 Task: Look for space in Gardena, United States from 8th August, 2023 to 15th August, 2023 for 9 adults in price range Rs.10000 to Rs.14000. Place can be shared room with 5 bedrooms having 9 beds and 5 bathrooms. Property type can be house, flat, guest house. Amenities needed are: wifi, TV, free parkinig on premises, gym, breakfast. Booking option can be shelf check-in. Required host language is English.
Action: Mouse moved to (439, 122)
Screenshot: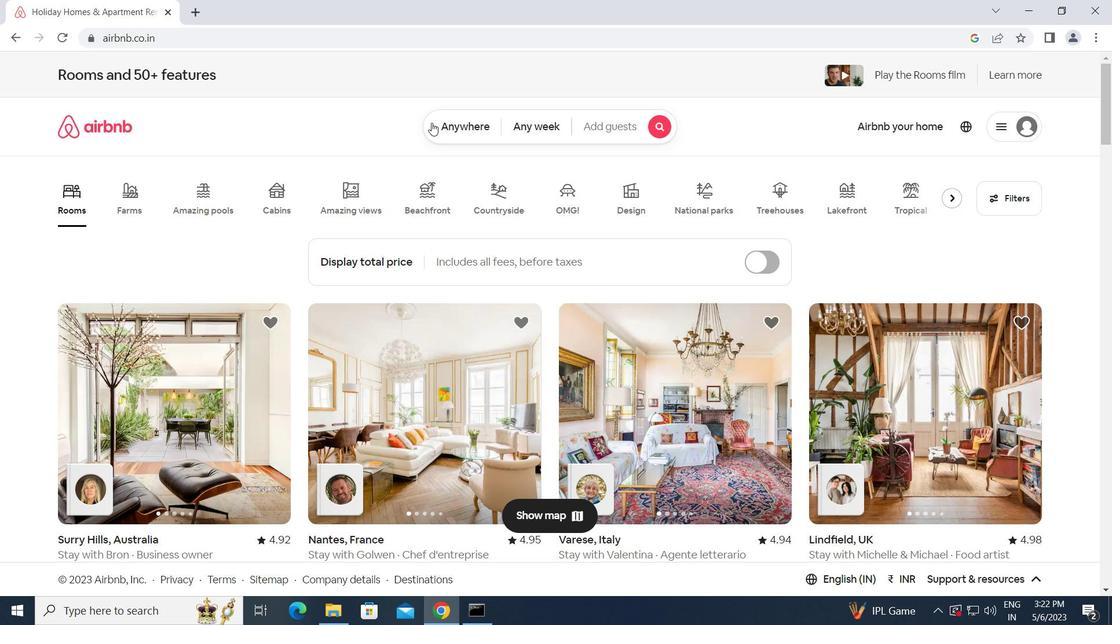 
Action: Mouse pressed left at (439, 122)
Screenshot: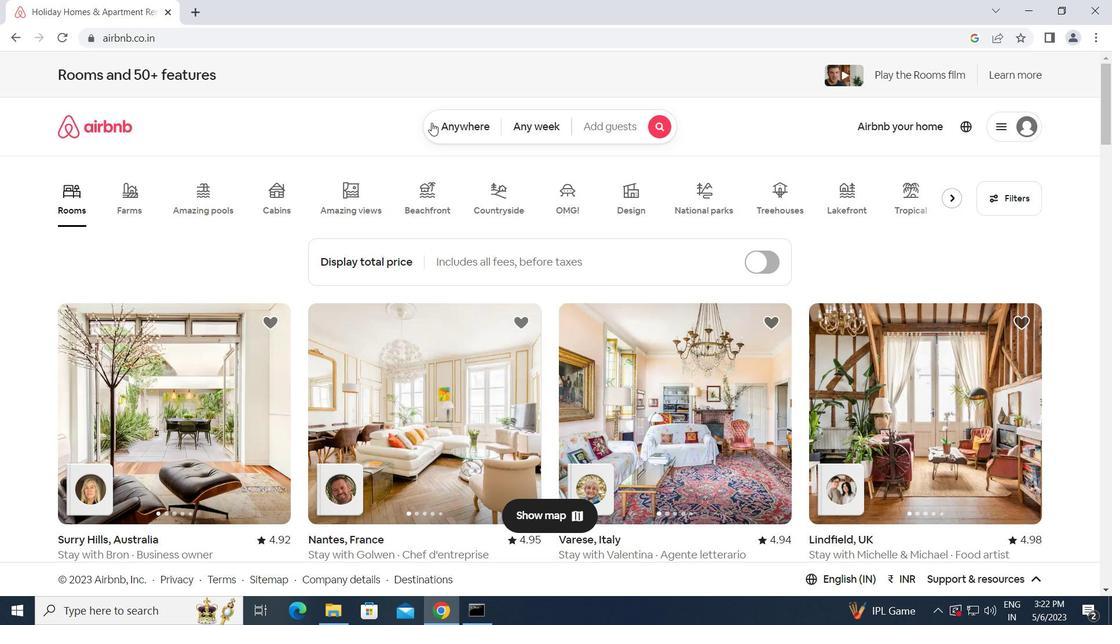 
Action: Mouse moved to (381, 168)
Screenshot: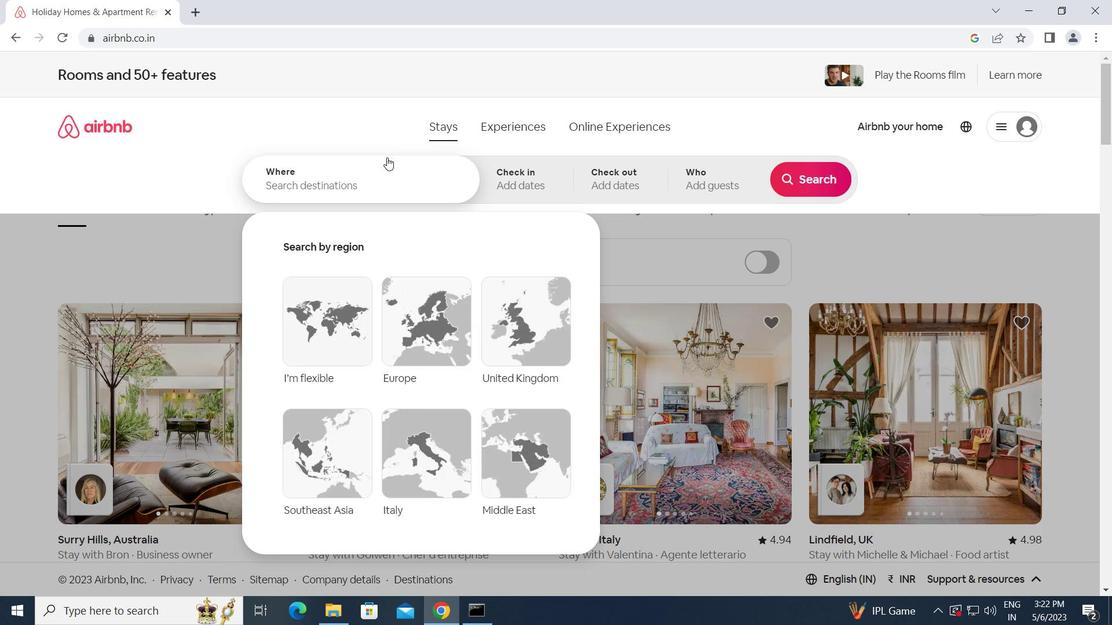 
Action: Mouse pressed left at (381, 168)
Screenshot: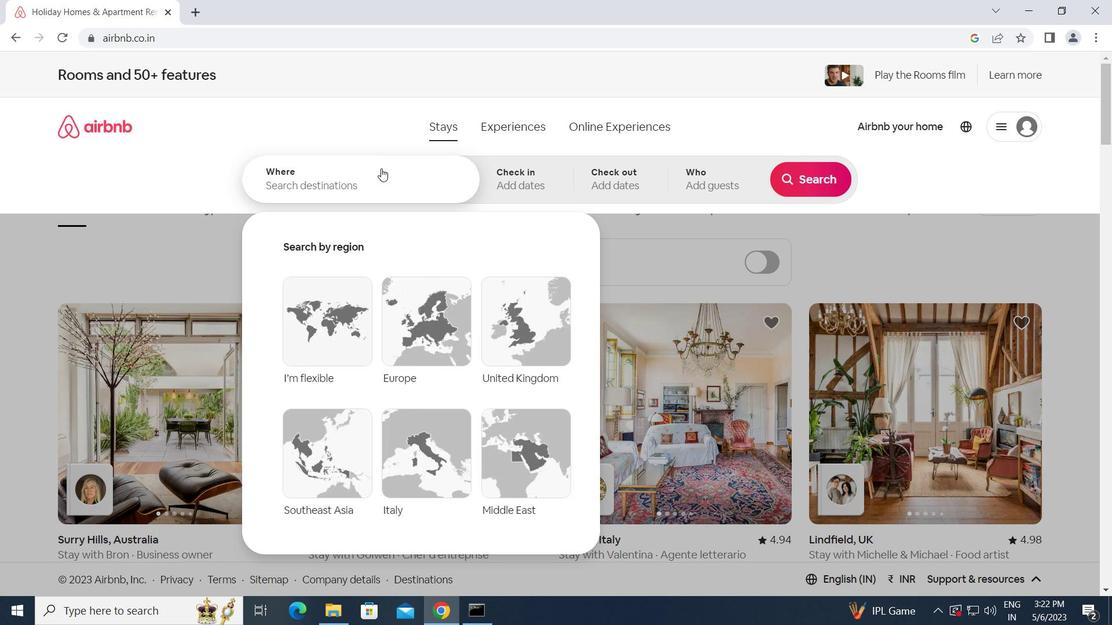 
Action: Key pressed <Key.caps_lock>g<Key.caps_lock>ardena,<Key.space><Key.caps_lock>u<Key.caps_lock>nited<Key.space><Key.caps_lock>s<Key.caps_lock>tates<Key.enter>
Screenshot: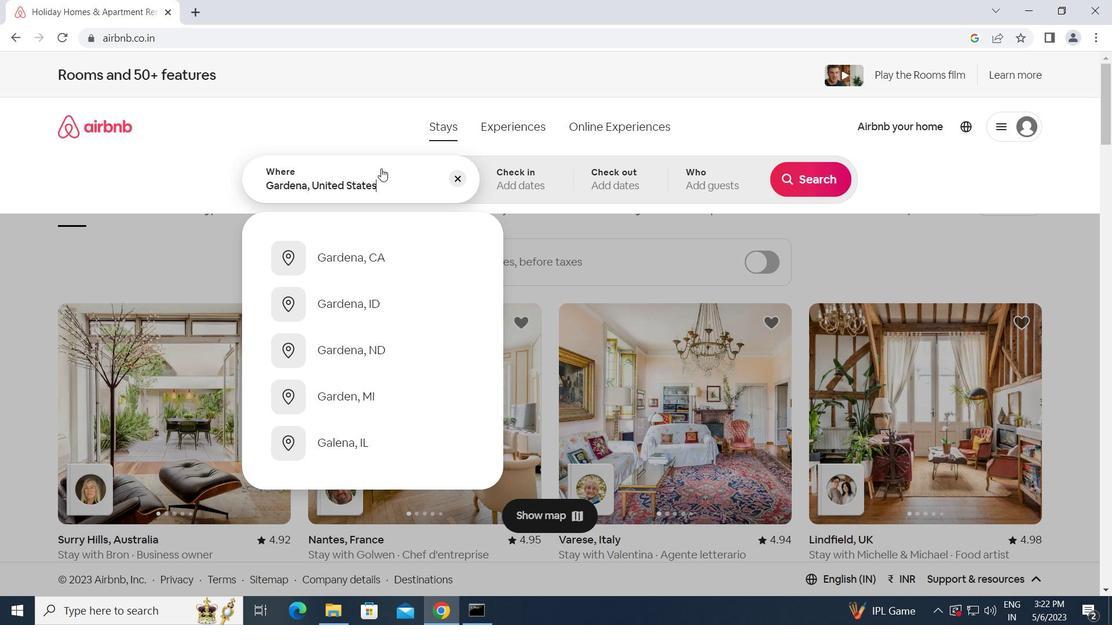 
Action: Mouse moved to (804, 293)
Screenshot: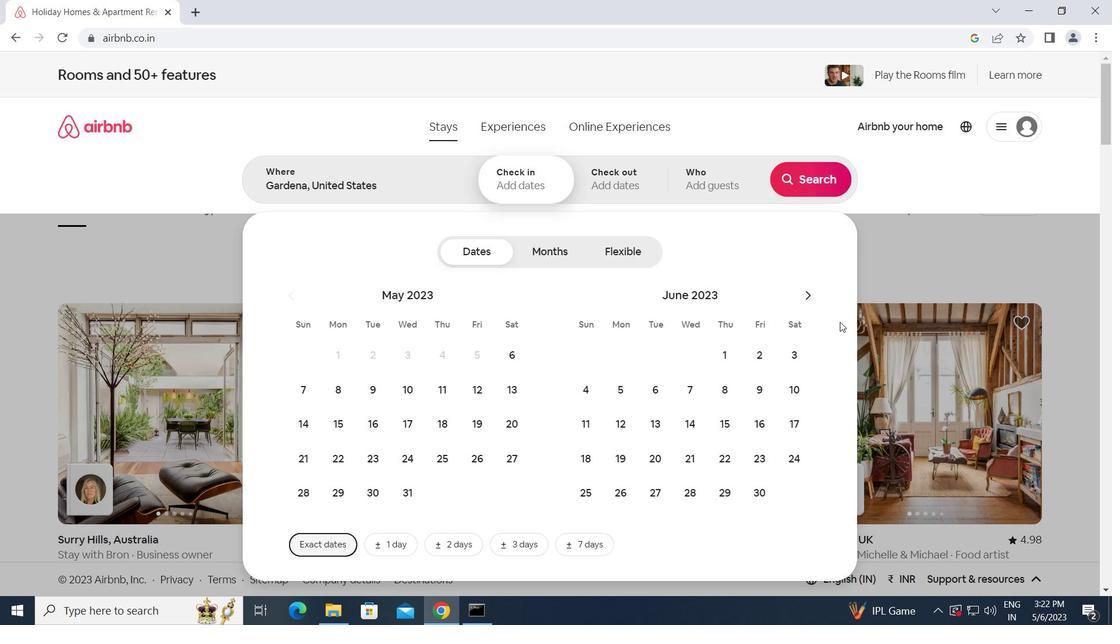 
Action: Mouse pressed left at (804, 293)
Screenshot: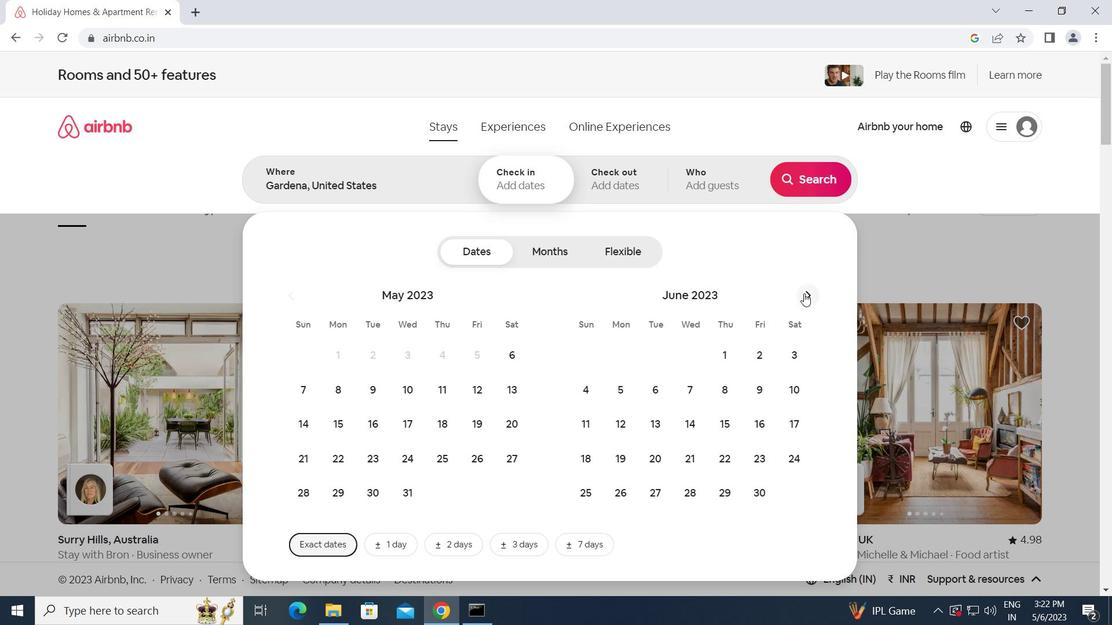 
Action: Mouse pressed left at (804, 293)
Screenshot: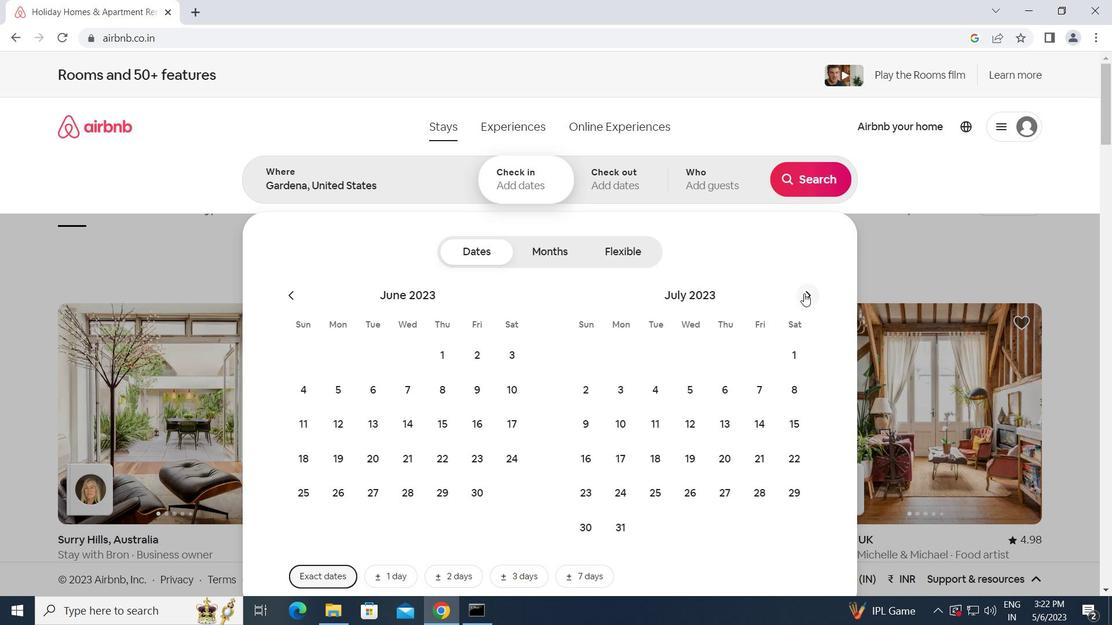 
Action: Mouse moved to (649, 399)
Screenshot: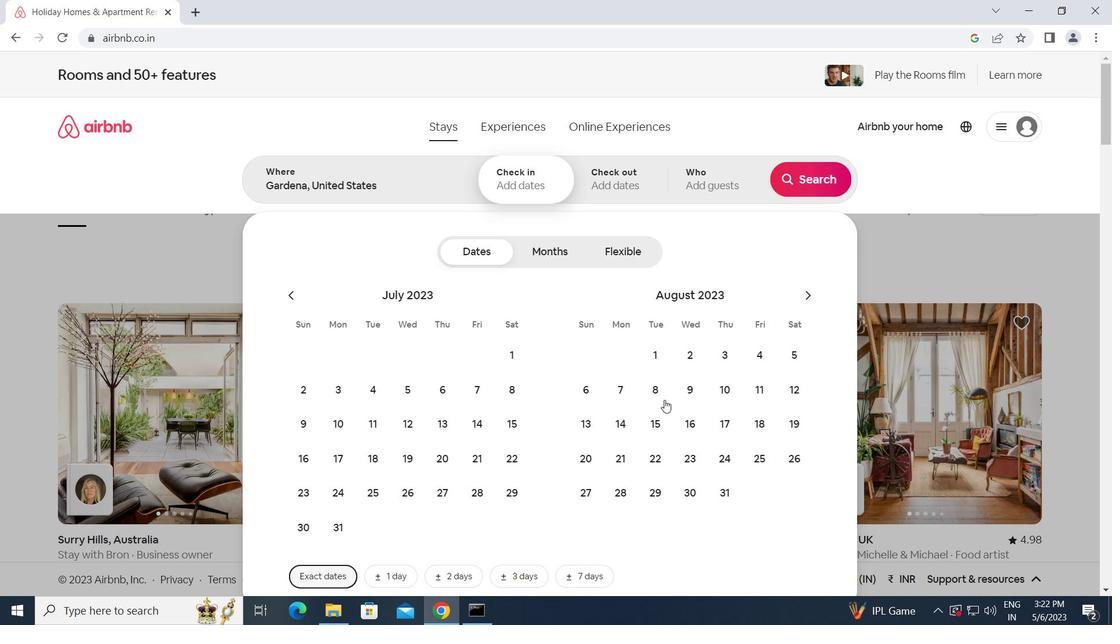 
Action: Mouse pressed left at (649, 399)
Screenshot: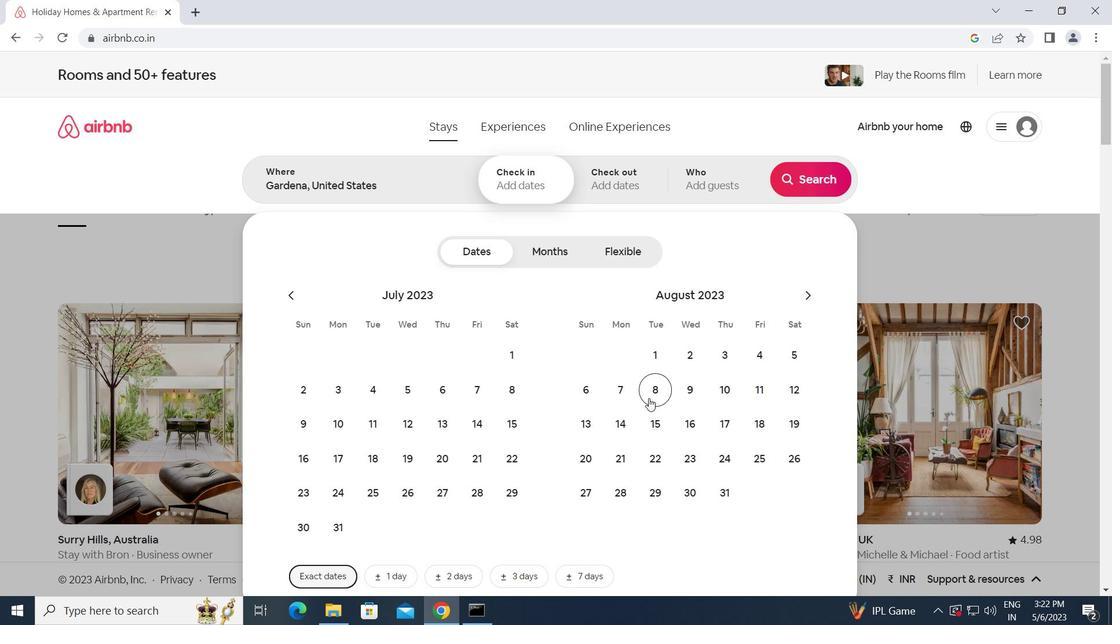
Action: Mouse moved to (650, 418)
Screenshot: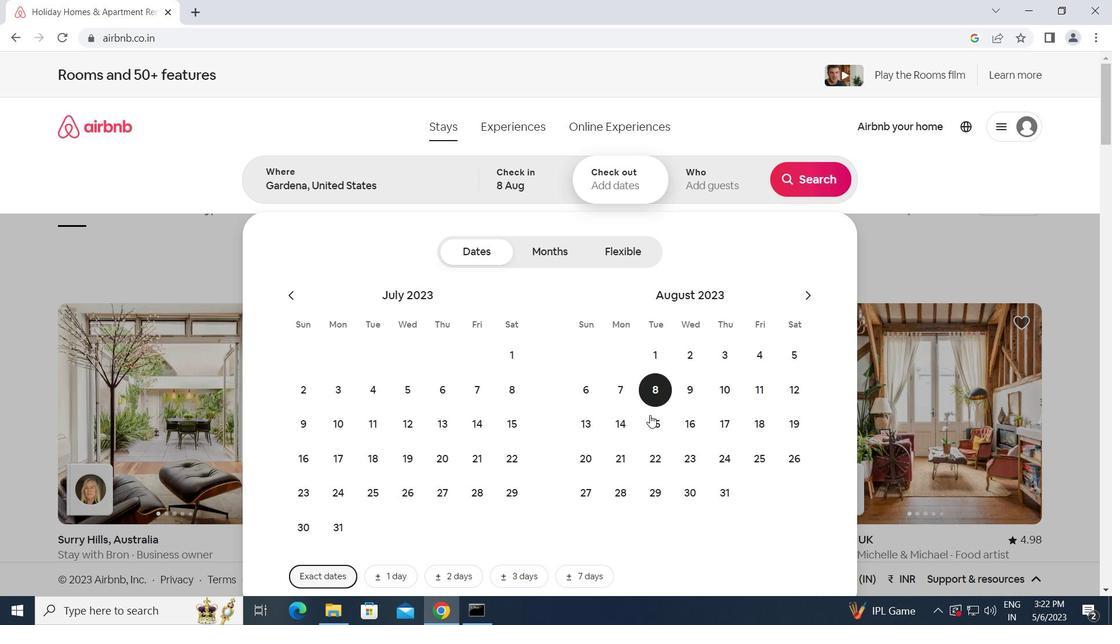 
Action: Mouse pressed left at (650, 418)
Screenshot: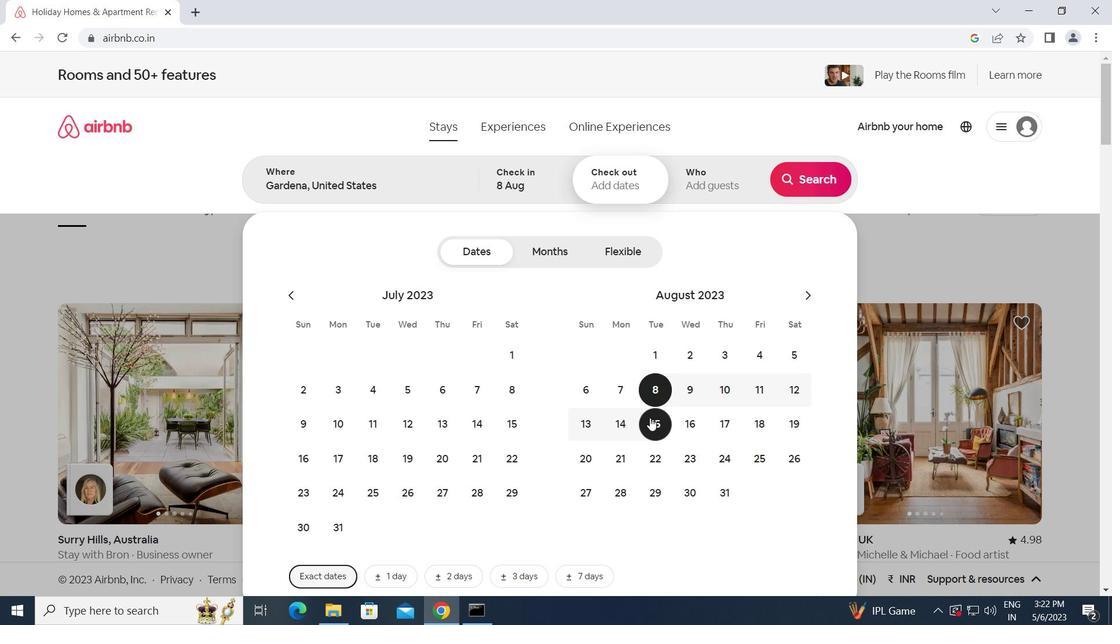 
Action: Mouse moved to (712, 177)
Screenshot: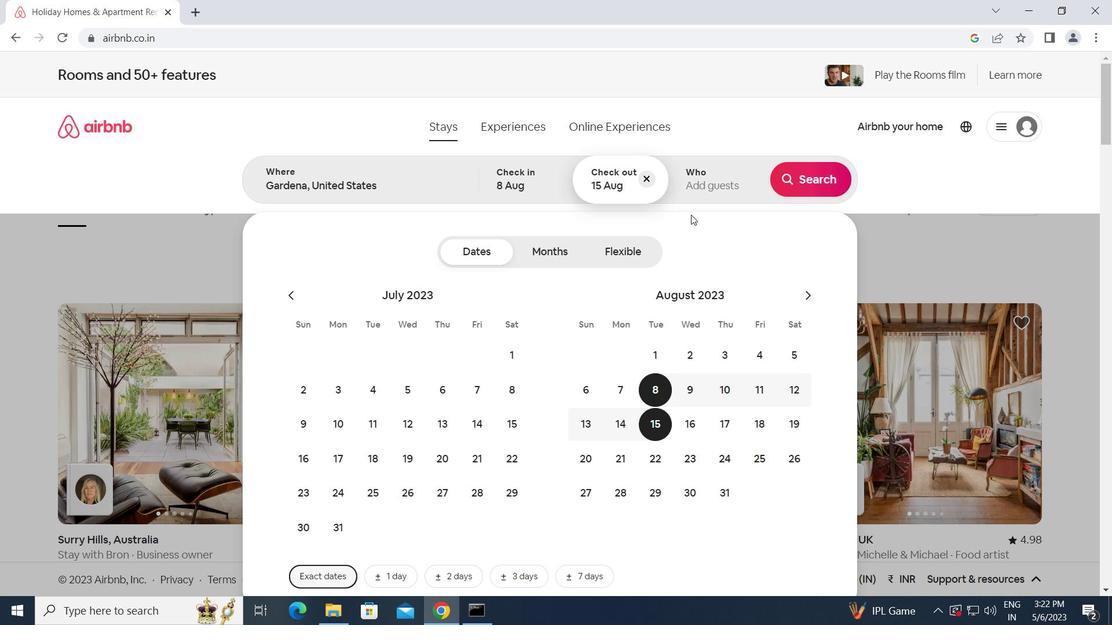 
Action: Mouse pressed left at (712, 177)
Screenshot: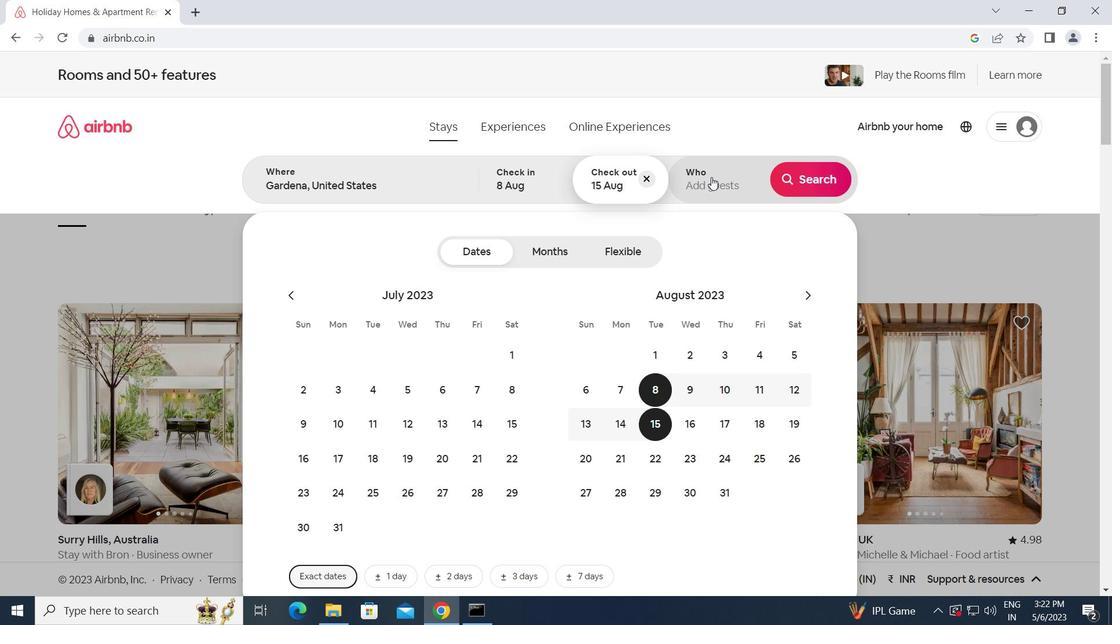 
Action: Mouse moved to (815, 254)
Screenshot: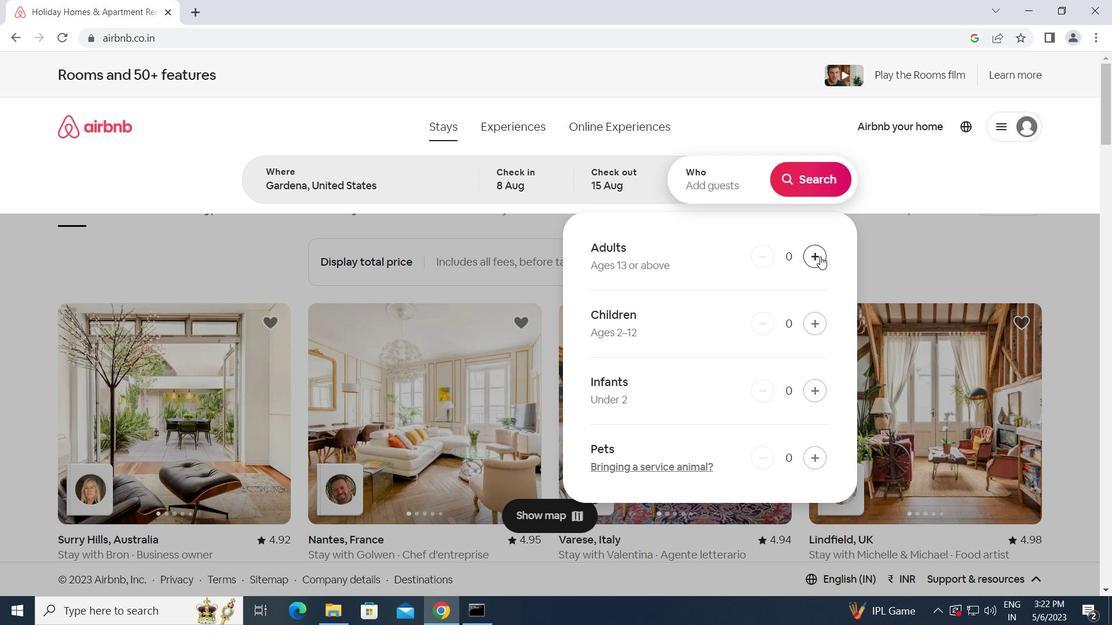 
Action: Mouse pressed left at (815, 254)
Screenshot: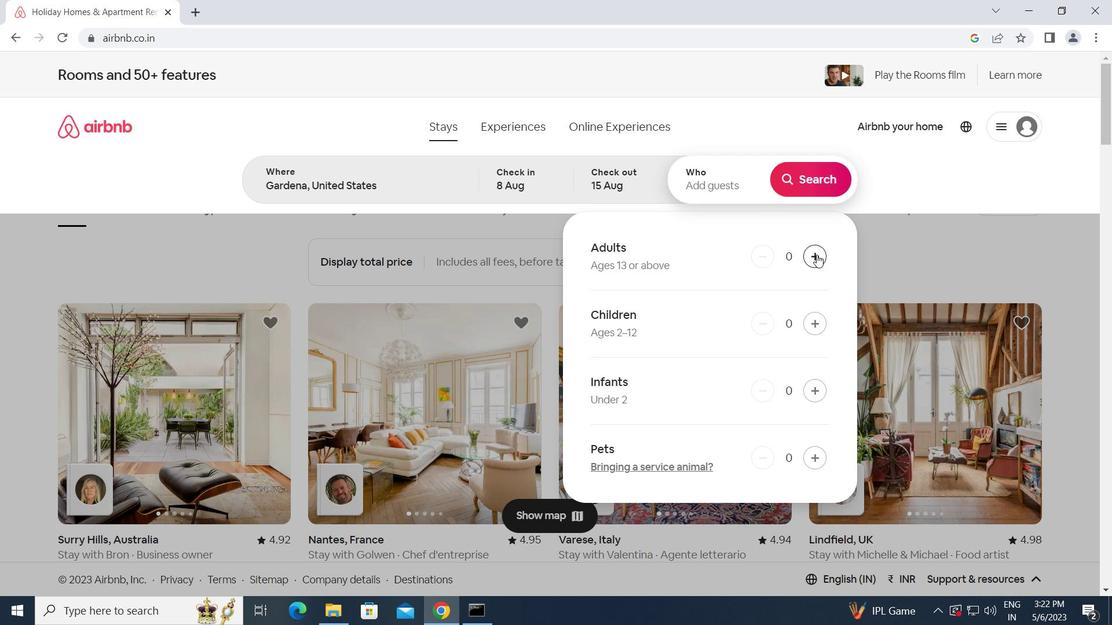 
Action: Mouse pressed left at (815, 254)
Screenshot: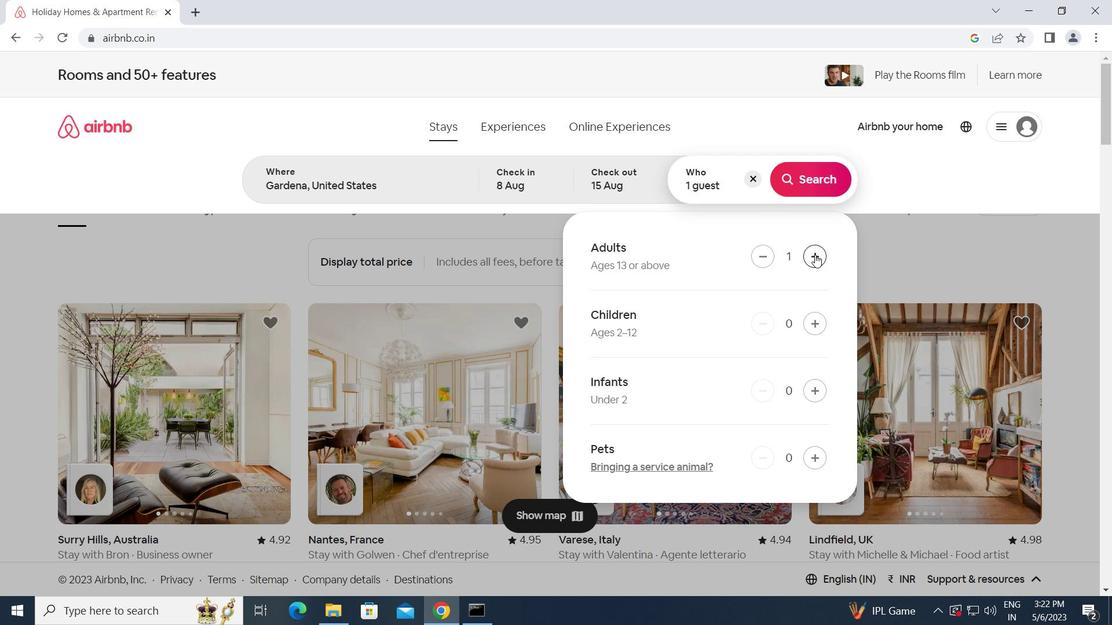 
Action: Mouse pressed left at (815, 254)
Screenshot: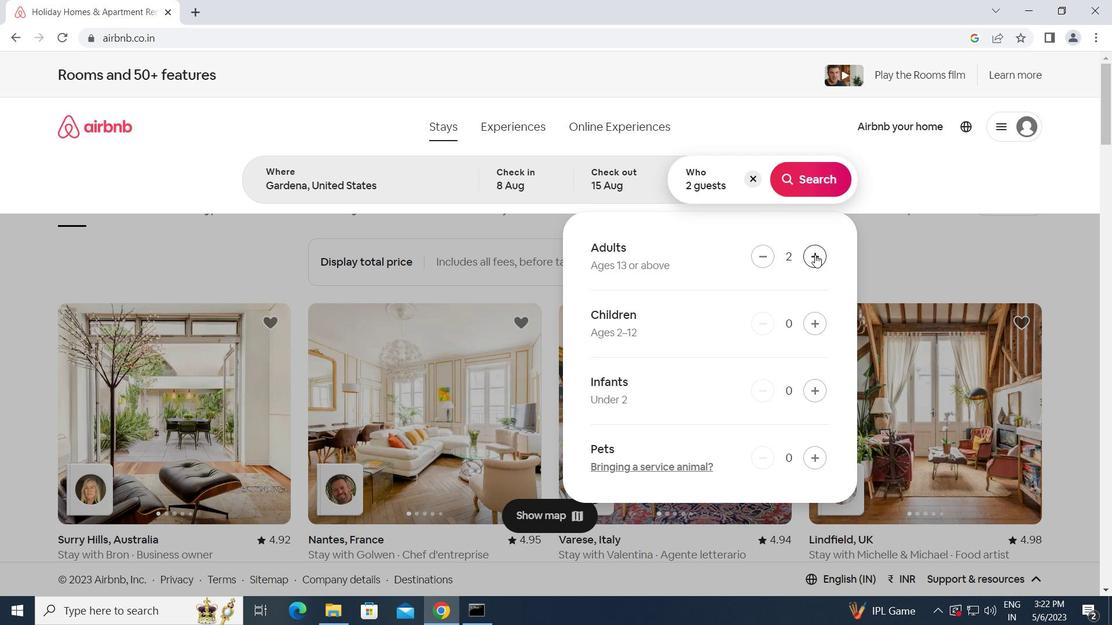 
Action: Mouse pressed left at (815, 254)
Screenshot: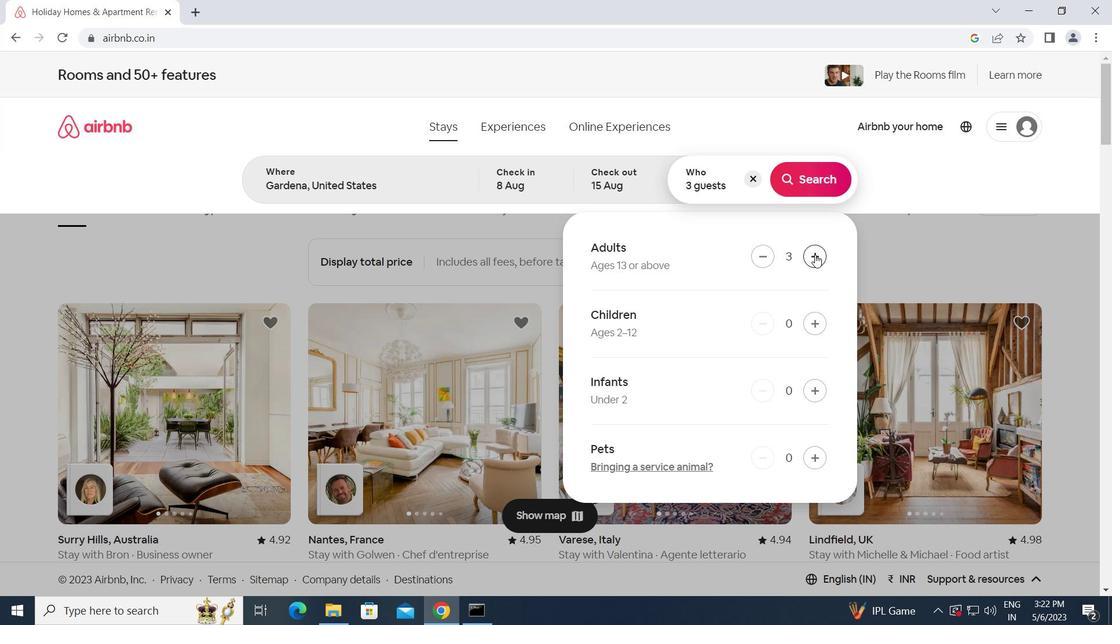 
Action: Mouse pressed left at (815, 254)
Screenshot: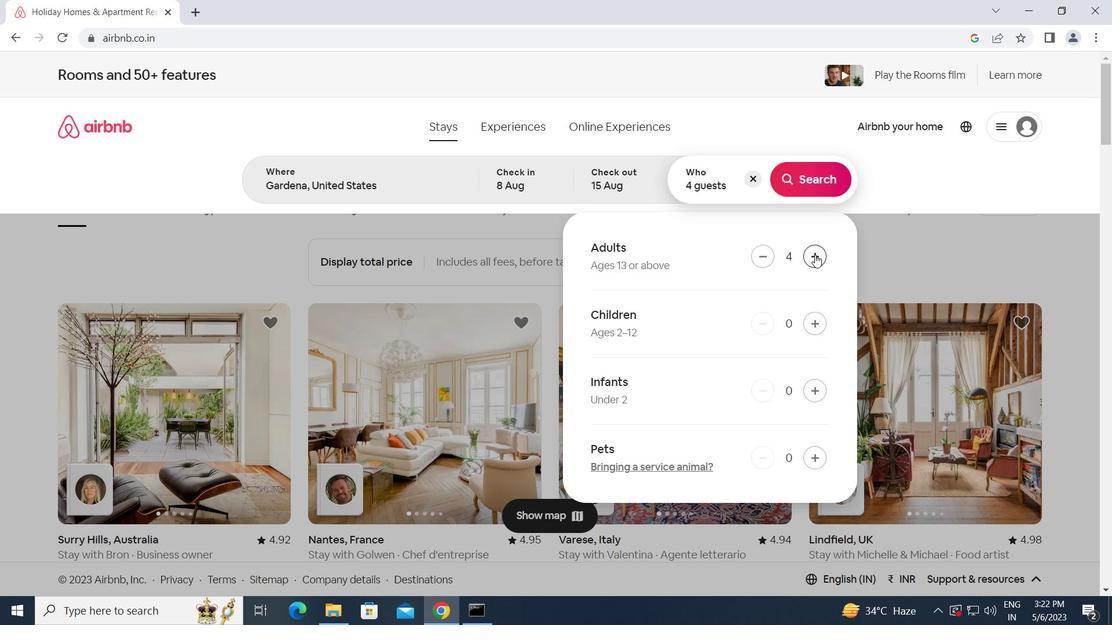 
Action: Mouse pressed left at (815, 254)
Screenshot: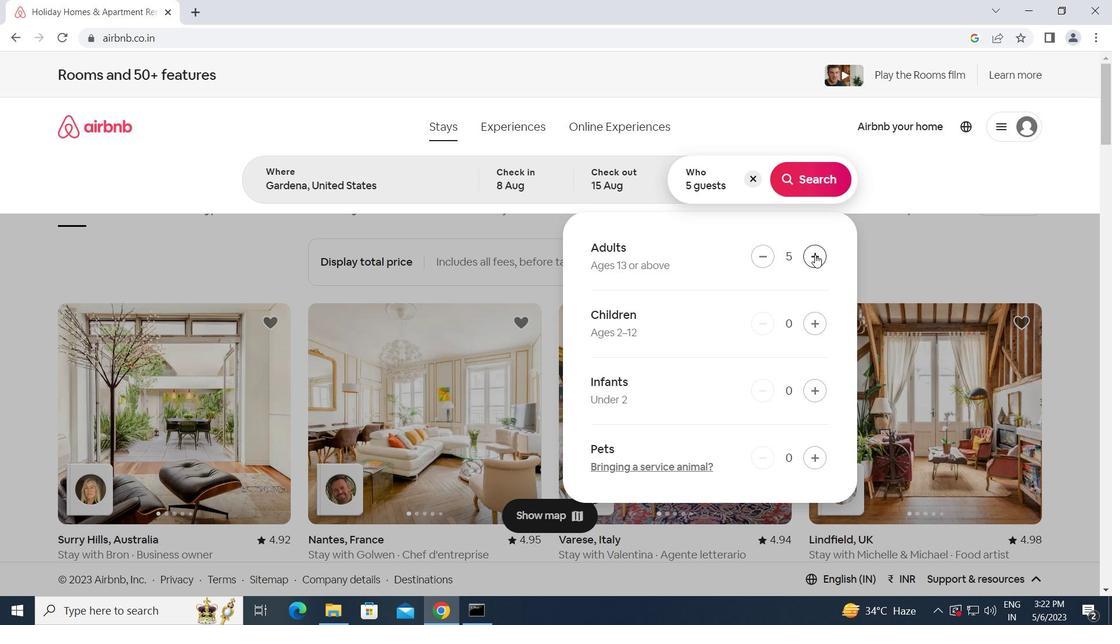 
Action: Mouse pressed left at (815, 254)
Screenshot: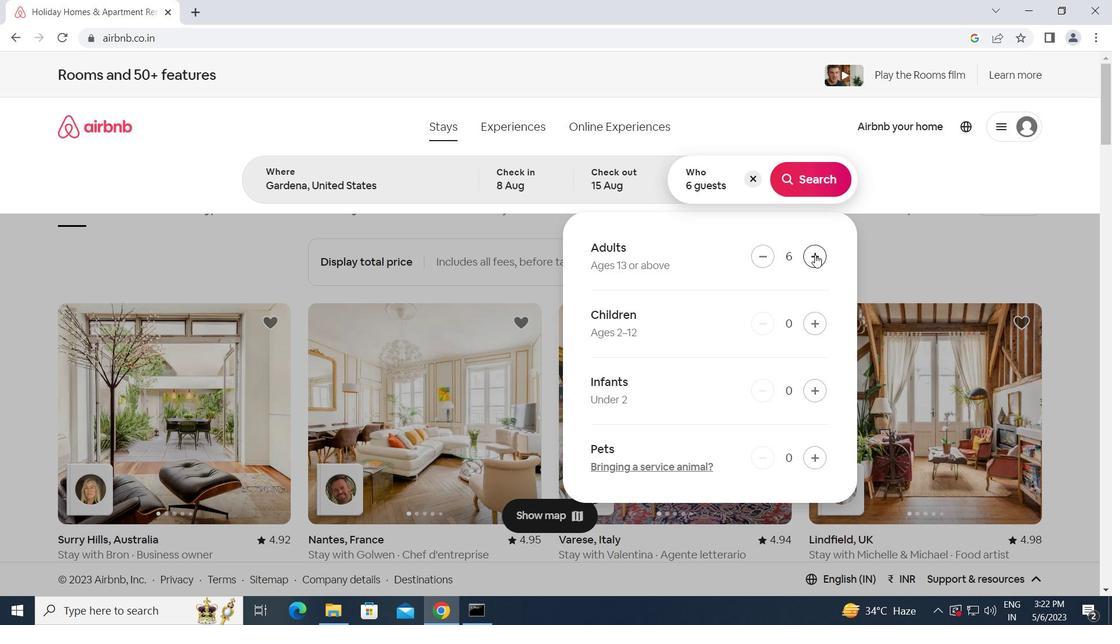 
Action: Mouse pressed left at (815, 254)
Screenshot: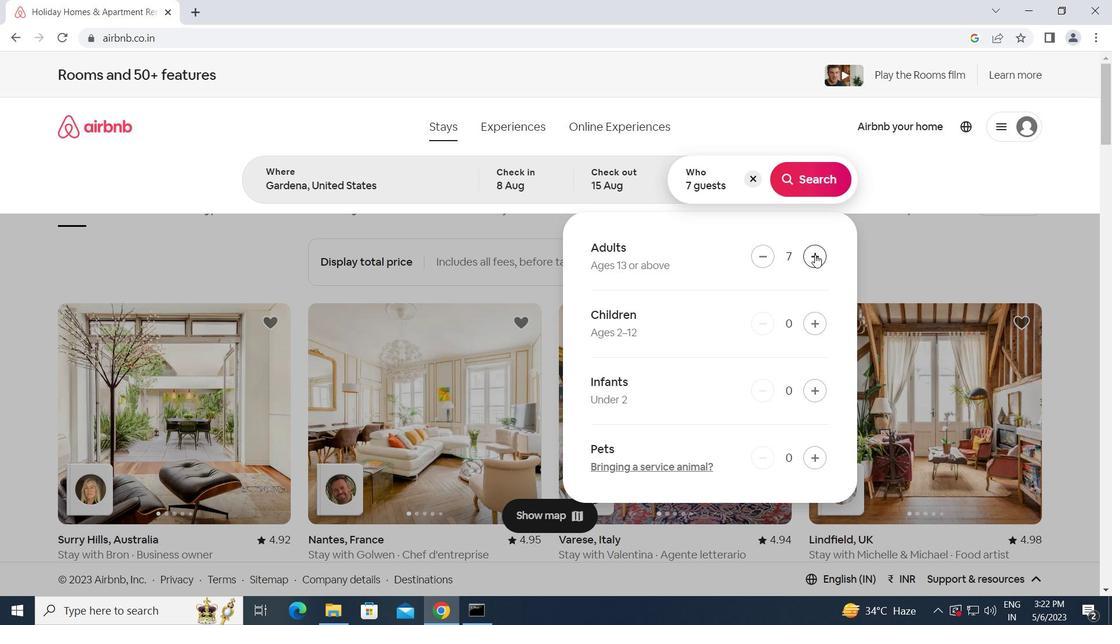 
Action: Mouse pressed left at (815, 254)
Screenshot: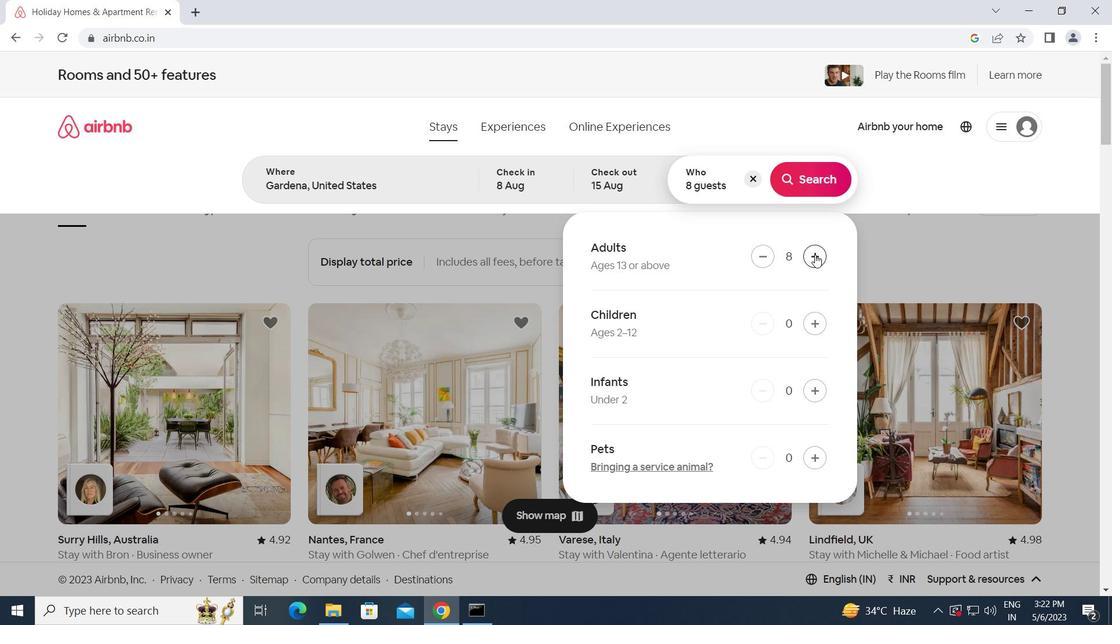 
Action: Mouse moved to (808, 183)
Screenshot: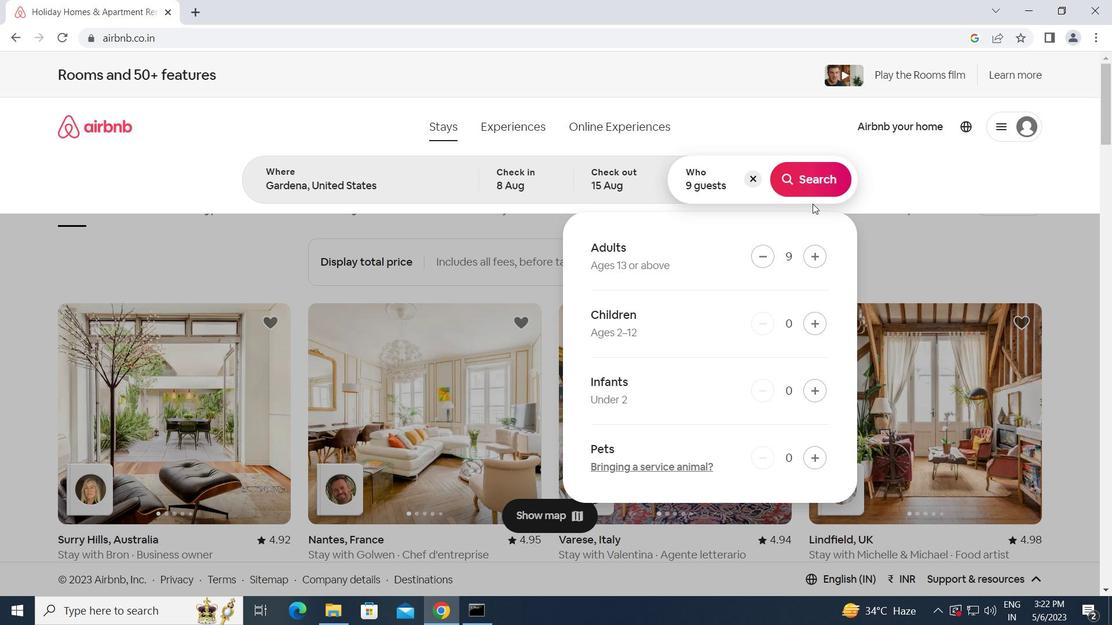 
Action: Mouse pressed left at (808, 183)
Screenshot: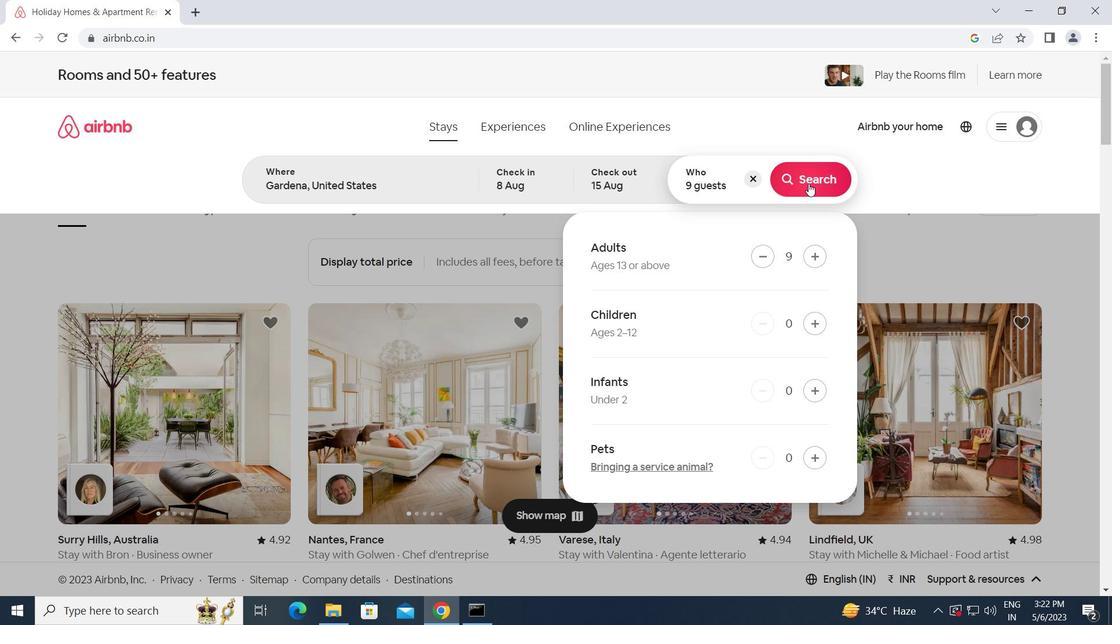 
Action: Mouse moved to (1034, 135)
Screenshot: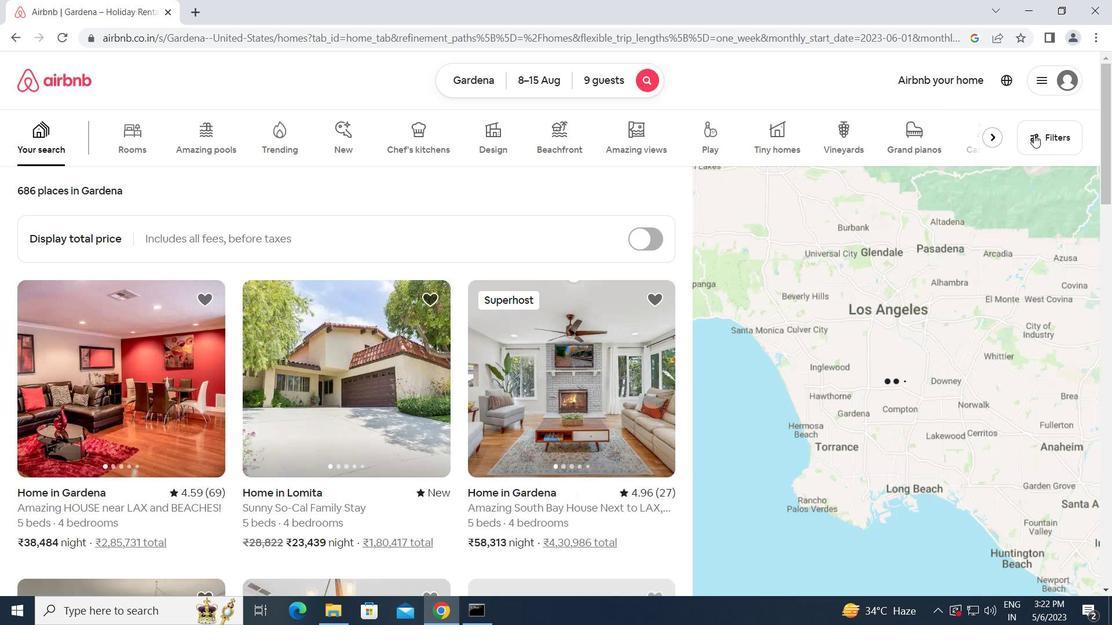 
Action: Mouse pressed left at (1034, 135)
Screenshot: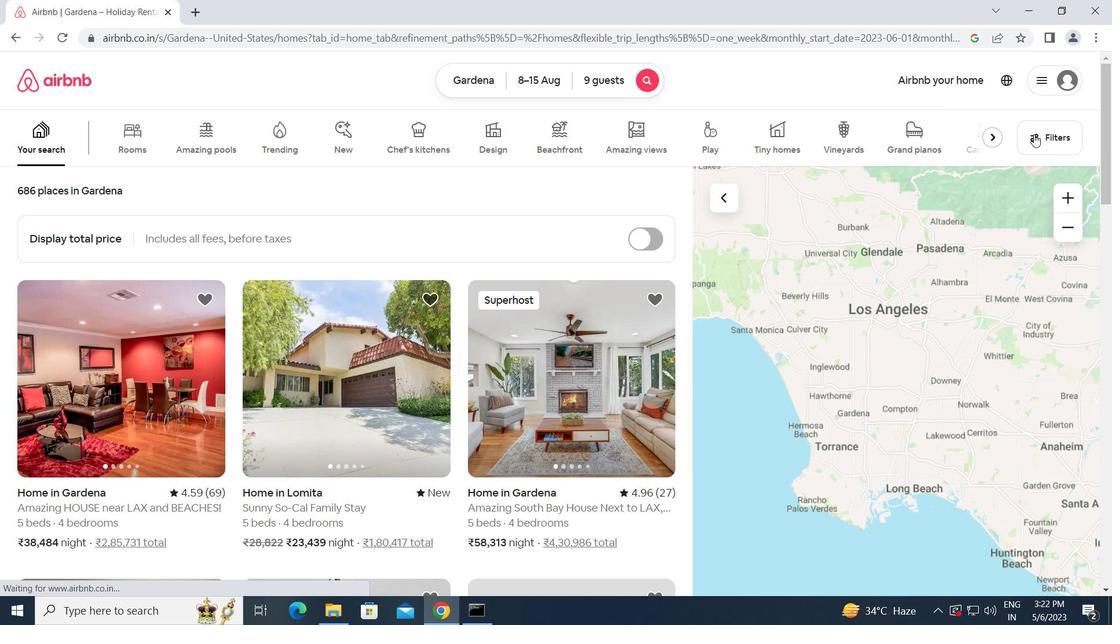 
Action: Mouse moved to (345, 411)
Screenshot: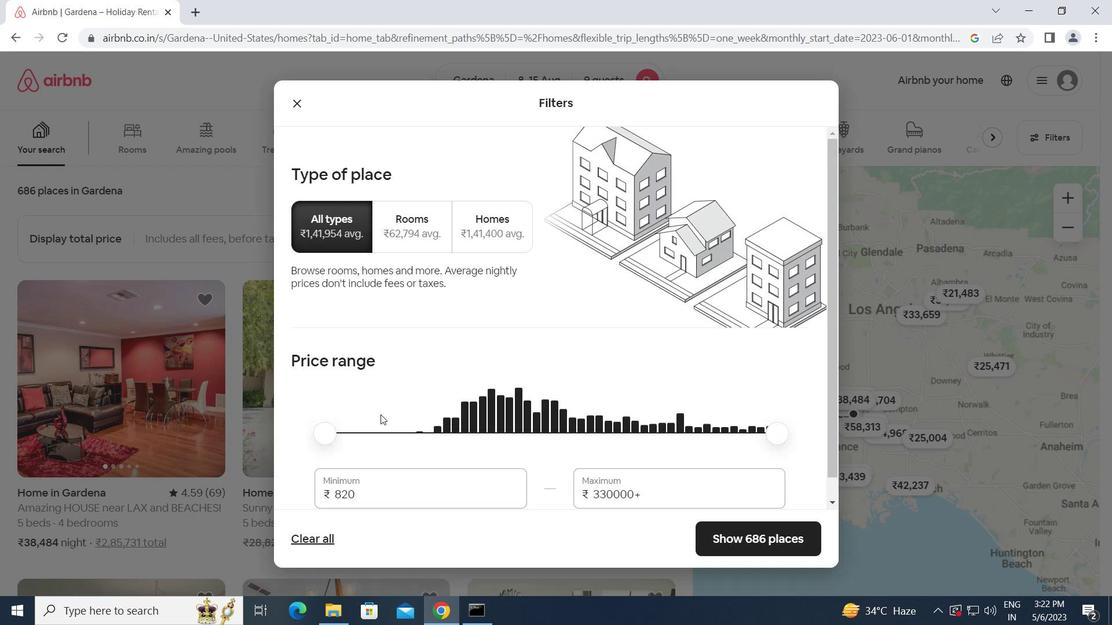 
Action: Mouse scrolled (345, 410) with delta (0, 0)
Screenshot: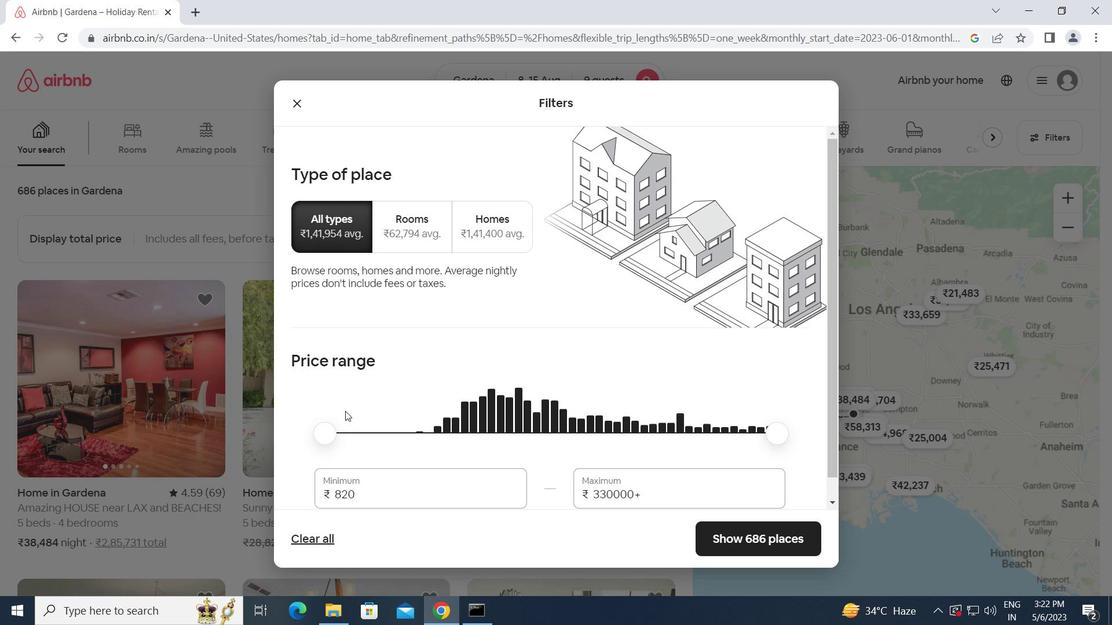 
Action: Mouse moved to (355, 420)
Screenshot: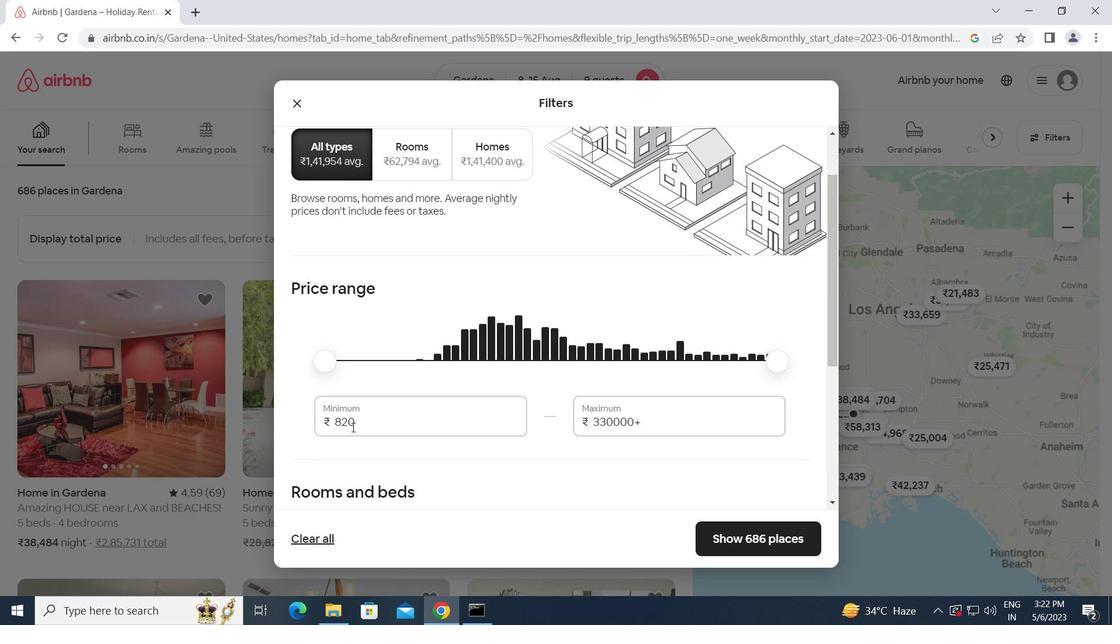 
Action: Mouse pressed left at (355, 420)
Screenshot: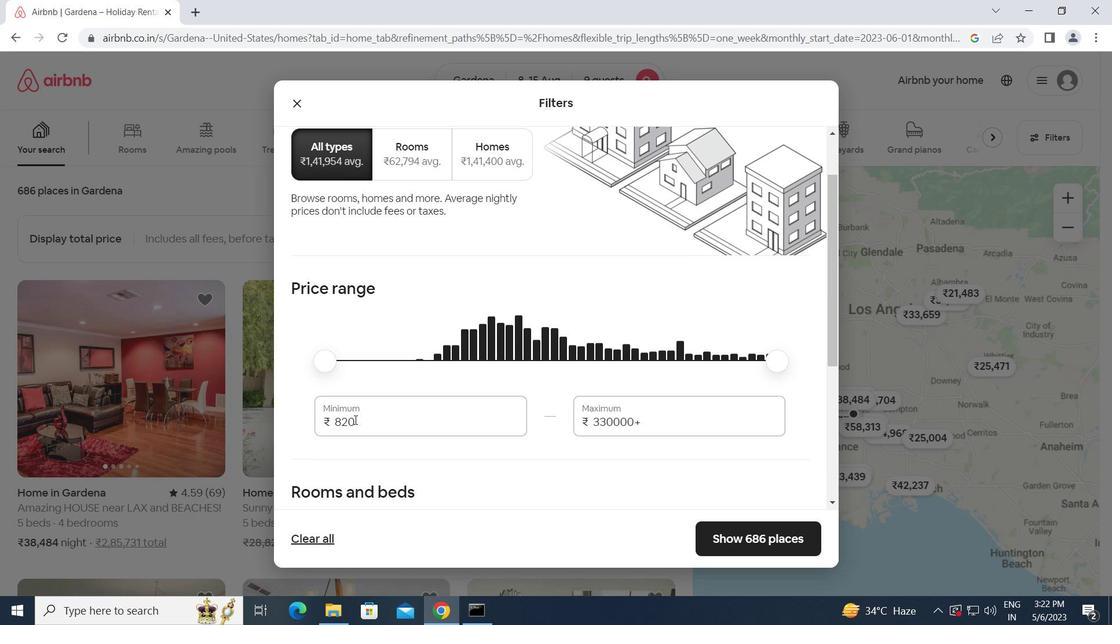 
Action: Mouse moved to (307, 419)
Screenshot: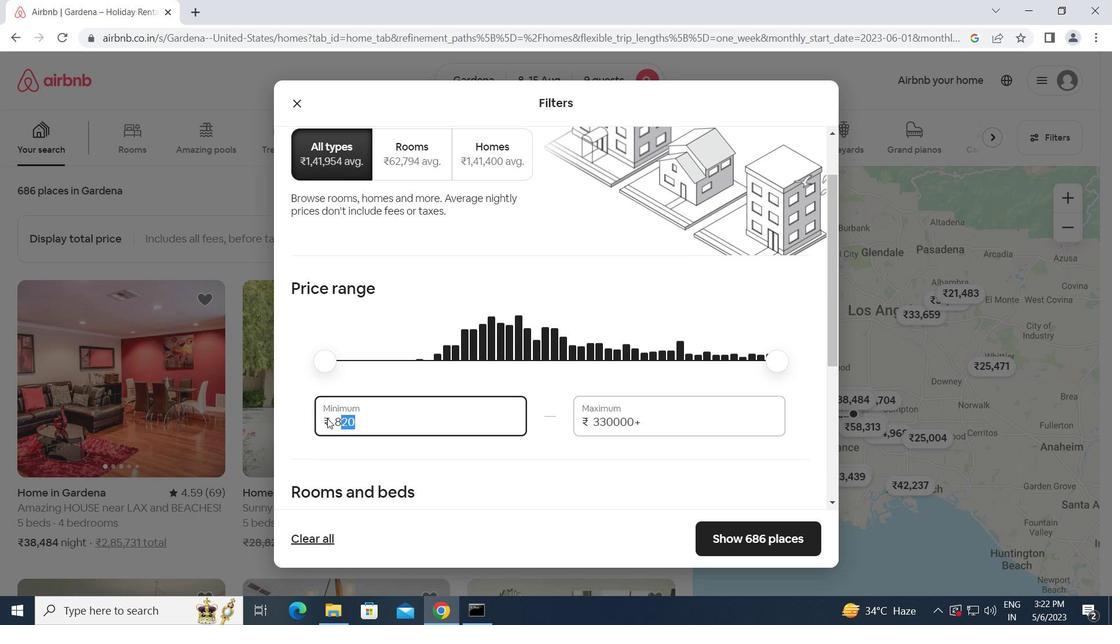
Action: Key pressed 1000
Screenshot: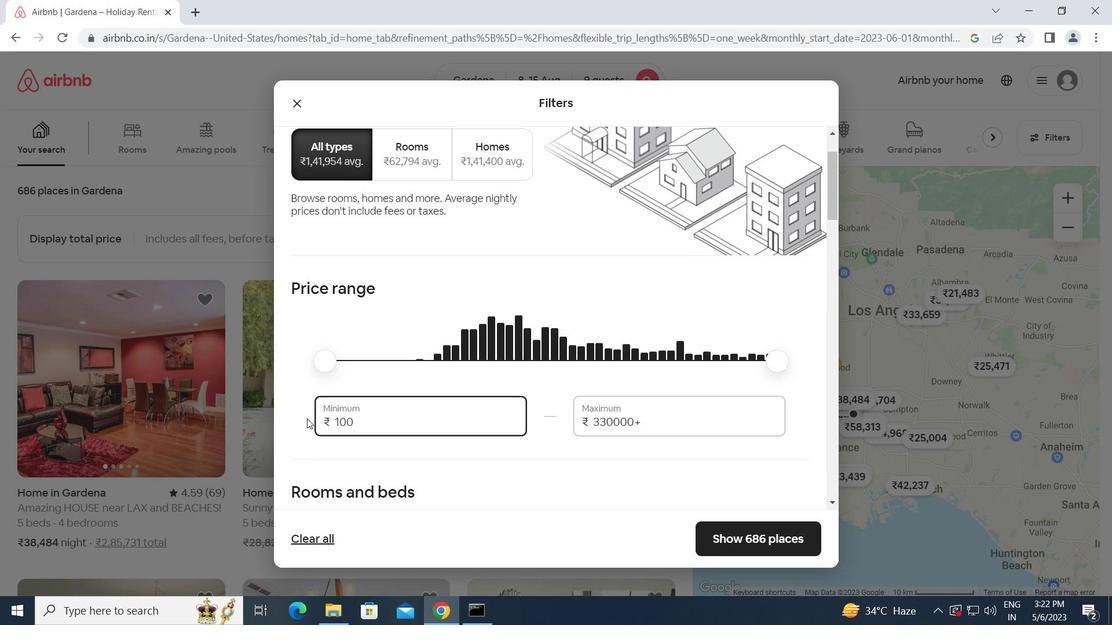 
Action: Mouse moved to (291, 476)
Screenshot: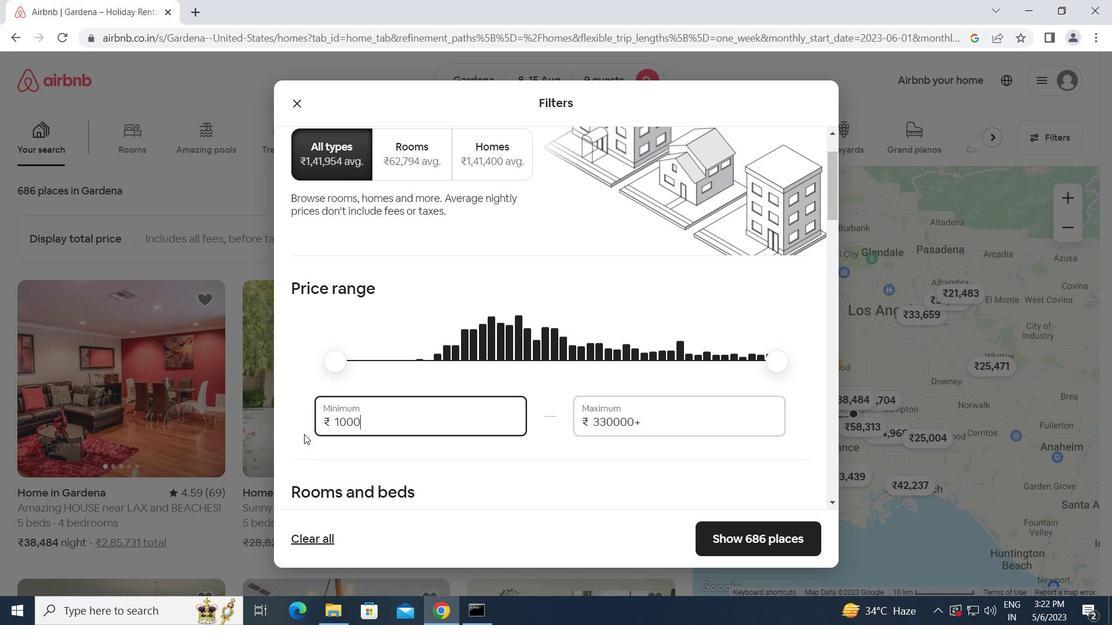 
Action: Key pressed 0<Key.tab>1400
Screenshot: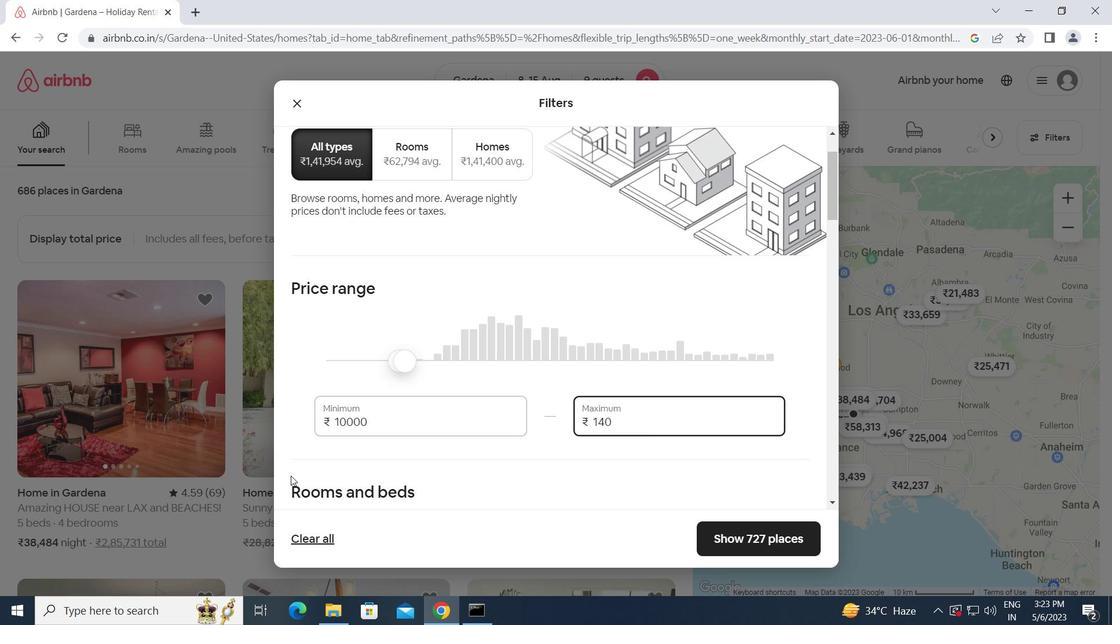 
Action: Mouse moved to (325, 467)
Screenshot: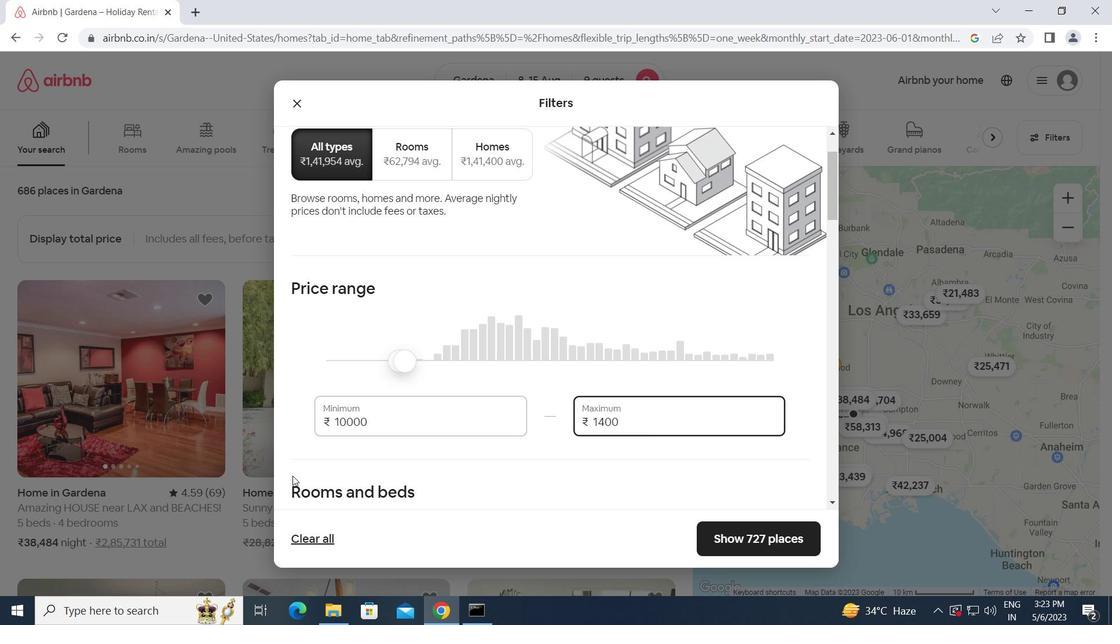 
Action: Key pressed 0
Screenshot: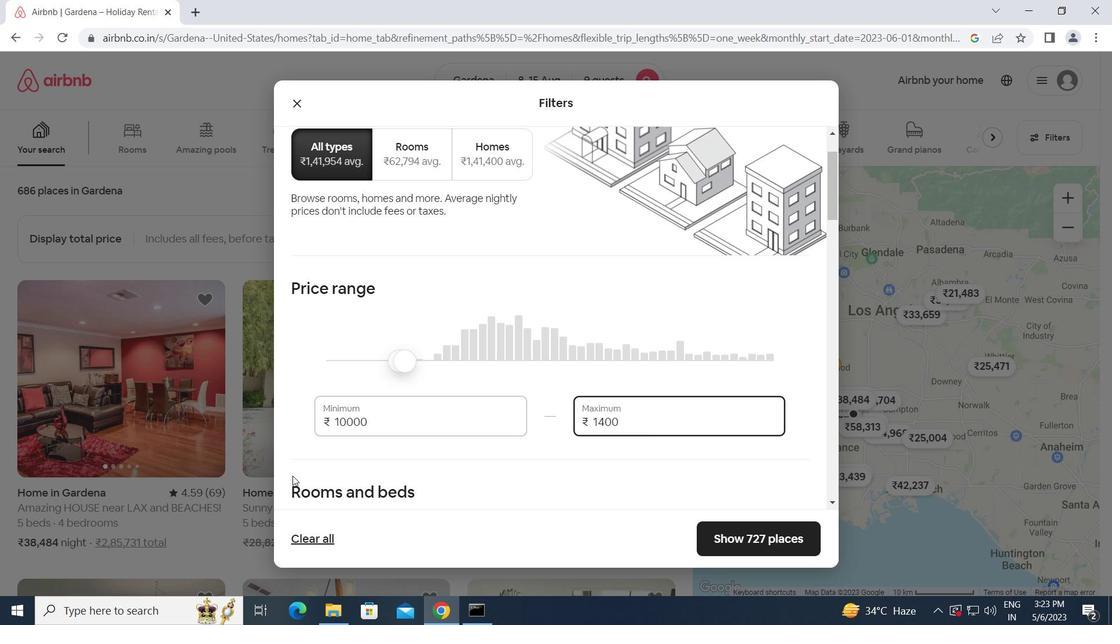 
Action: Mouse moved to (403, 451)
Screenshot: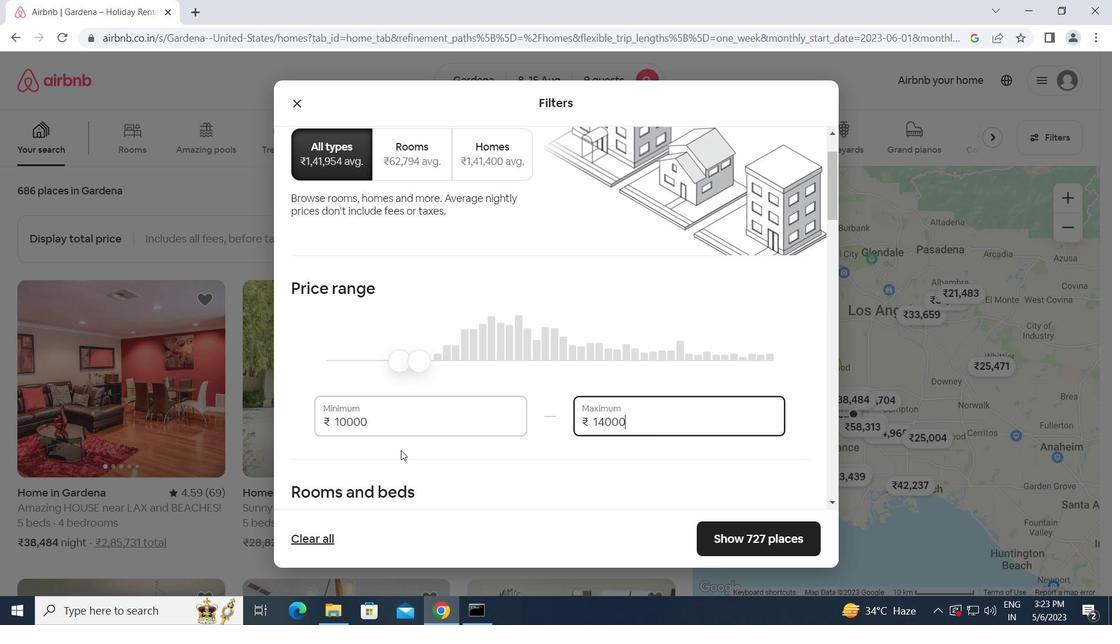 
Action: Mouse scrolled (403, 450) with delta (0, 0)
Screenshot: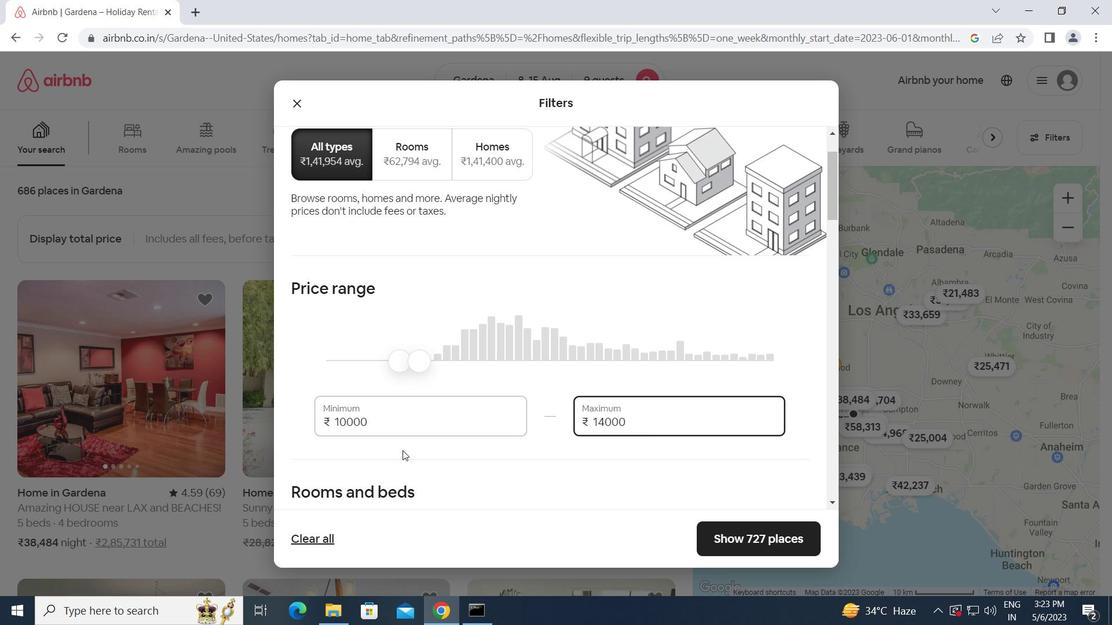 
Action: Mouse scrolled (403, 450) with delta (0, 0)
Screenshot: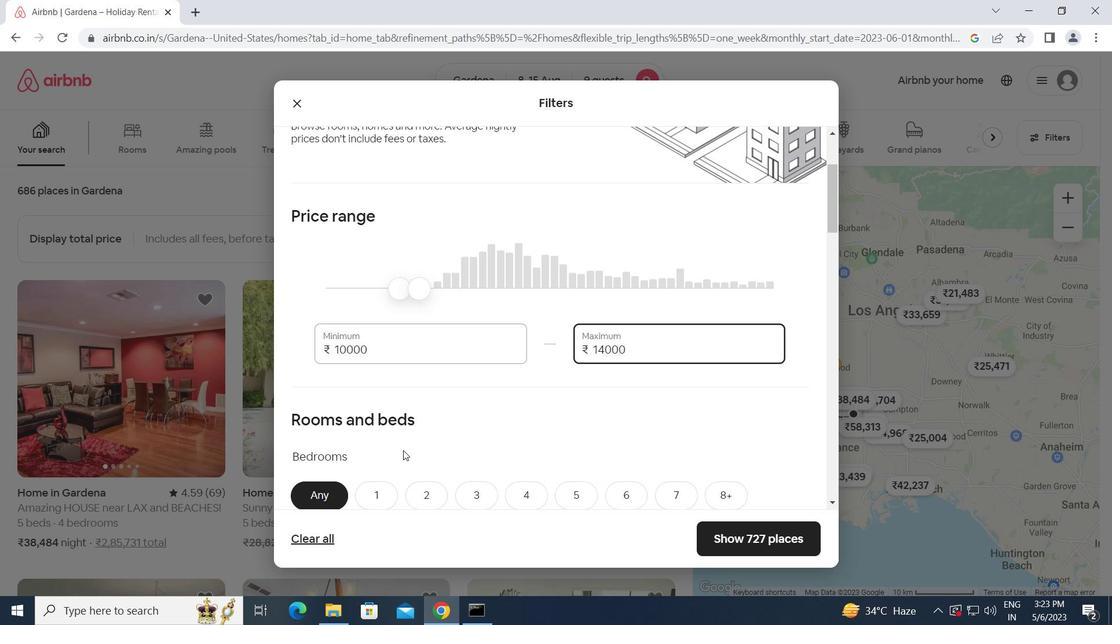 
Action: Mouse scrolled (403, 450) with delta (0, 0)
Screenshot: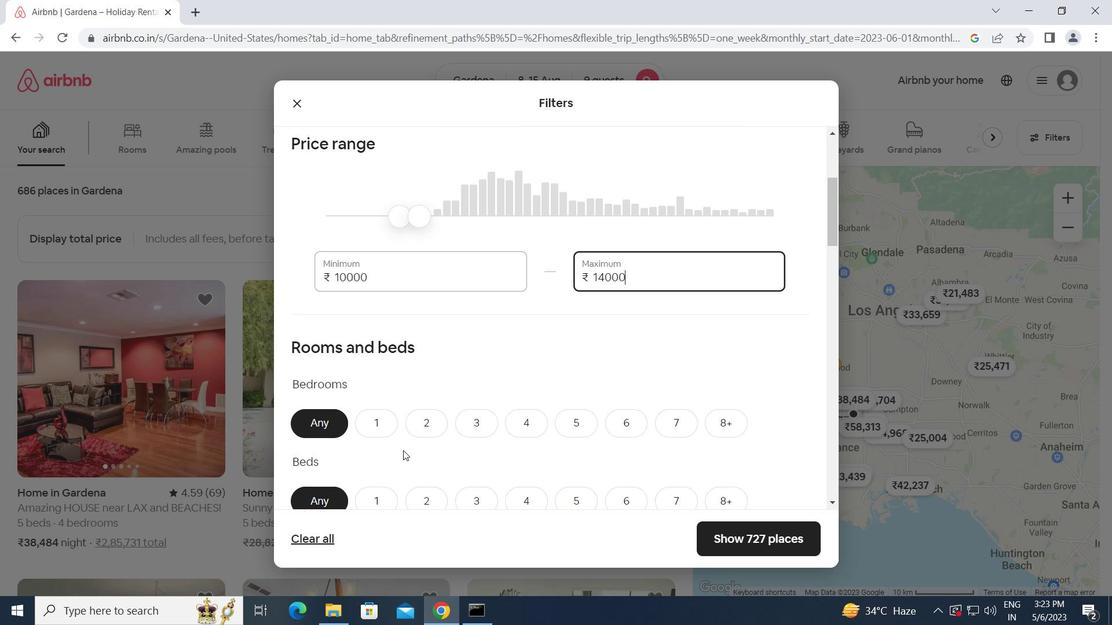 
Action: Mouse moved to (582, 354)
Screenshot: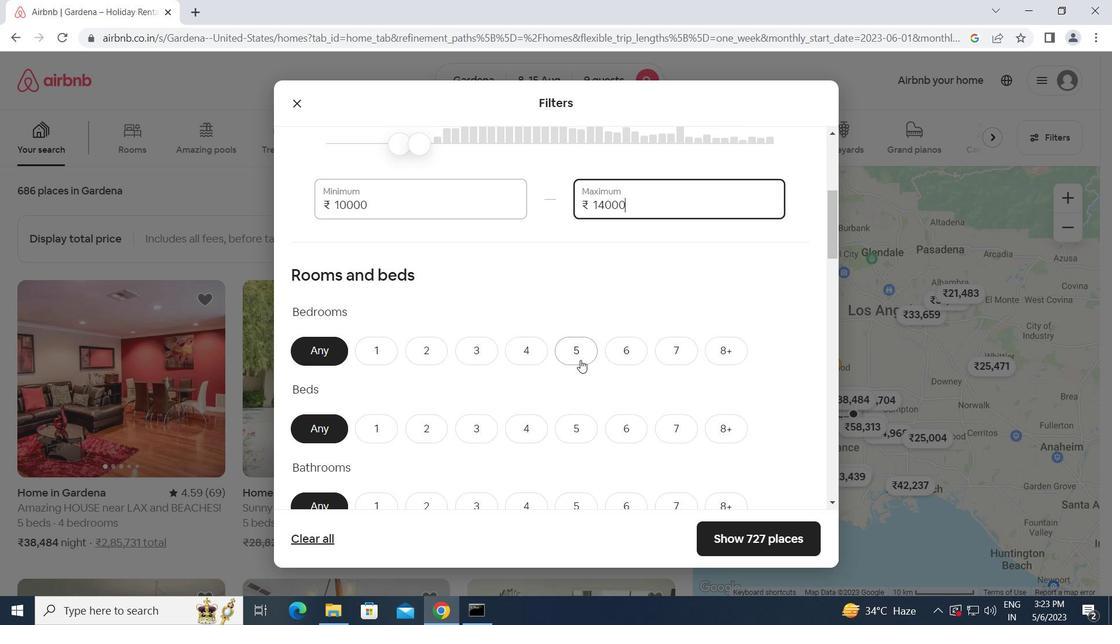 
Action: Mouse pressed left at (582, 354)
Screenshot: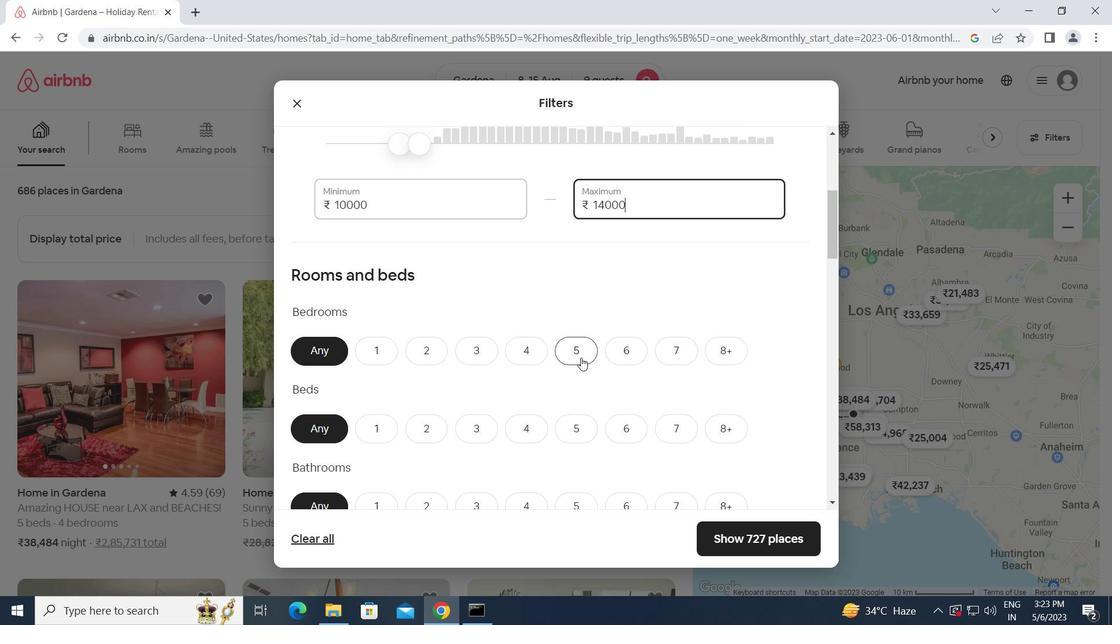 
Action: Mouse moved to (559, 397)
Screenshot: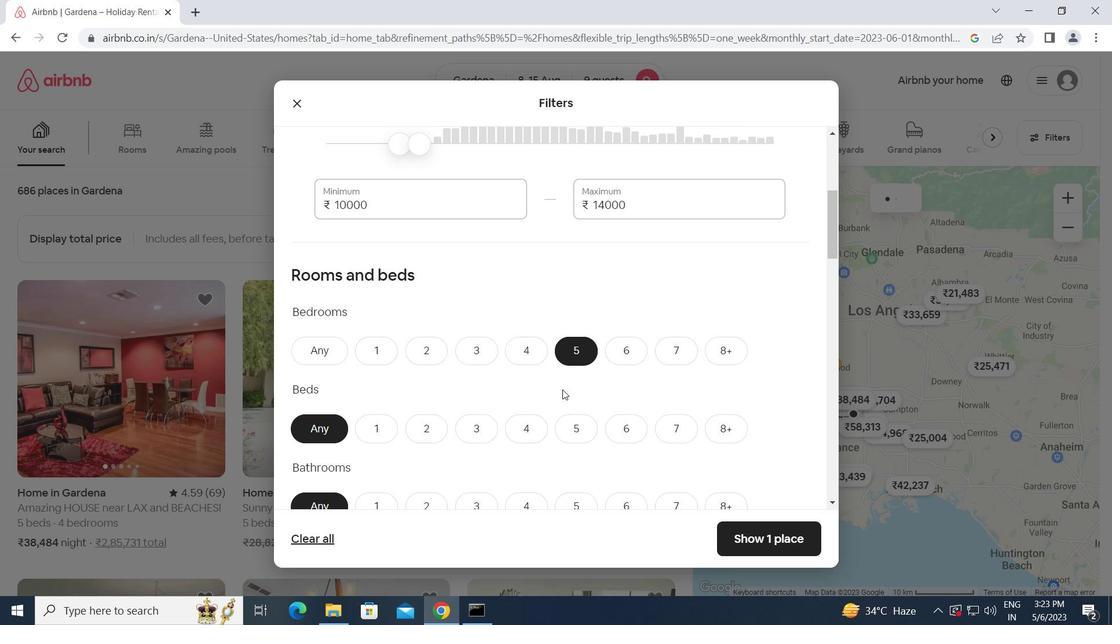 
Action: Mouse scrolled (559, 396) with delta (0, 0)
Screenshot: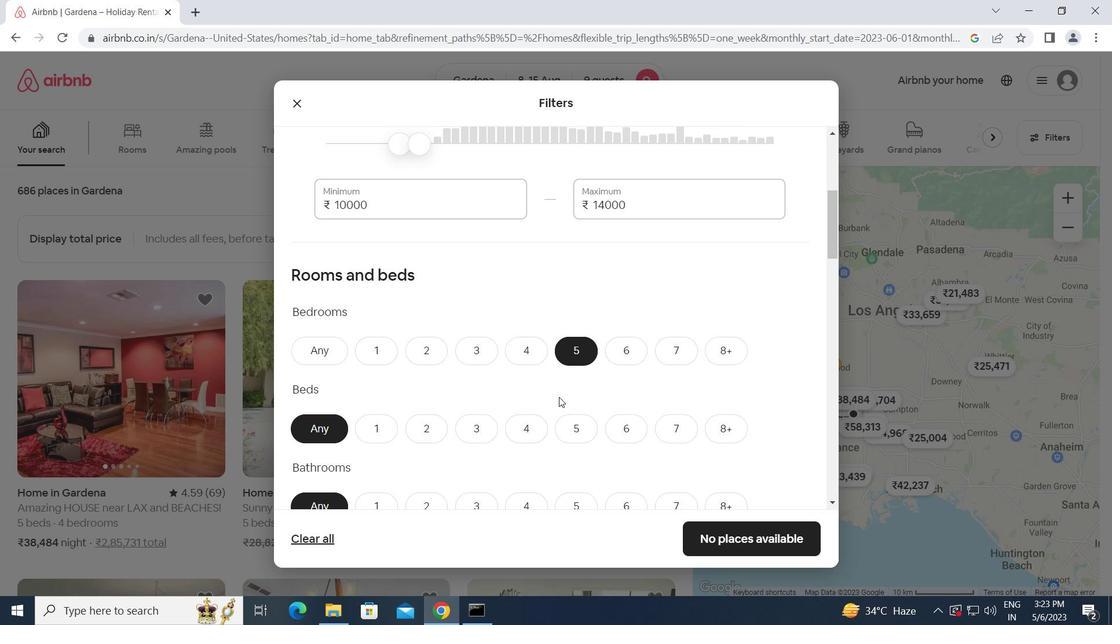 
Action: Mouse moved to (719, 356)
Screenshot: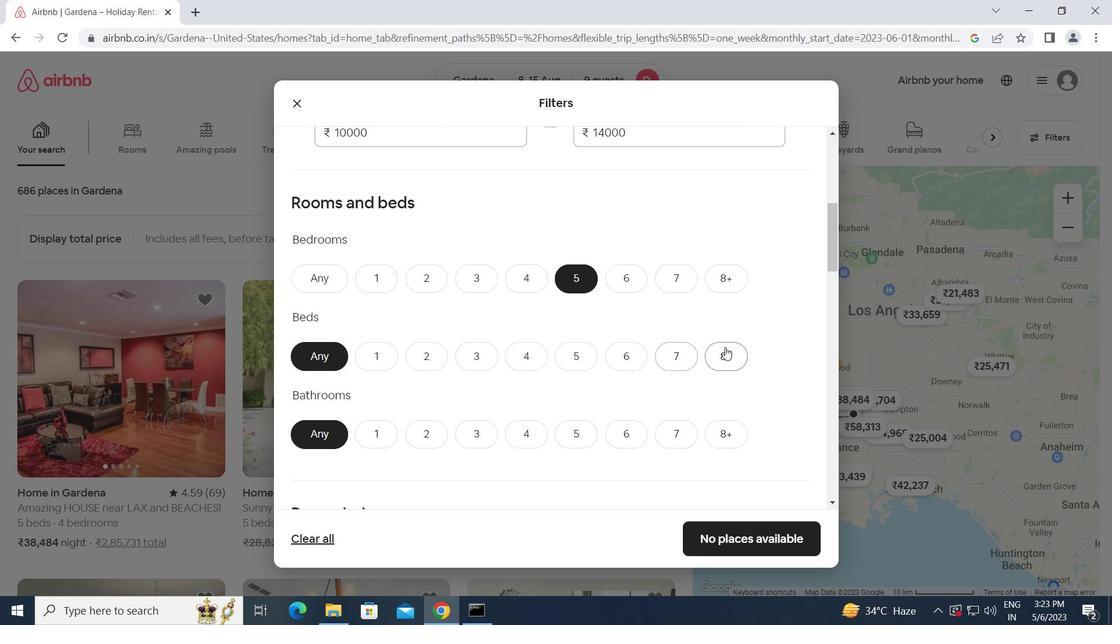 
Action: Mouse pressed left at (719, 356)
Screenshot: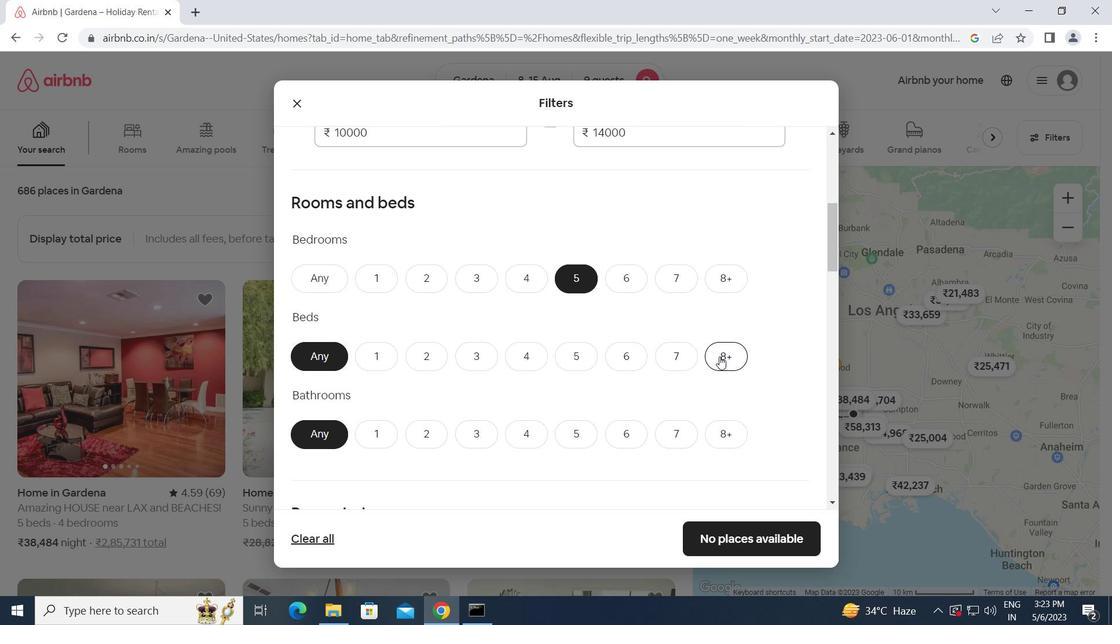 
Action: Mouse moved to (575, 429)
Screenshot: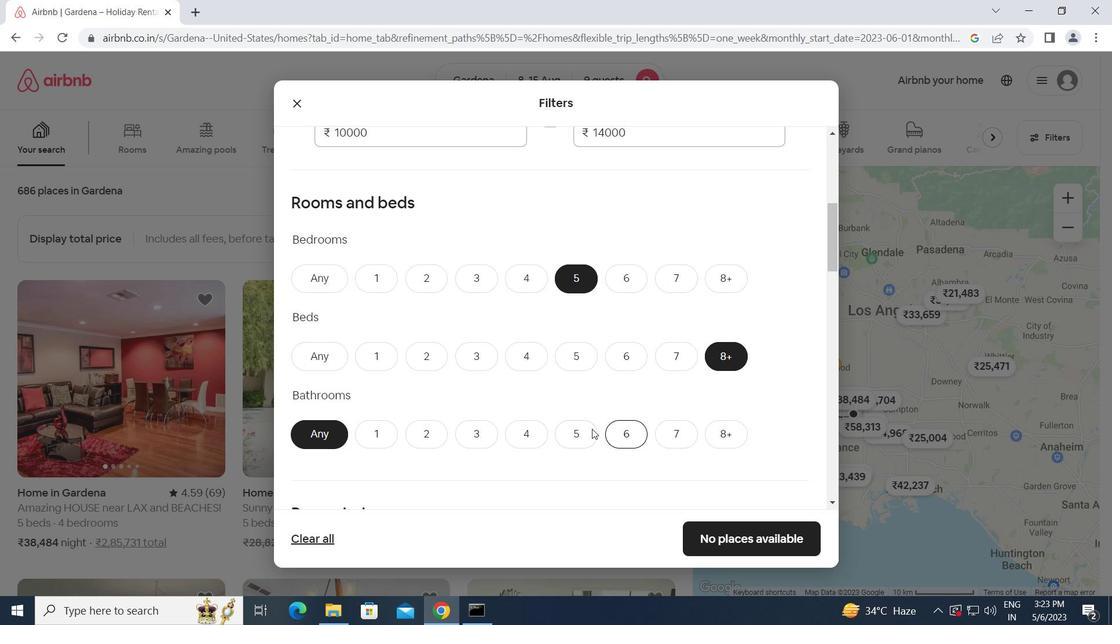 
Action: Mouse pressed left at (575, 429)
Screenshot: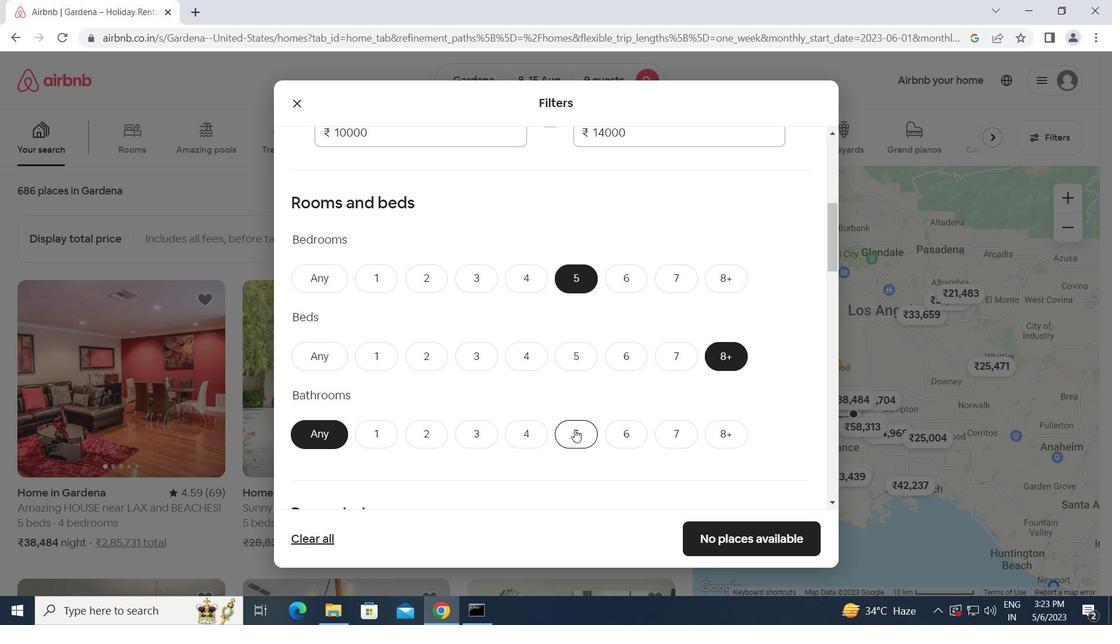 
Action: Mouse scrolled (575, 429) with delta (0, 0)
Screenshot: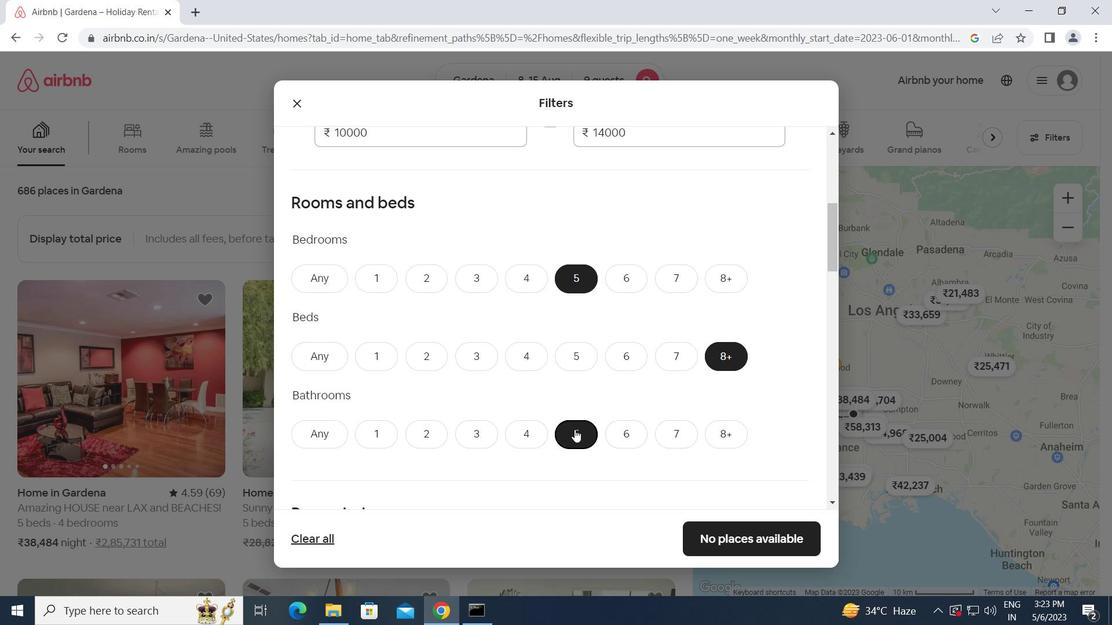 
Action: Mouse scrolled (575, 429) with delta (0, 0)
Screenshot: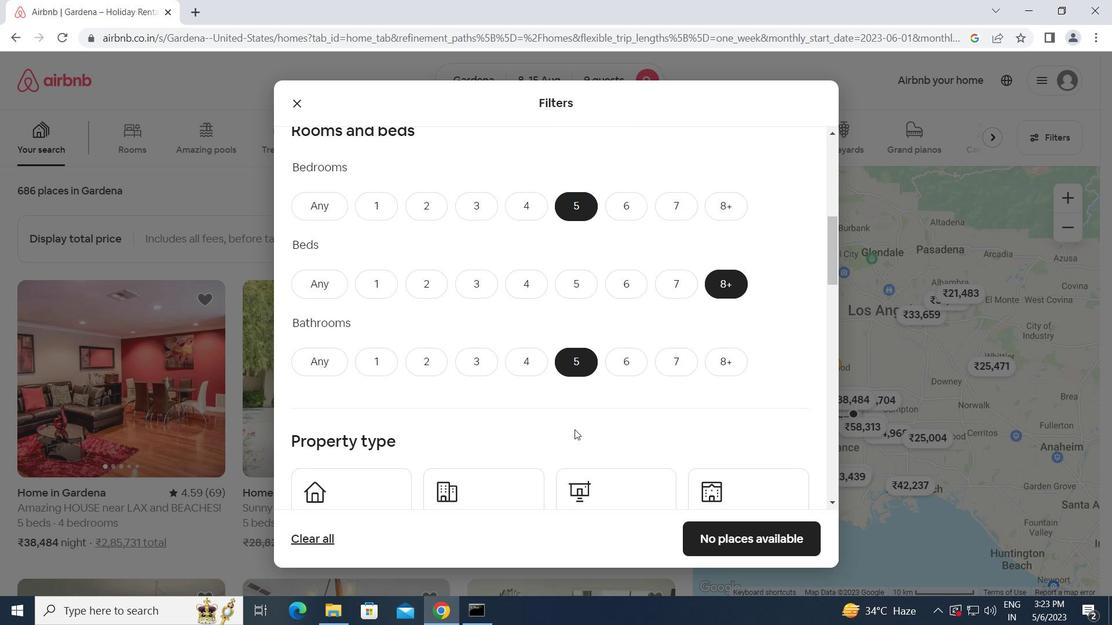 
Action: Mouse scrolled (575, 429) with delta (0, 0)
Screenshot: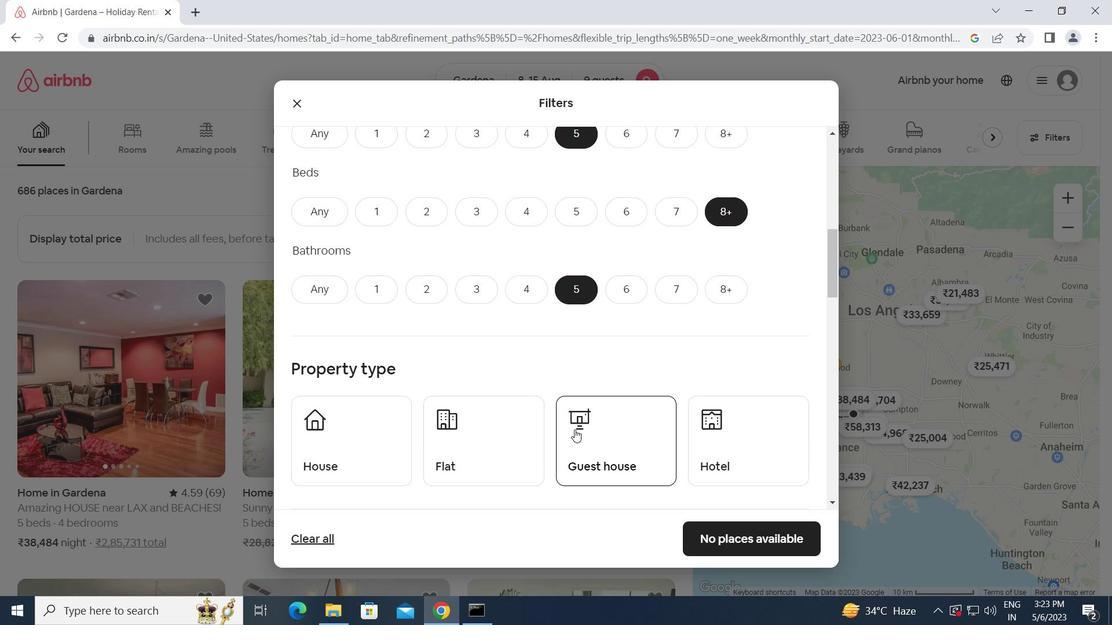 
Action: Mouse moved to (361, 394)
Screenshot: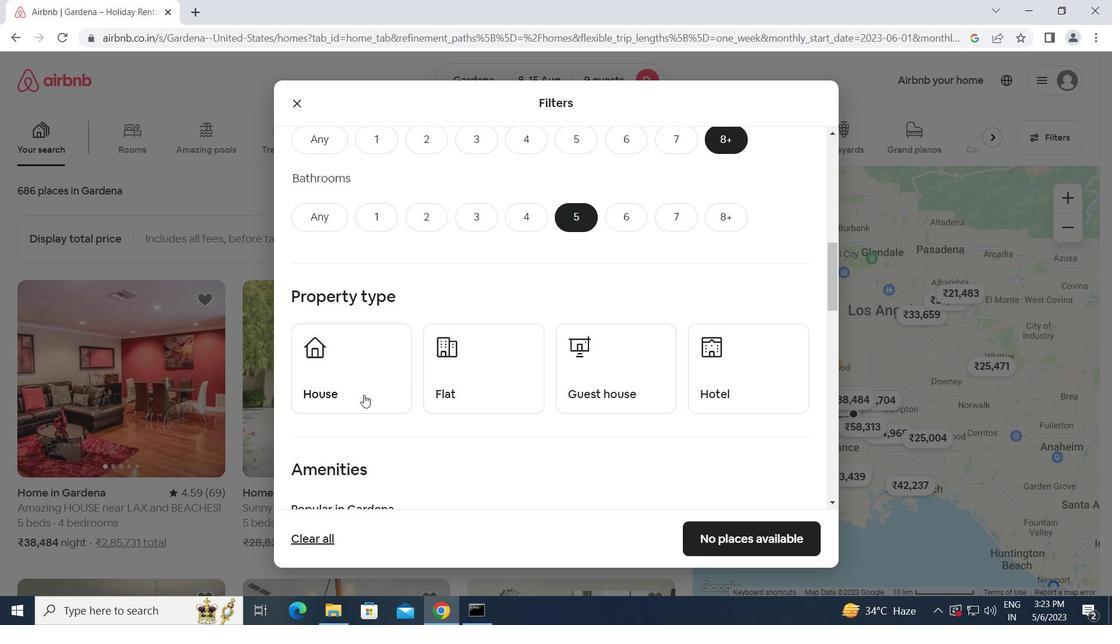 
Action: Mouse pressed left at (361, 394)
Screenshot: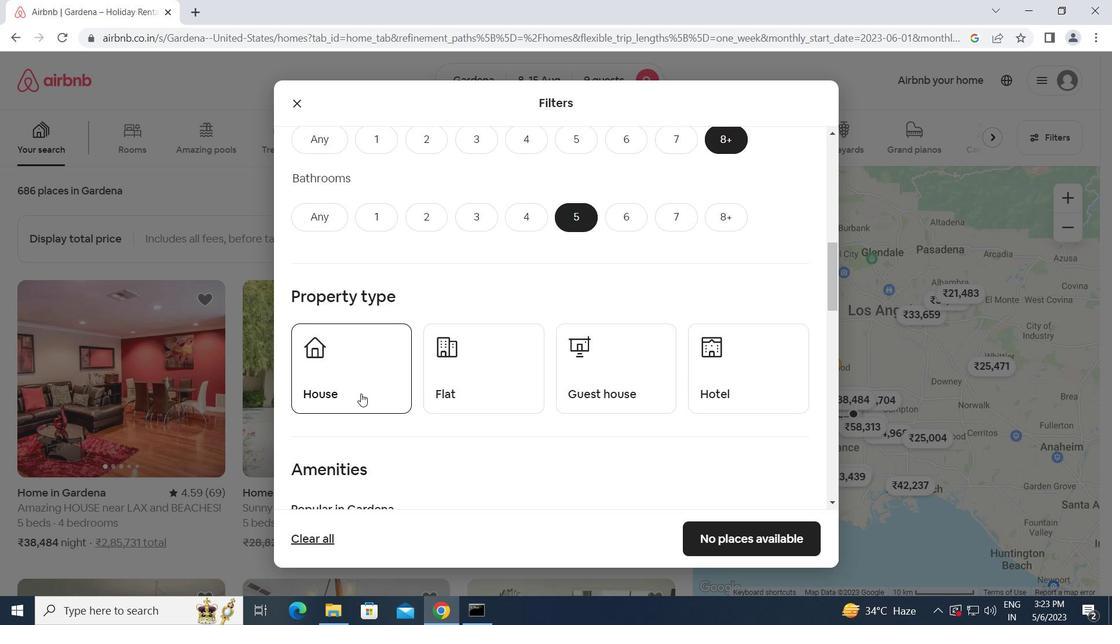 
Action: Mouse moved to (467, 380)
Screenshot: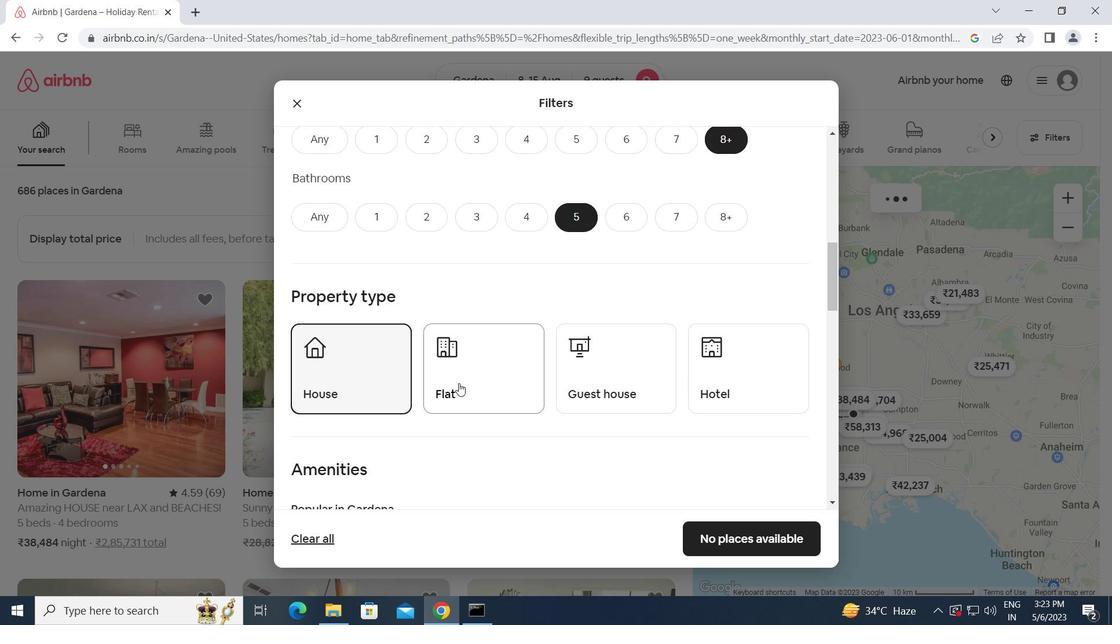 
Action: Mouse pressed left at (467, 380)
Screenshot: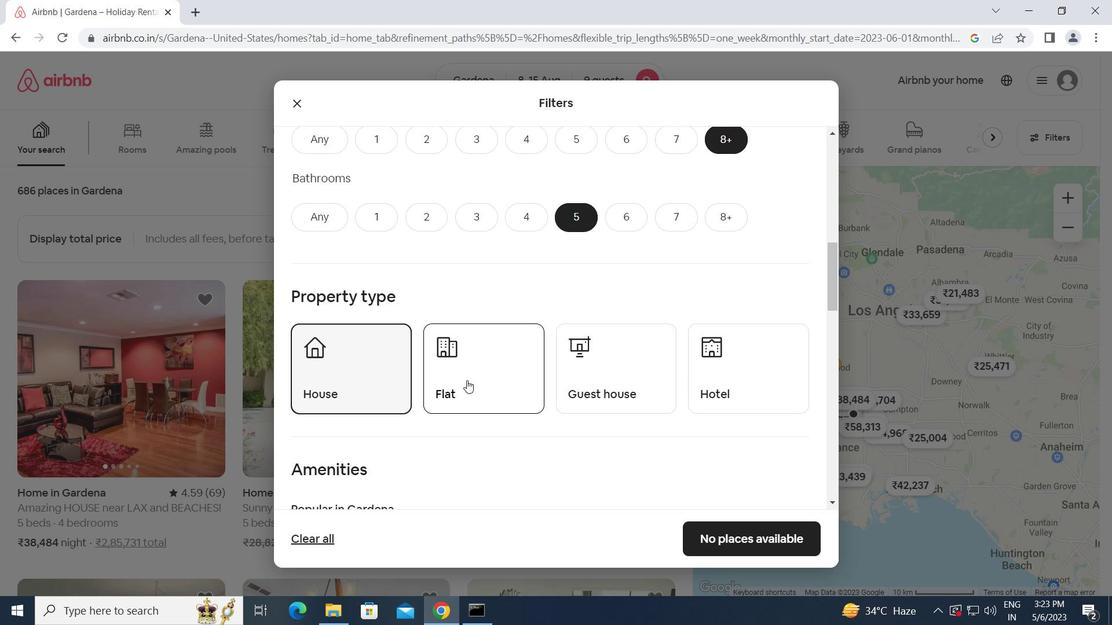 
Action: Mouse moved to (601, 355)
Screenshot: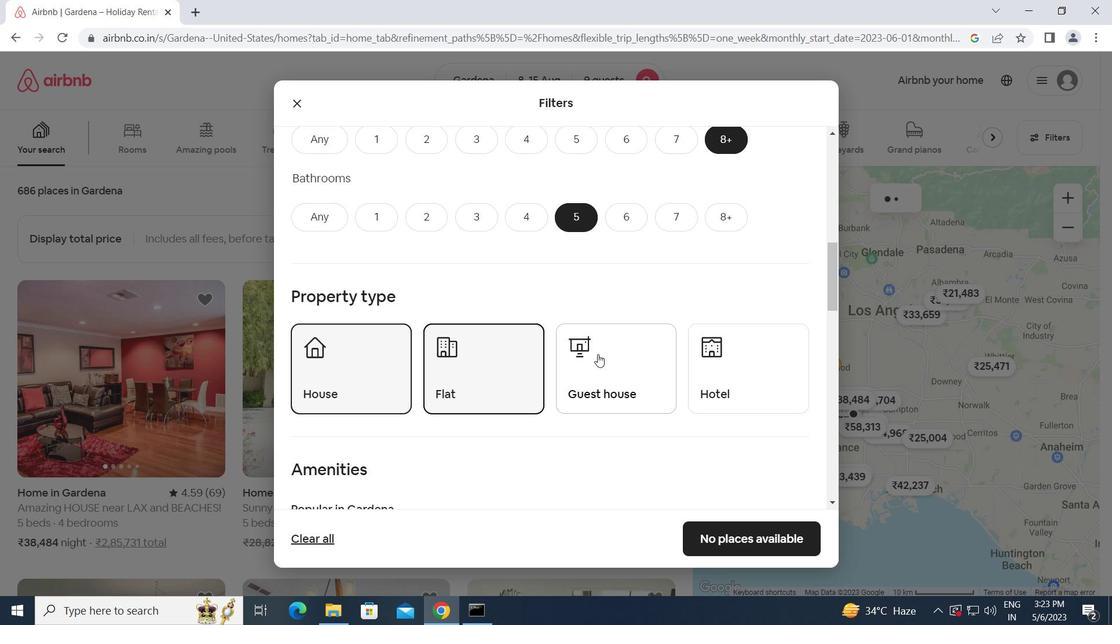 
Action: Mouse pressed left at (601, 355)
Screenshot: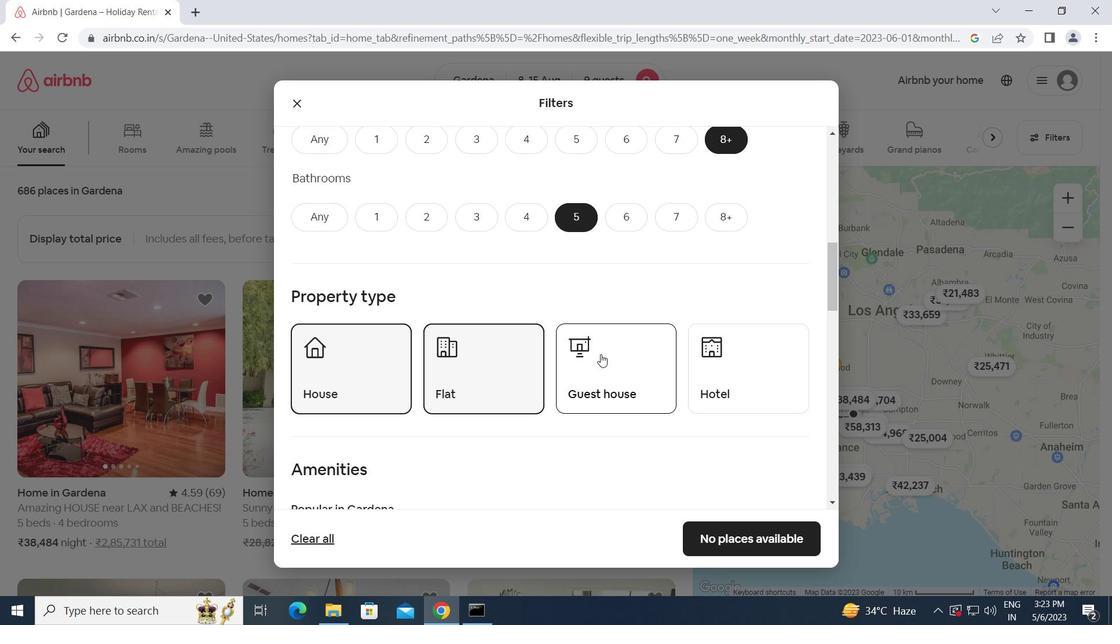 
Action: Mouse moved to (489, 435)
Screenshot: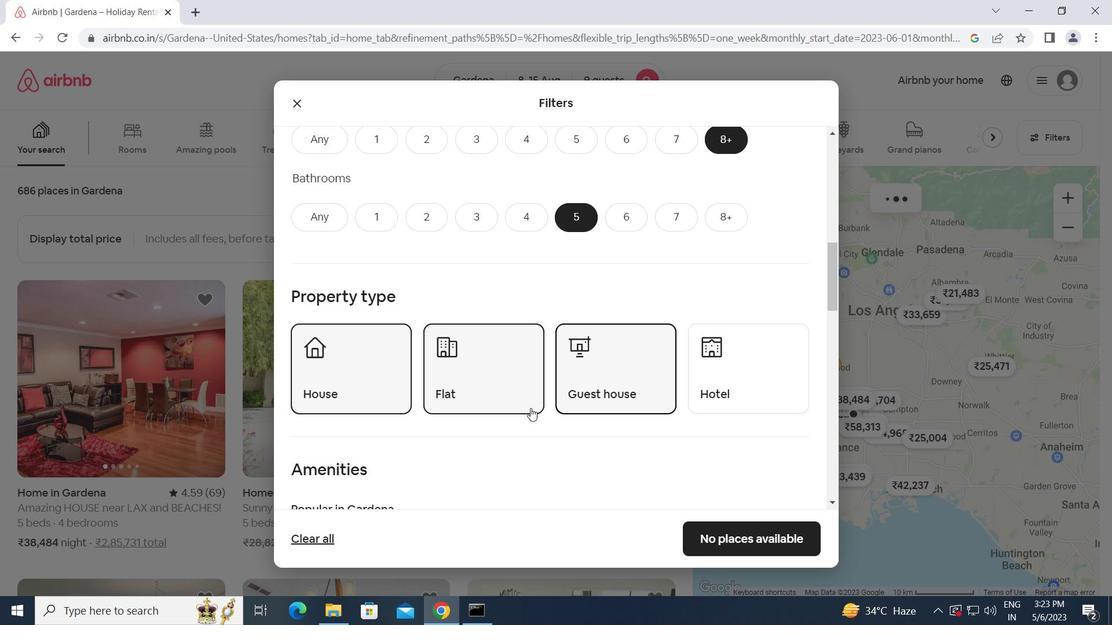 
Action: Mouse scrolled (489, 434) with delta (0, 0)
Screenshot: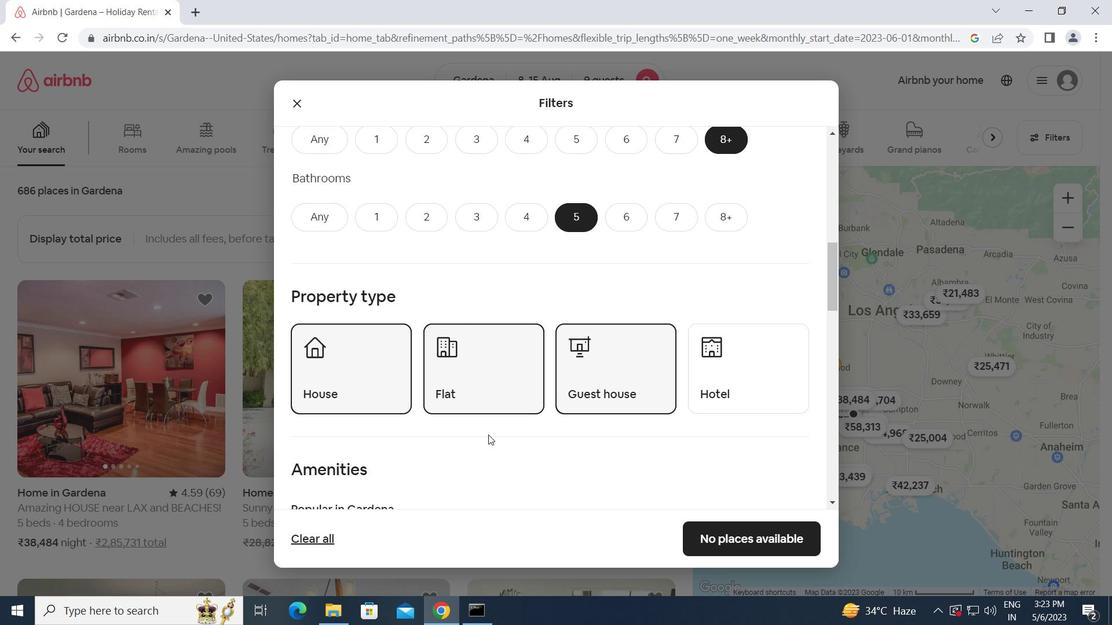 
Action: Mouse scrolled (489, 434) with delta (0, 0)
Screenshot: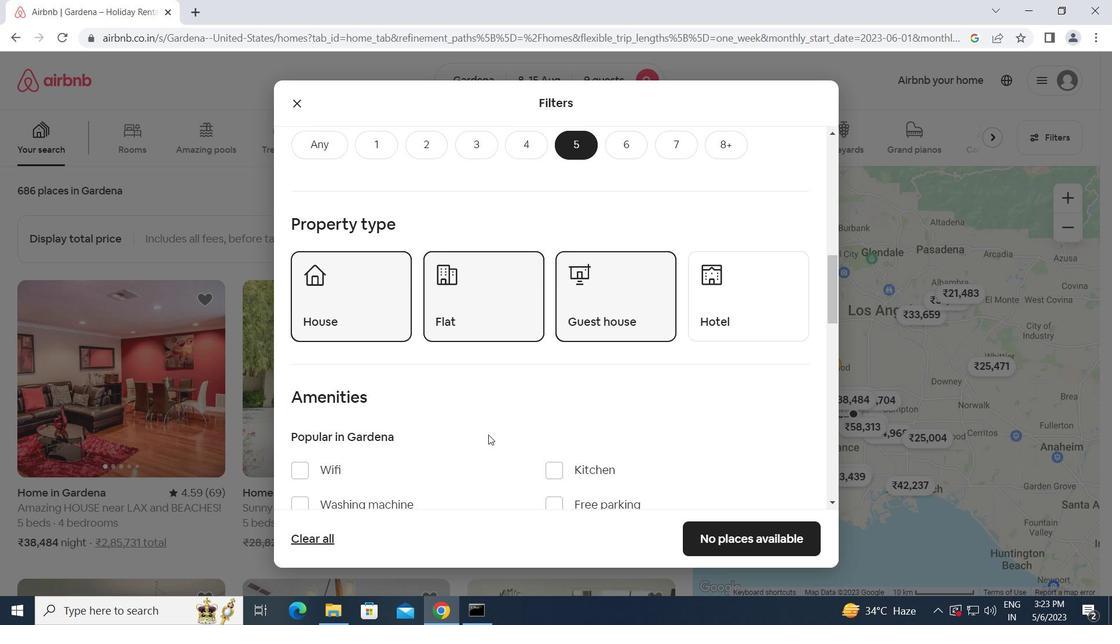 
Action: Mouse scrolled (489, 434) with delta (0, 0)
Screenshot: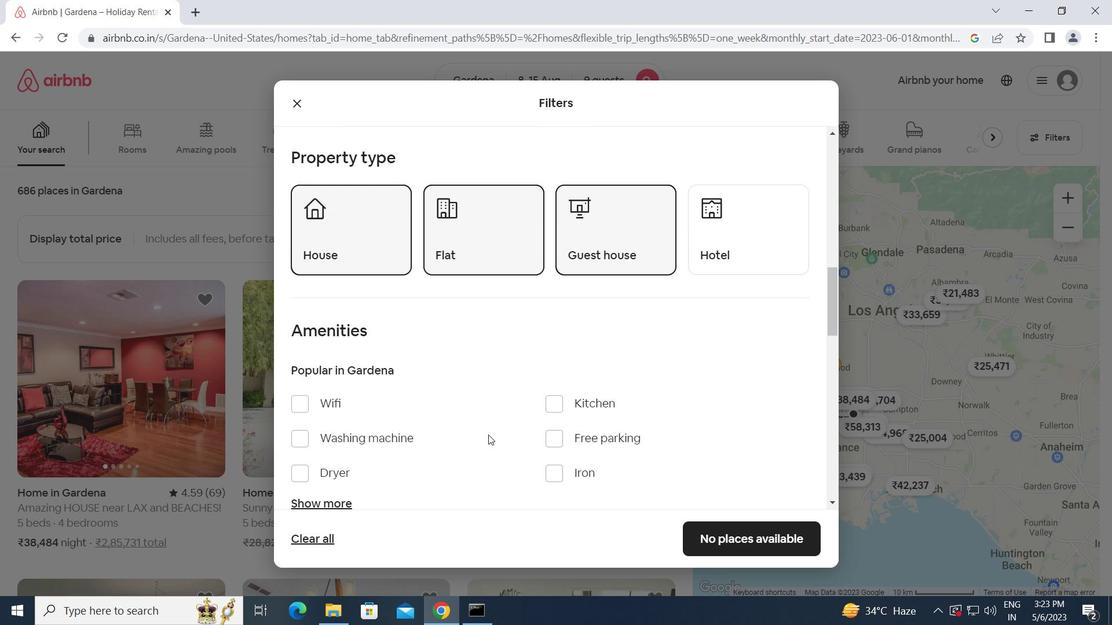 
Action: Mouse moved to (334, 421)
Screenshot: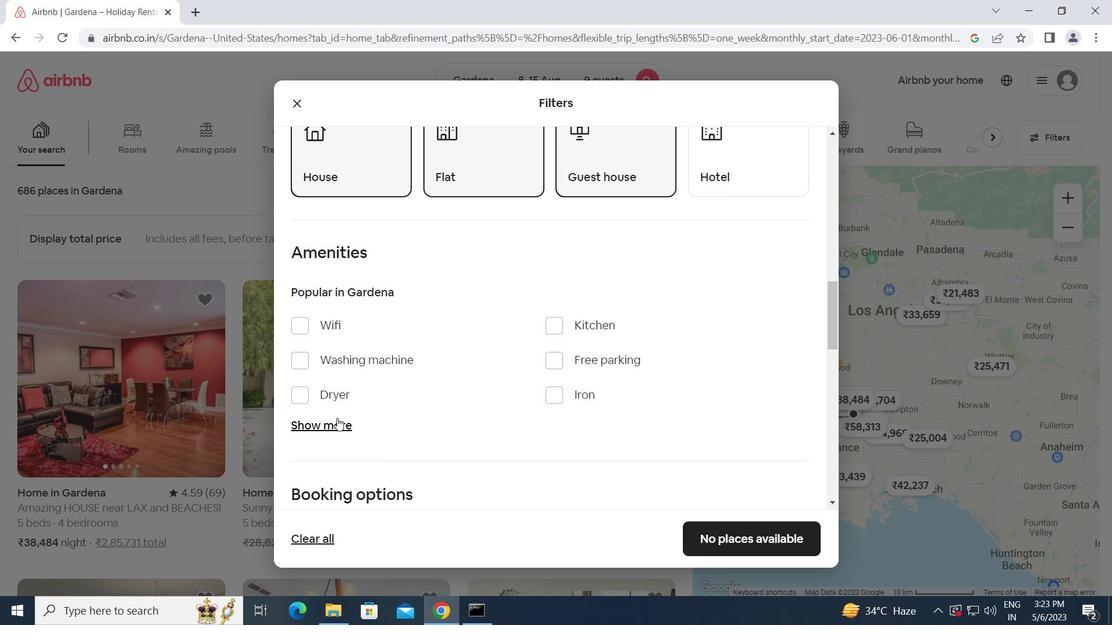 
Action: Mouse pressed left at (334, 421)
Screenshot: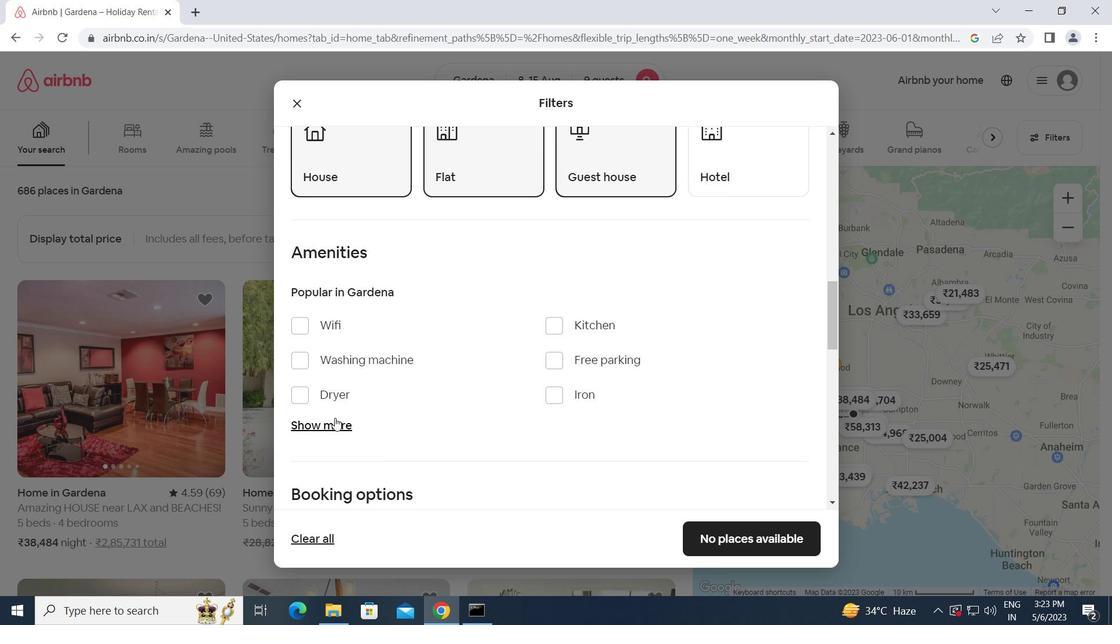 
Action: Mouse moved to (297, 328)
Screenshot: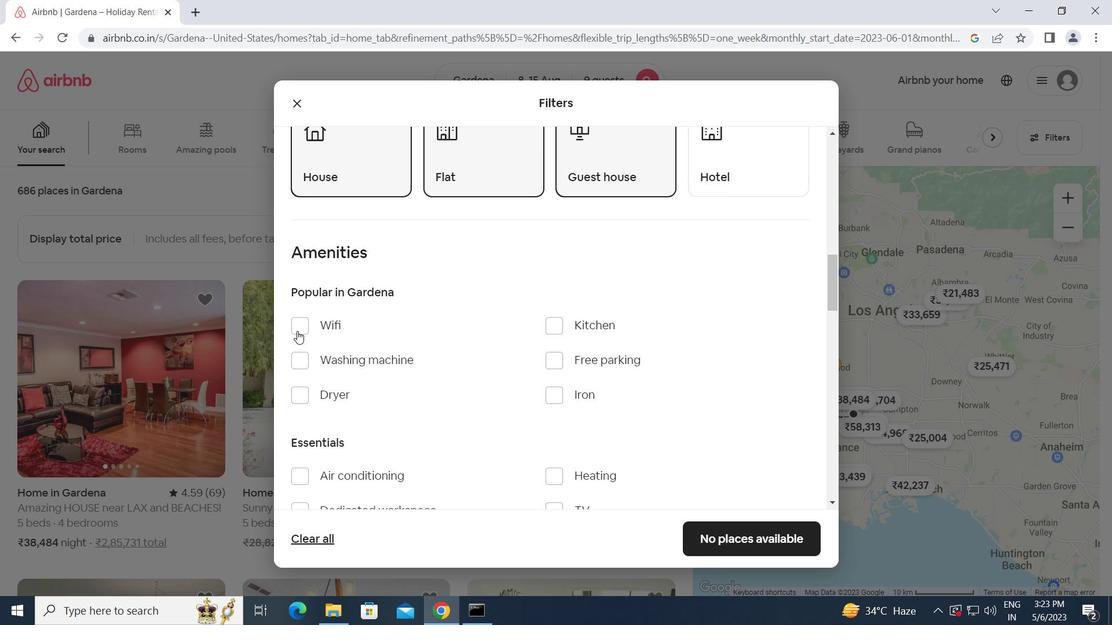 
Action: Mouse pressed left at (297, 328)
Screenshot: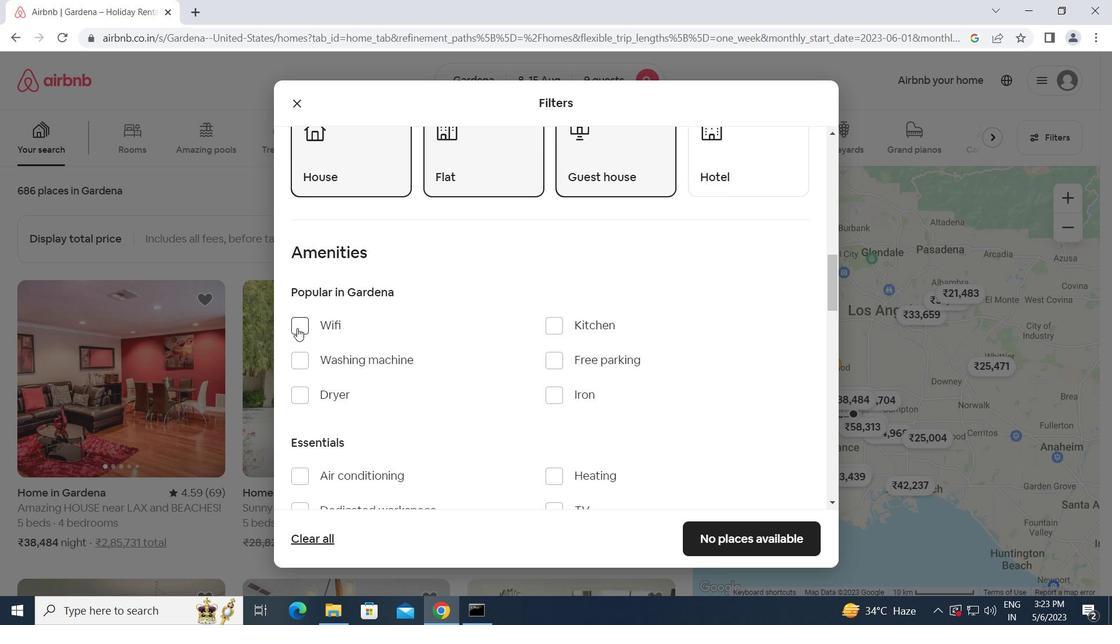 
Action: Mouse moved to (387, 372)
Screenshot: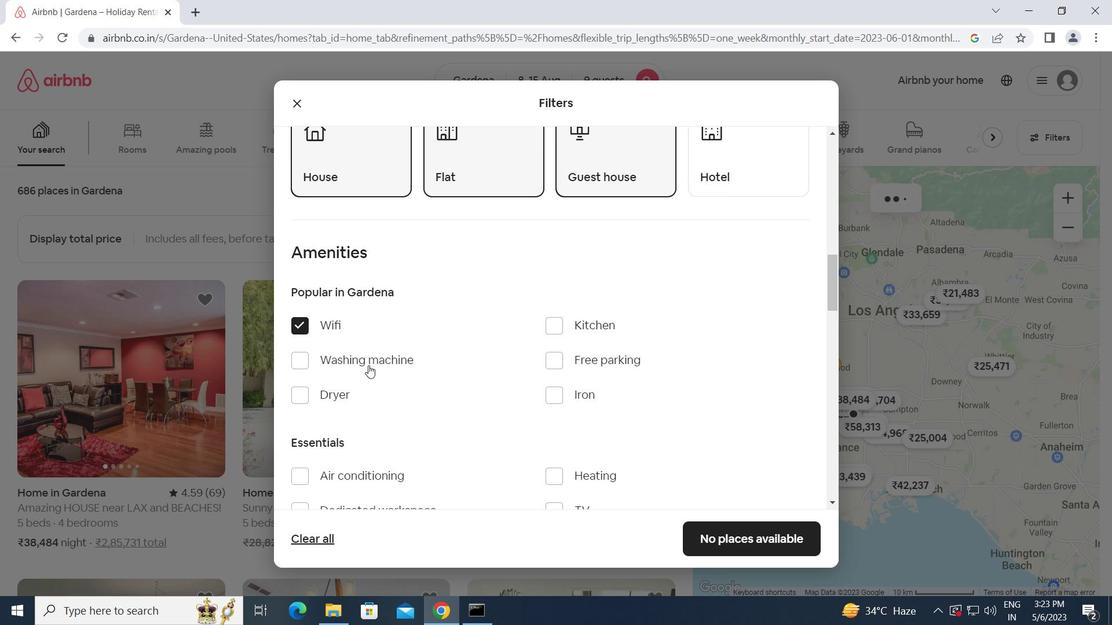 
Action: Mouse scrolled (387, 371) with delta (0, 0)
Screenshot: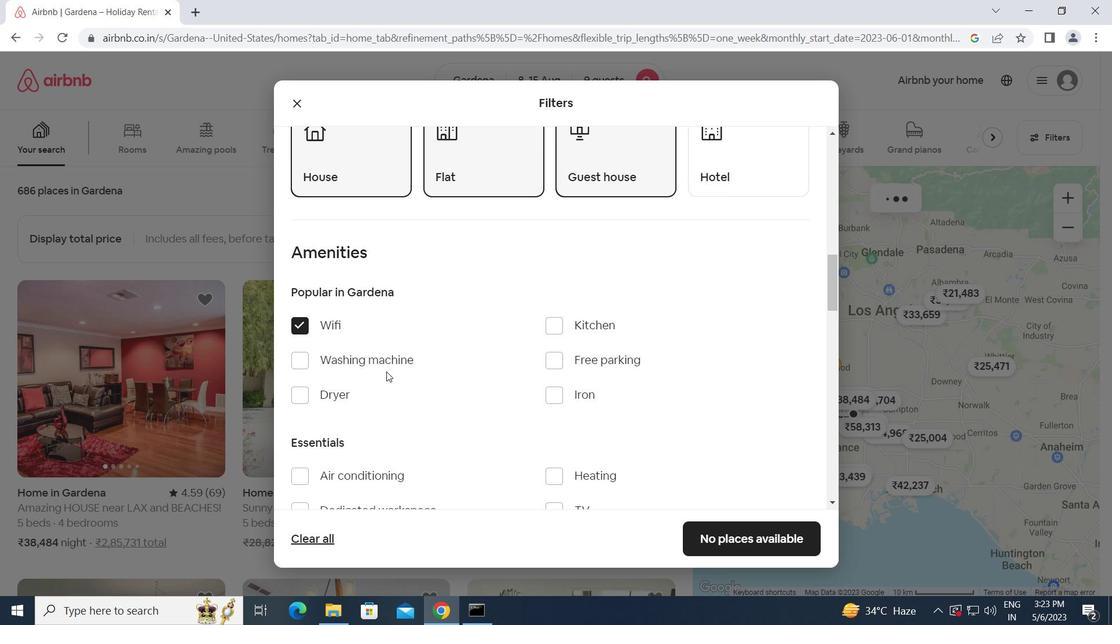 
Action: Mouse moved to (559, 435)
Screenshot: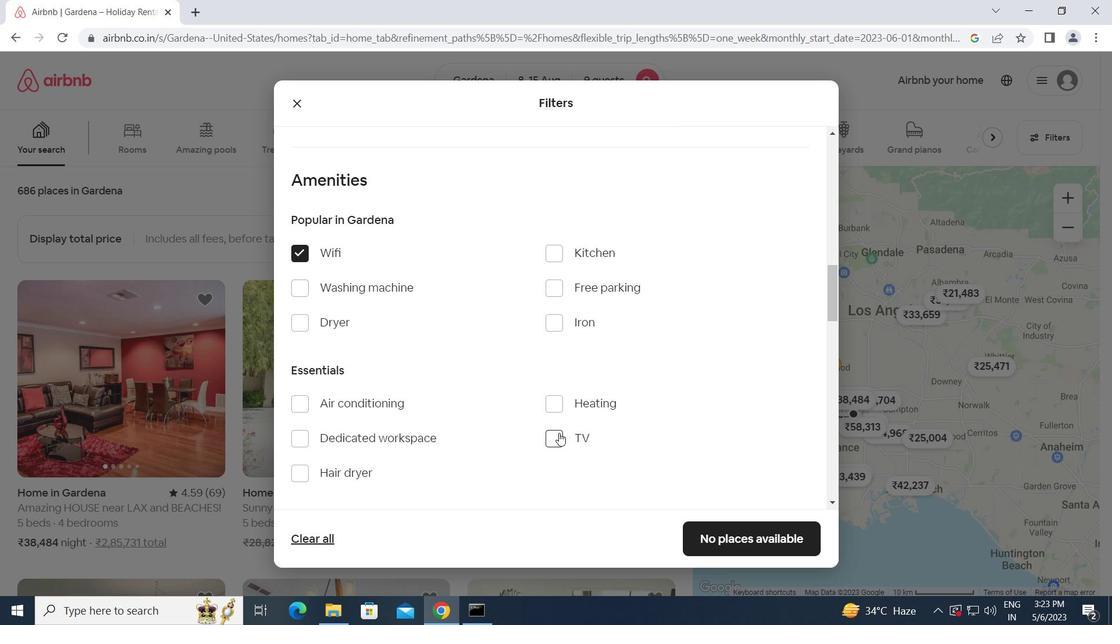 
Action: Mouse pressed left at (559, 435)
Screenshot: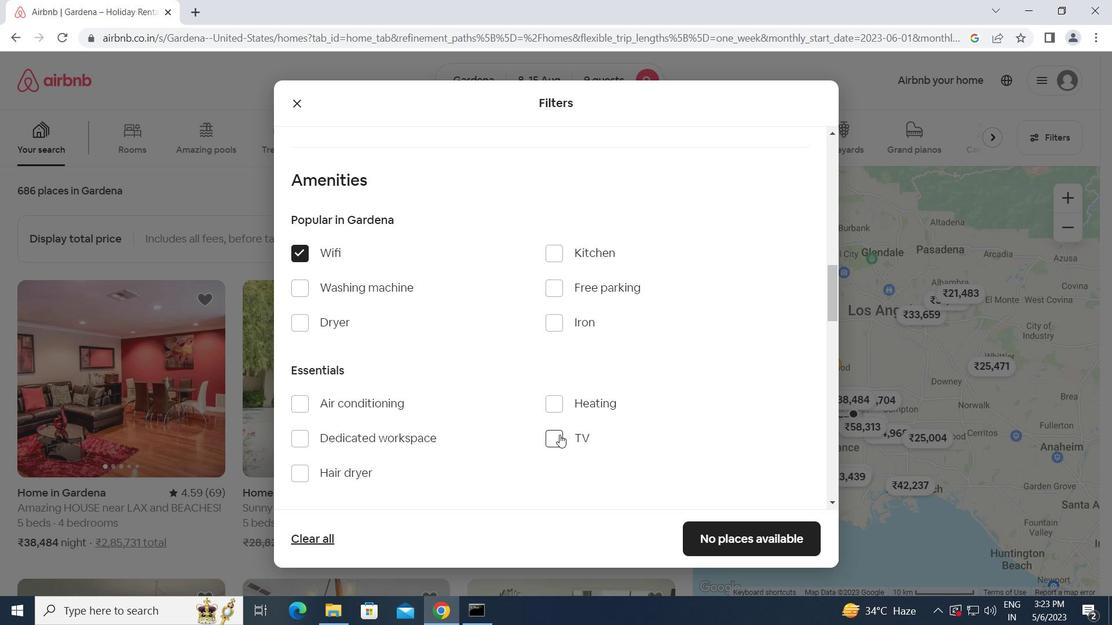 
Action: Mouse moved to (553, 293)
Screenshot: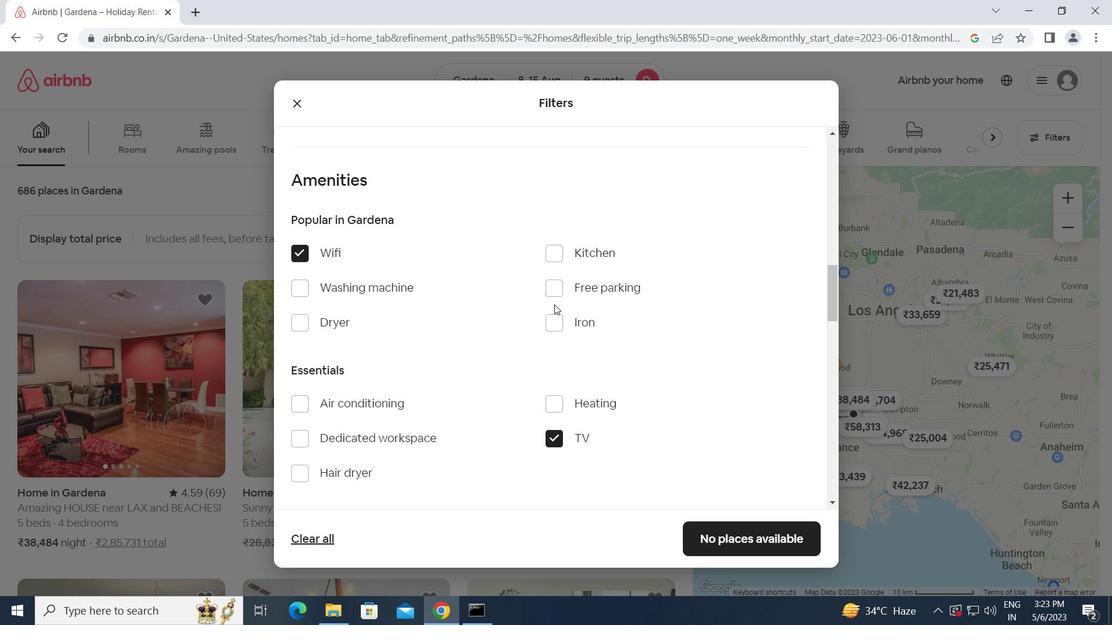
Action: Mouse pressed left at (553, 293)
Screenshot: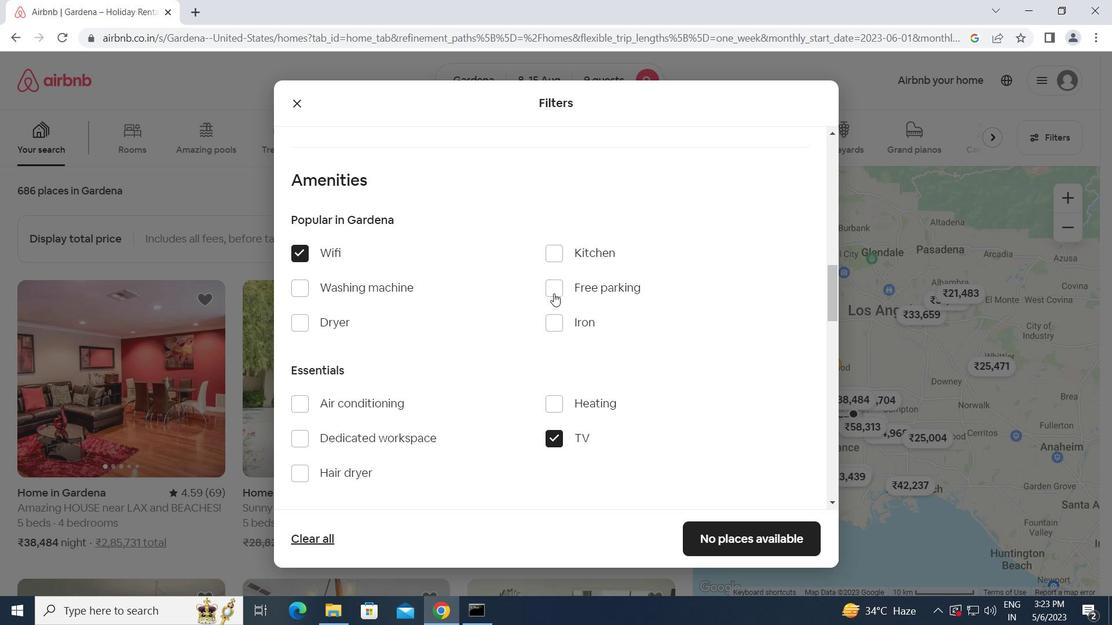 
Action: Mouse moved to (490, 381)
Screenshot: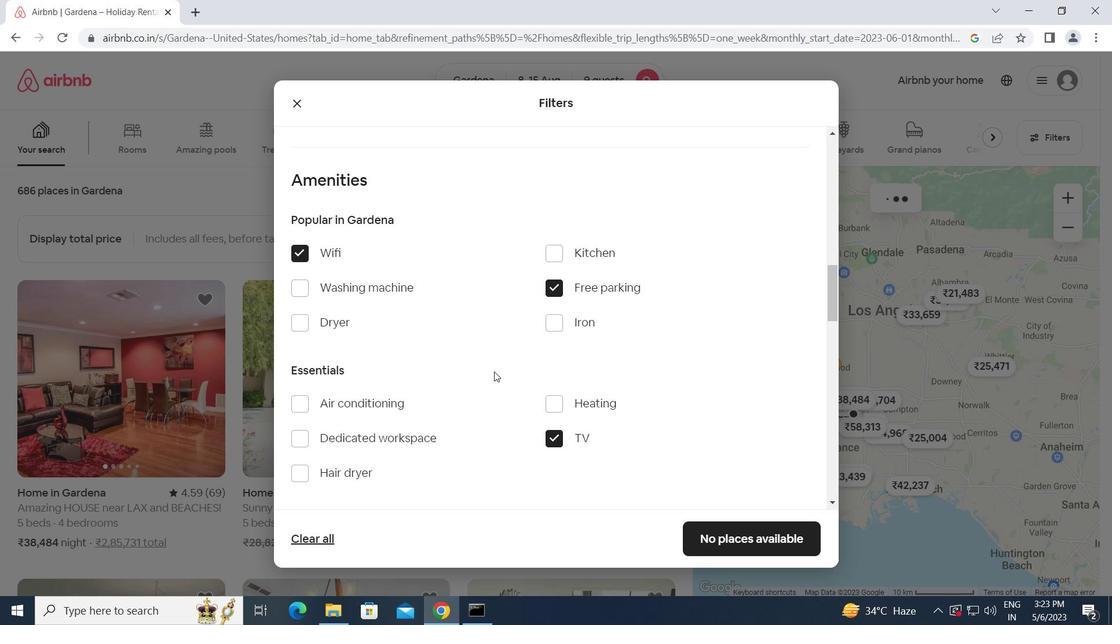 
Action: Mouse scrolled (490, 380) with delta (0, 0)
Screenshot: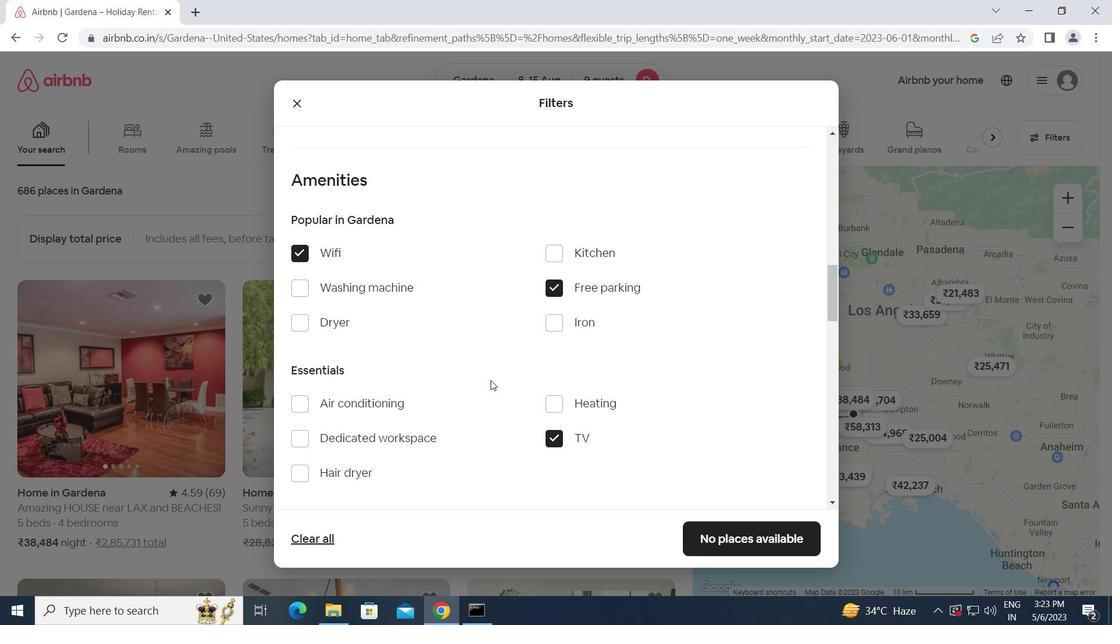 
Action: Mouse scrolled (490, 380) with delta (0, 0)
Screenshot: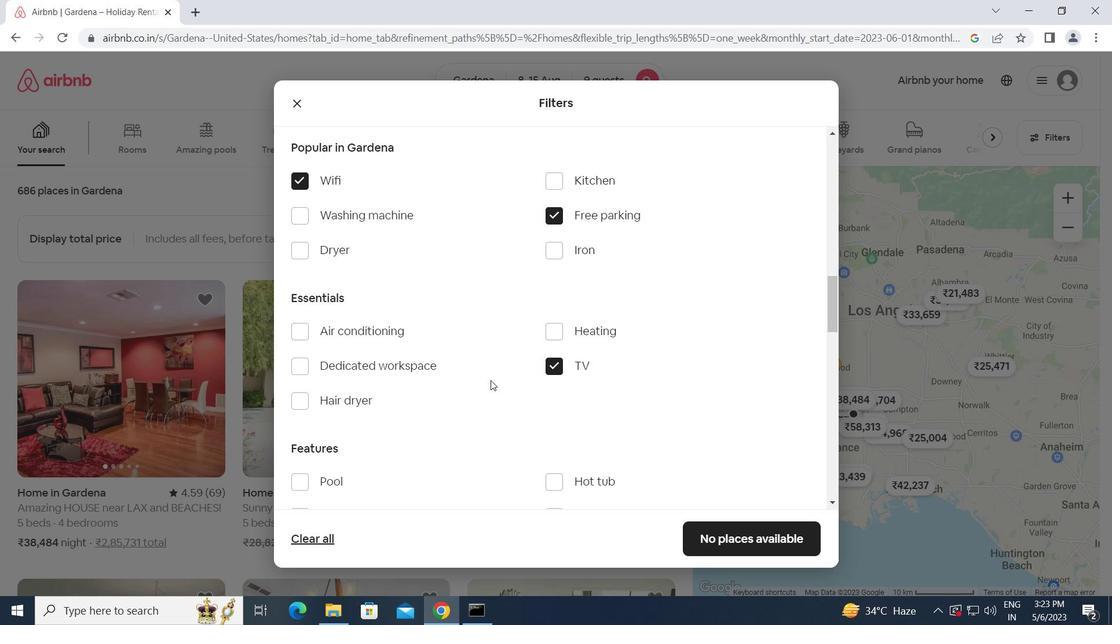 
Action: Mouse scrolled (490, 380) with delta (0, 0)
Screenshot: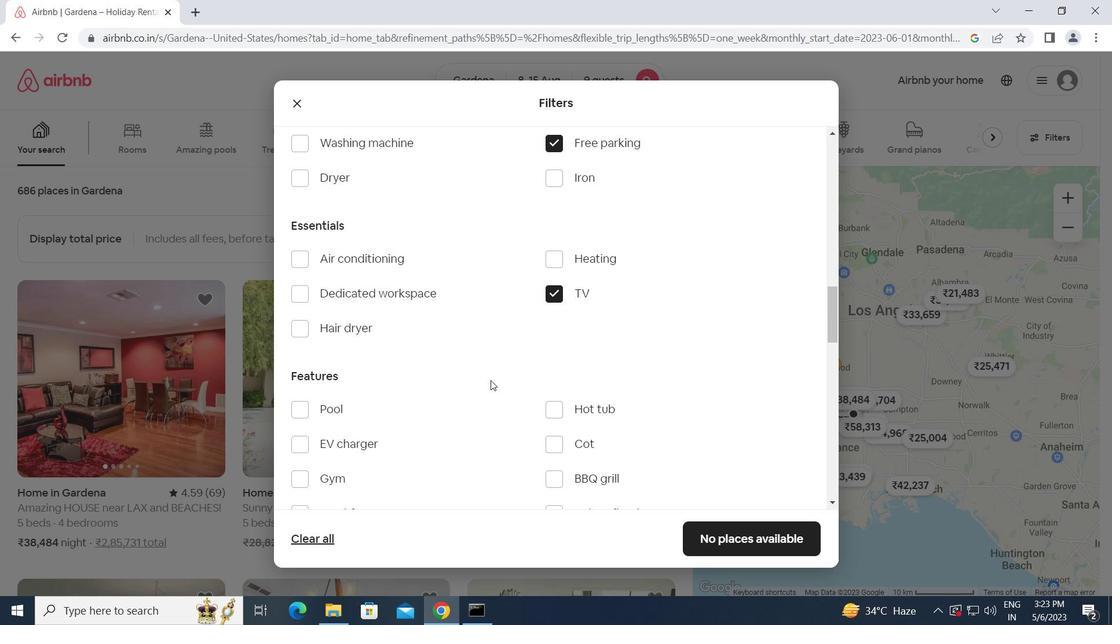 
Action: Mouse moved to (296, 404)
Screenshot: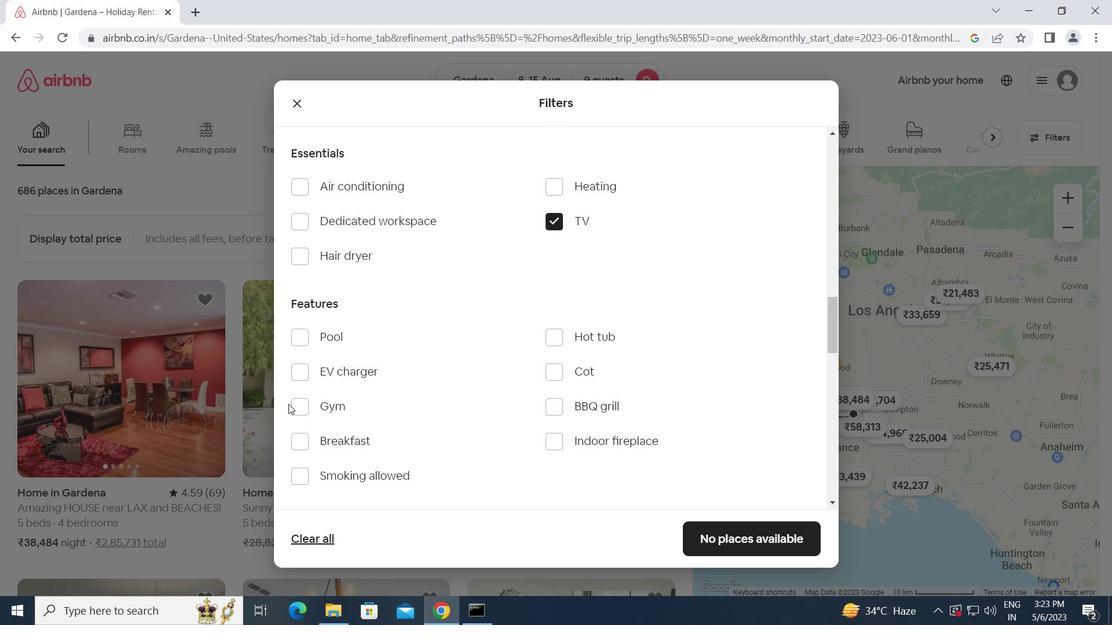 
Action: Mouse pressed left at (296, 404)
Screenshot: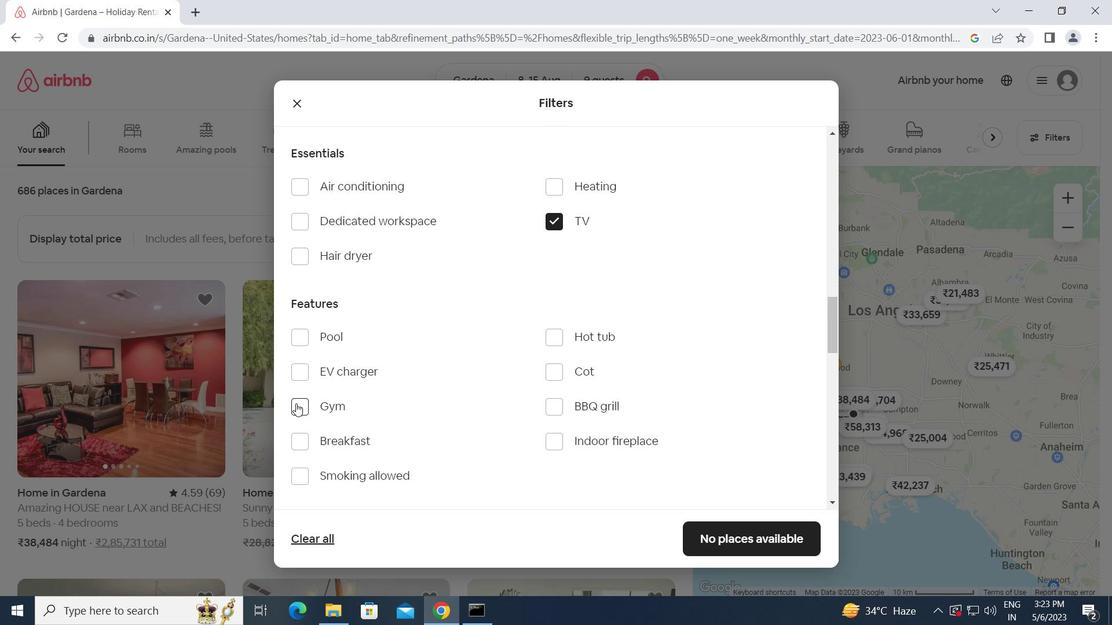 
Action: Mouse moved to (299, 442)
Screenshot: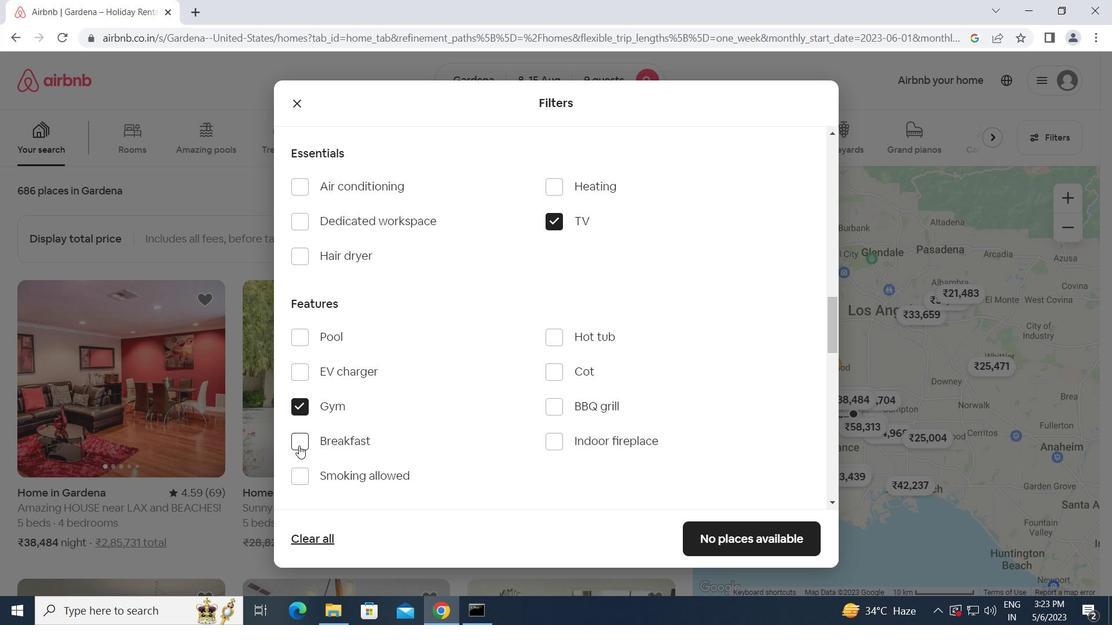 
Action: Mouse pressed left at (299, 442)
Screenshot: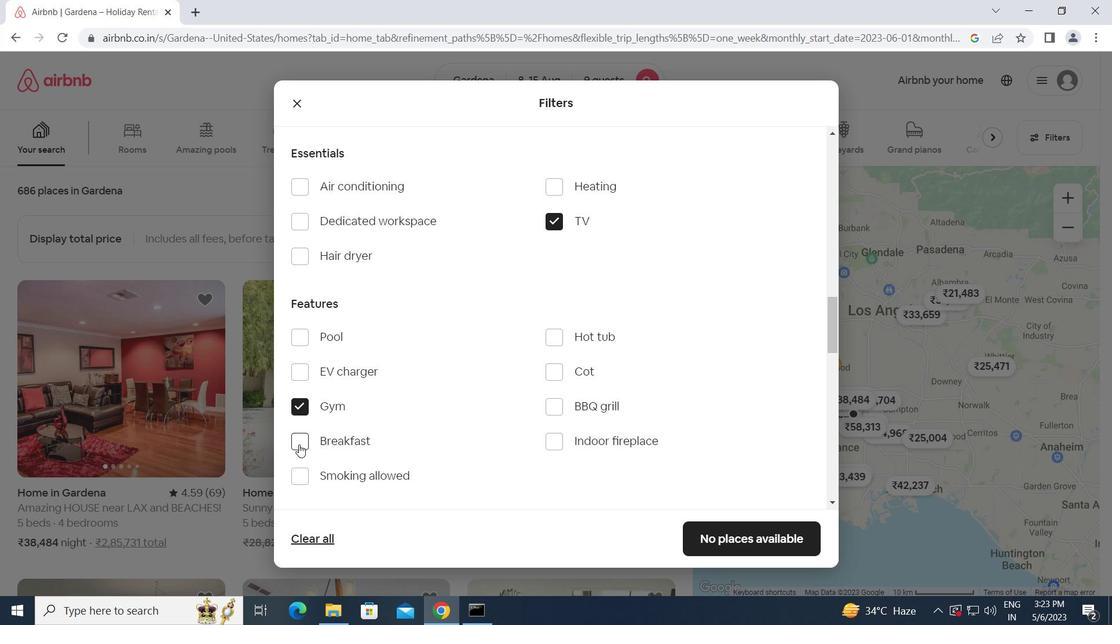 
Action: Mouse moved to (435, 461)
Screenshot: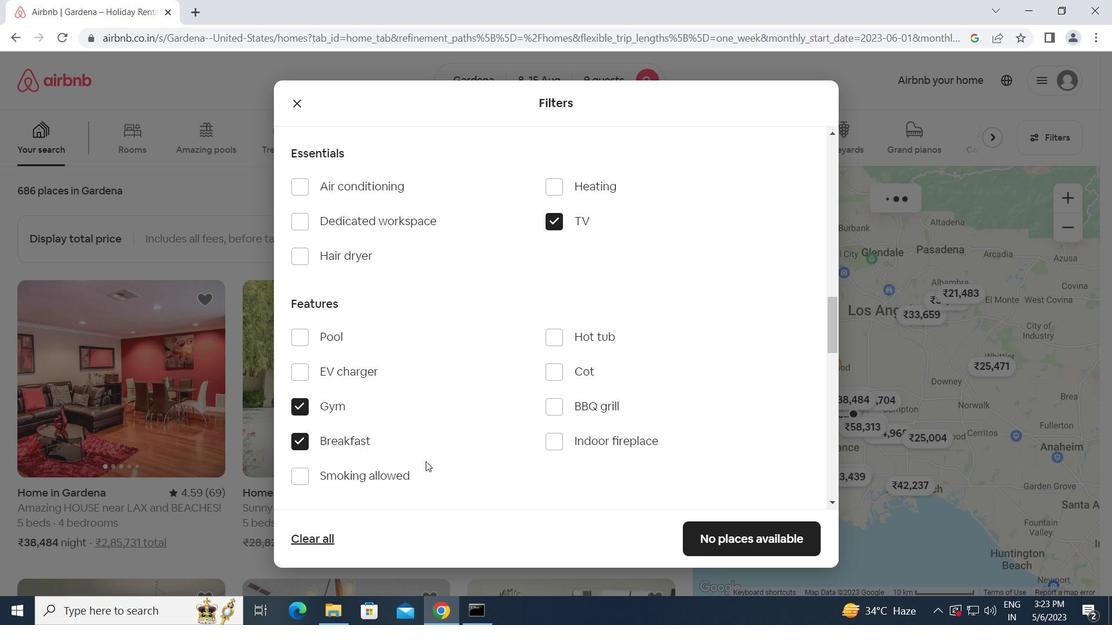 
Action: Mouse scrolled (435, 460) with delta (0, 0)
Screenshot: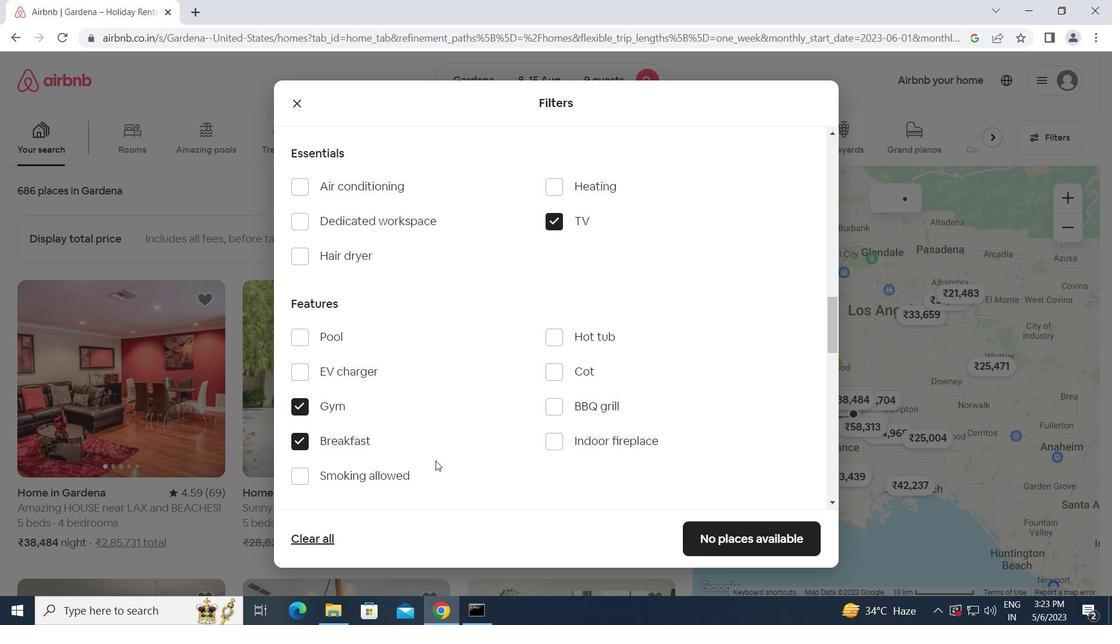 
Action: Mouse moved to (482, 391)
Screenshot: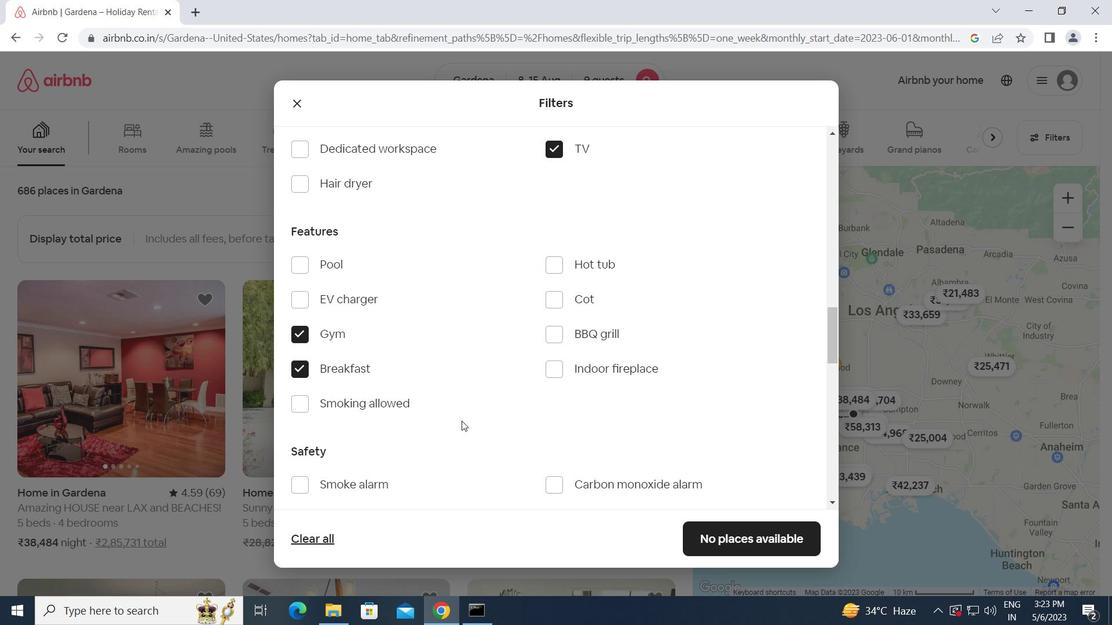 
Action: Mouse scrolled (482, 390) with delta (0, 0)
Screenshot: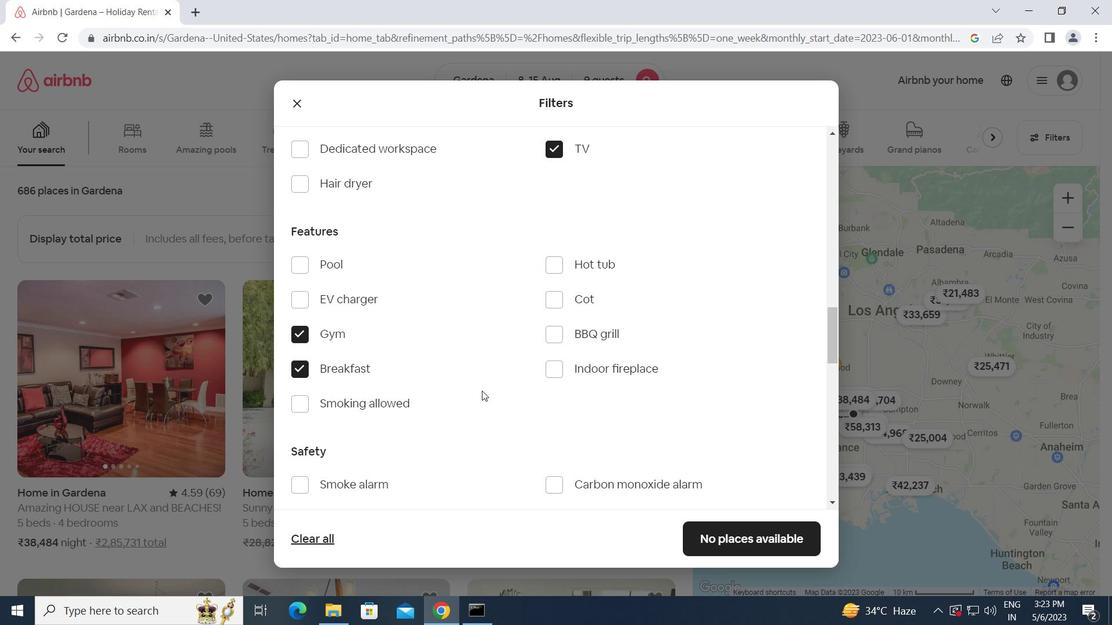
Action: Mouse moved to (482, 390)
Screenshot: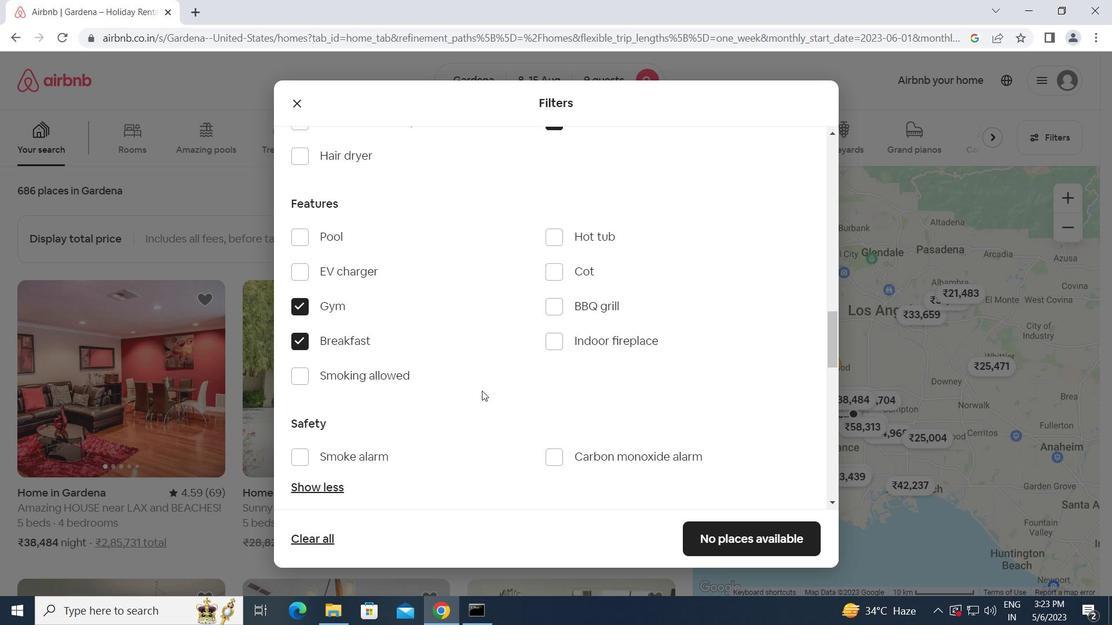 
Action: Mouse scrolled (482, 389) with delta (0, 0)
Screenshot: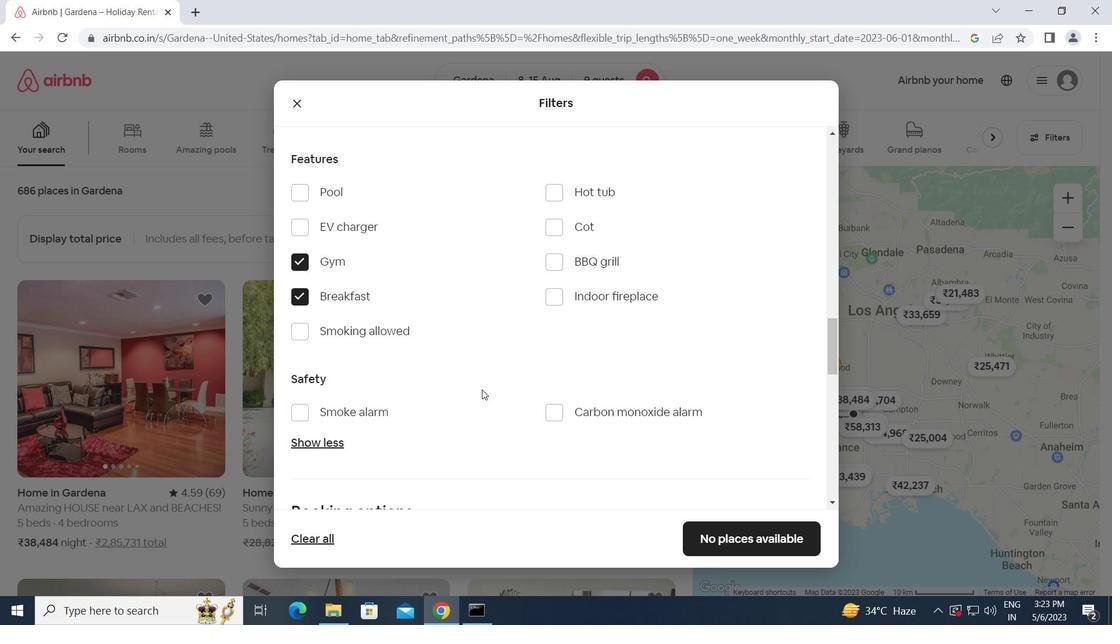 
Action: Mouse scrolled (482, 389) with delta (0, 0)
Screenshot: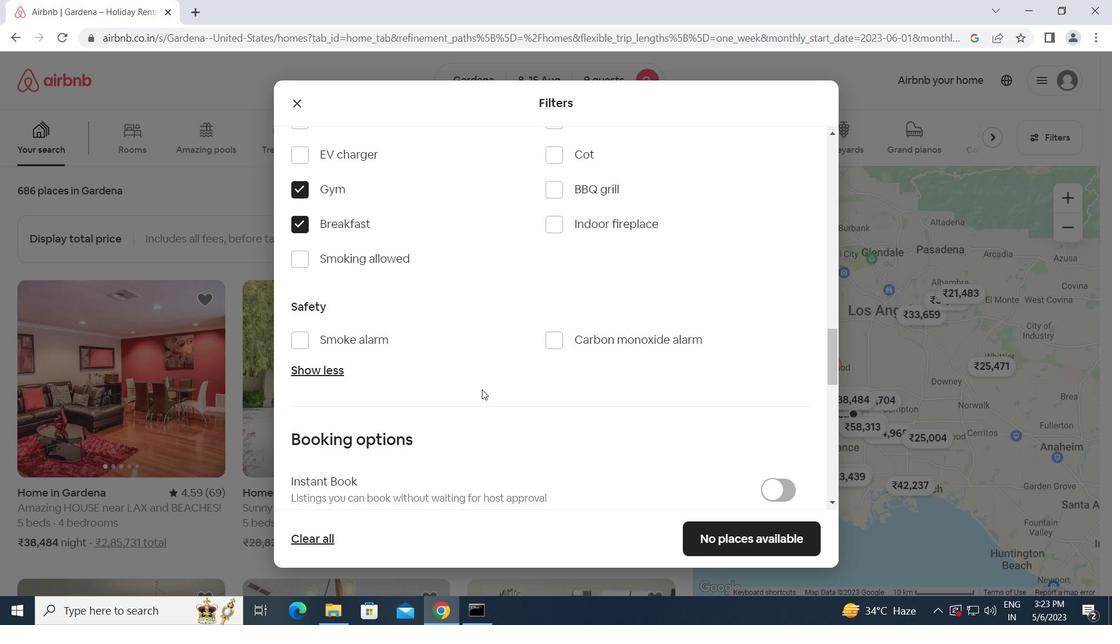 
Action: Mouse scrolled (482, 389) with delta (0, 0)
Screenshot: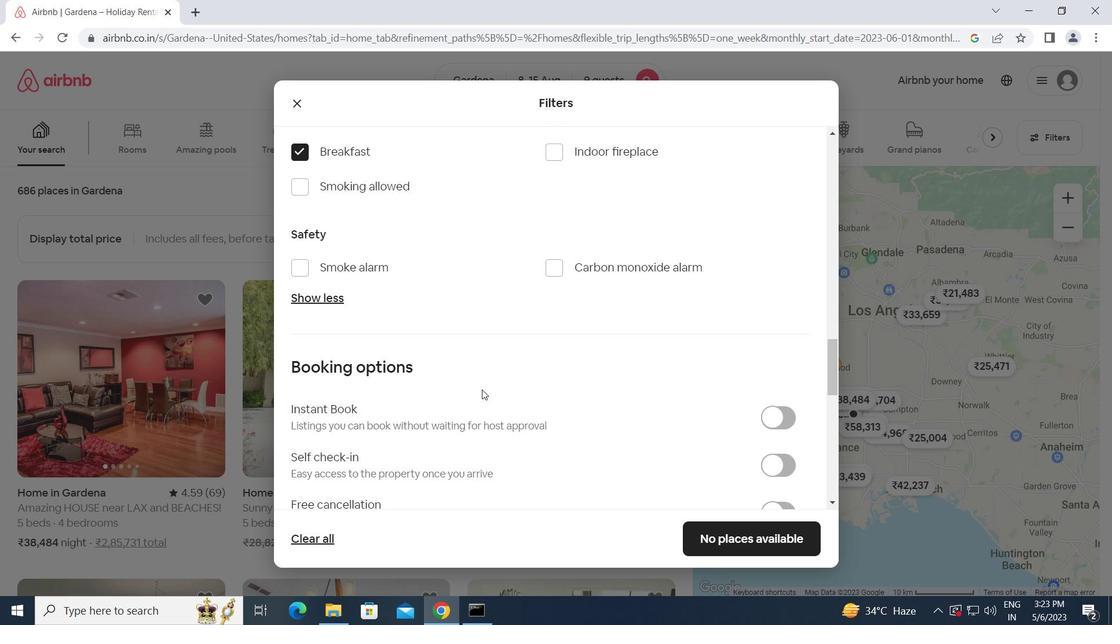 
Action: Mouse scrolled (482, 389) with delta (0, 0)
Screenshot: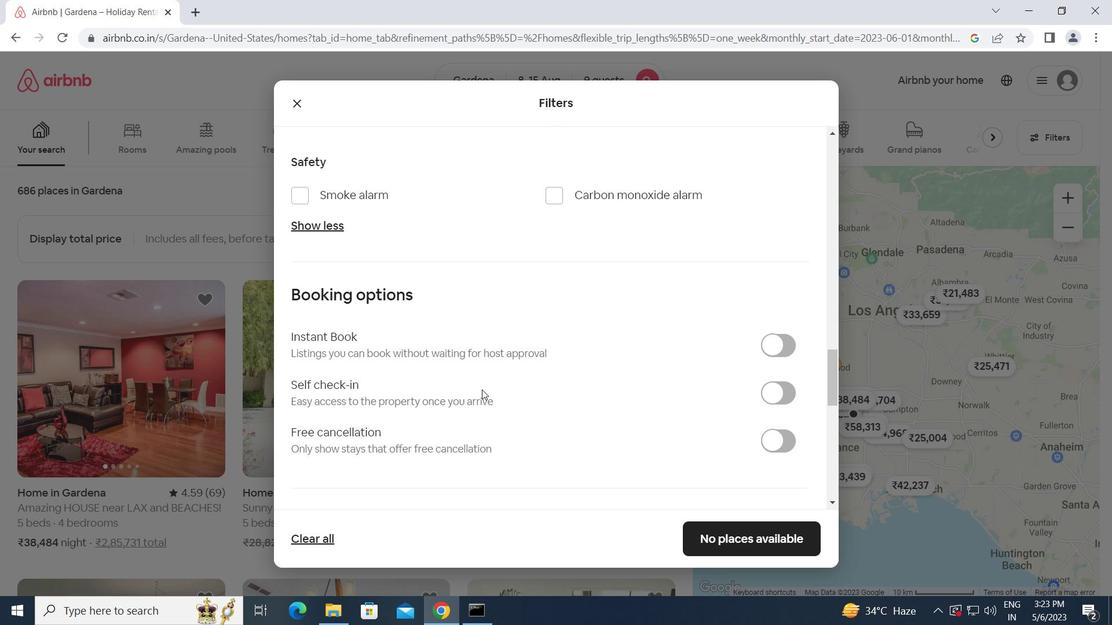 
Action: Mouse moved to (766, 315)
Screenshot: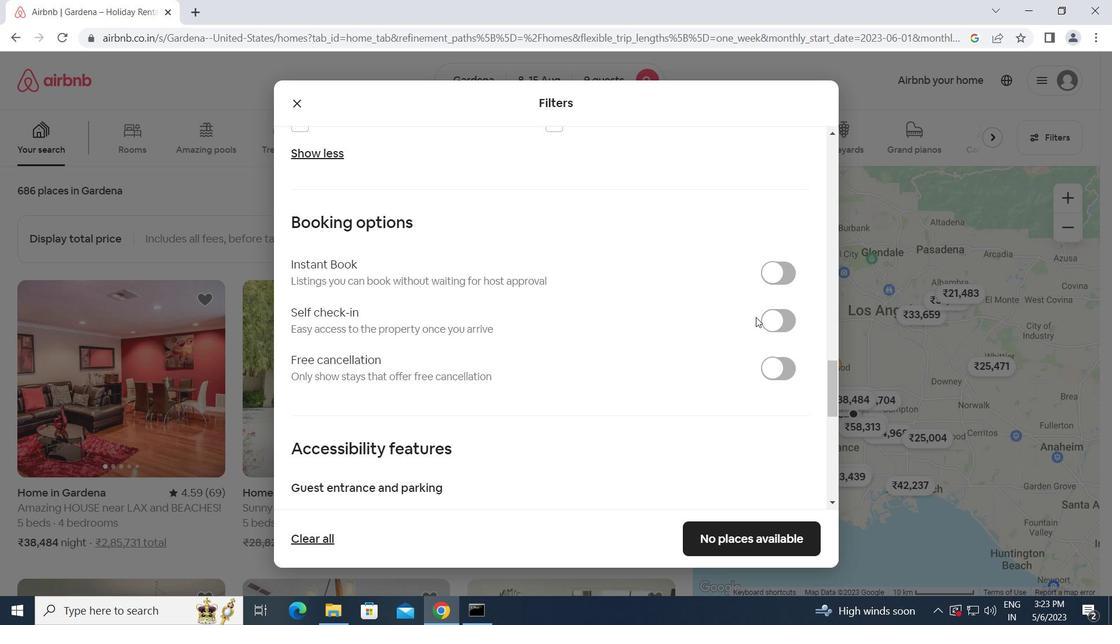 
Action: Mouse pressed left at (766, 315)
Screenshot: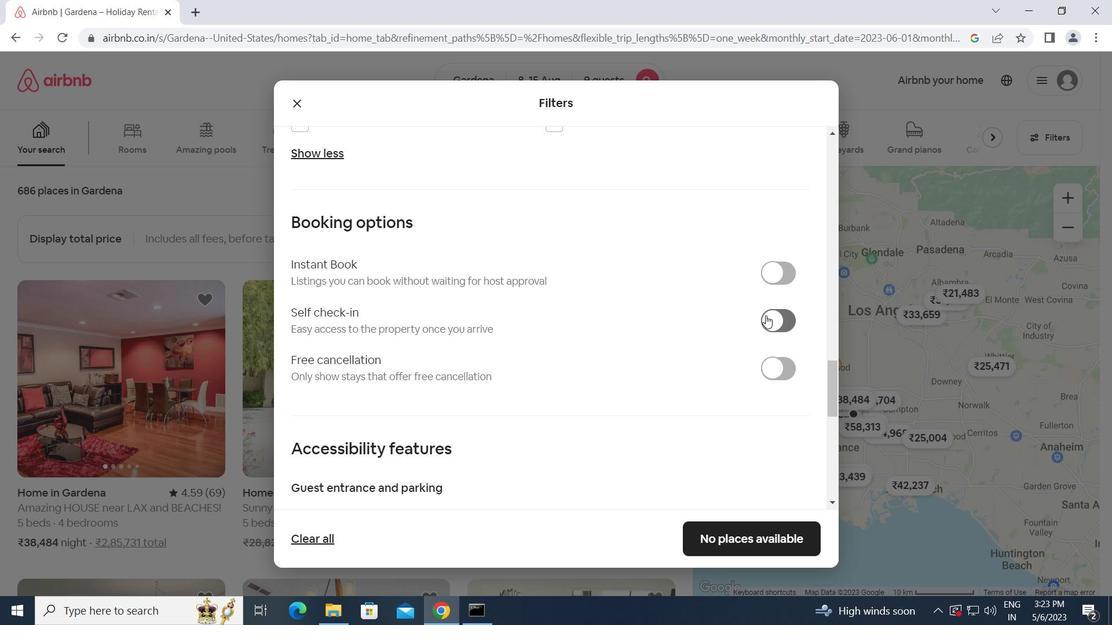 
Action: Mouse moved to (643, 356)
Screenshot: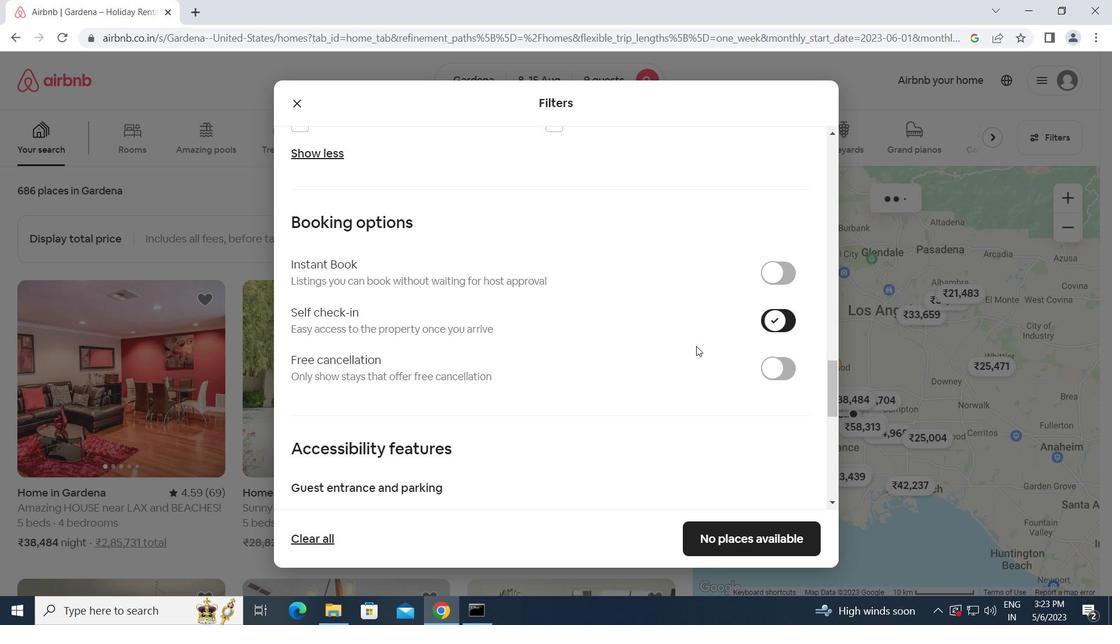 
Action: Mouse scrolled (643, 356) with delta (0, 0)
Screenshot: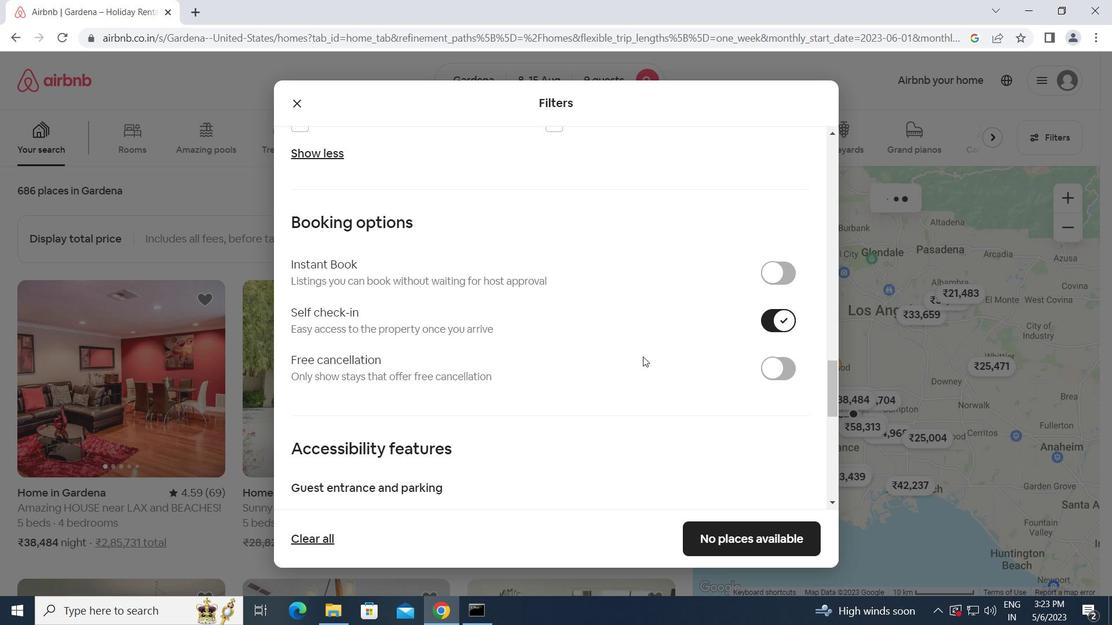 
Action: Mouse scrolled (643, 356) with delta (0, 0)
Screenshot: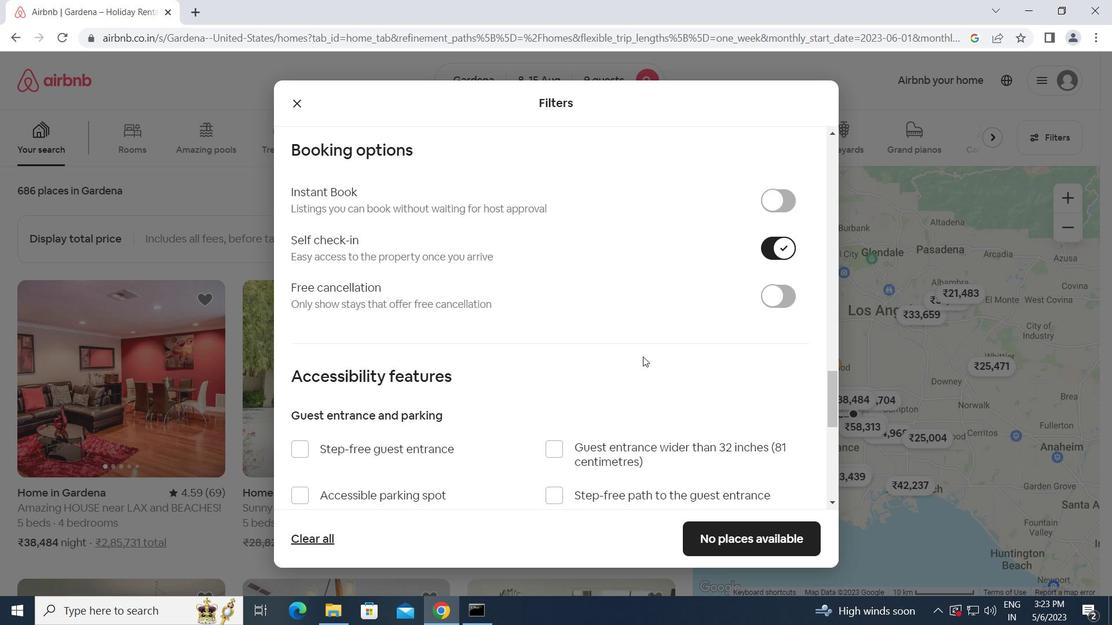 
Action: Mouse scrolled (643, 356) with delta (0, 0)
Screenshot: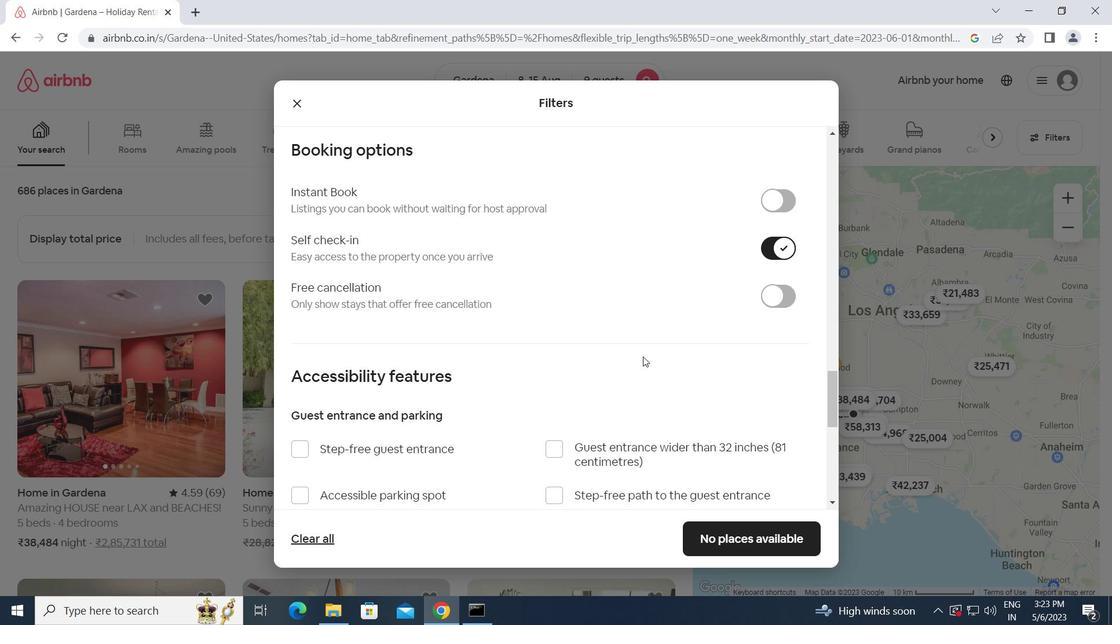 
Action: Mouse scrolled (643, 356) with delta (0, 0)
Screenshot: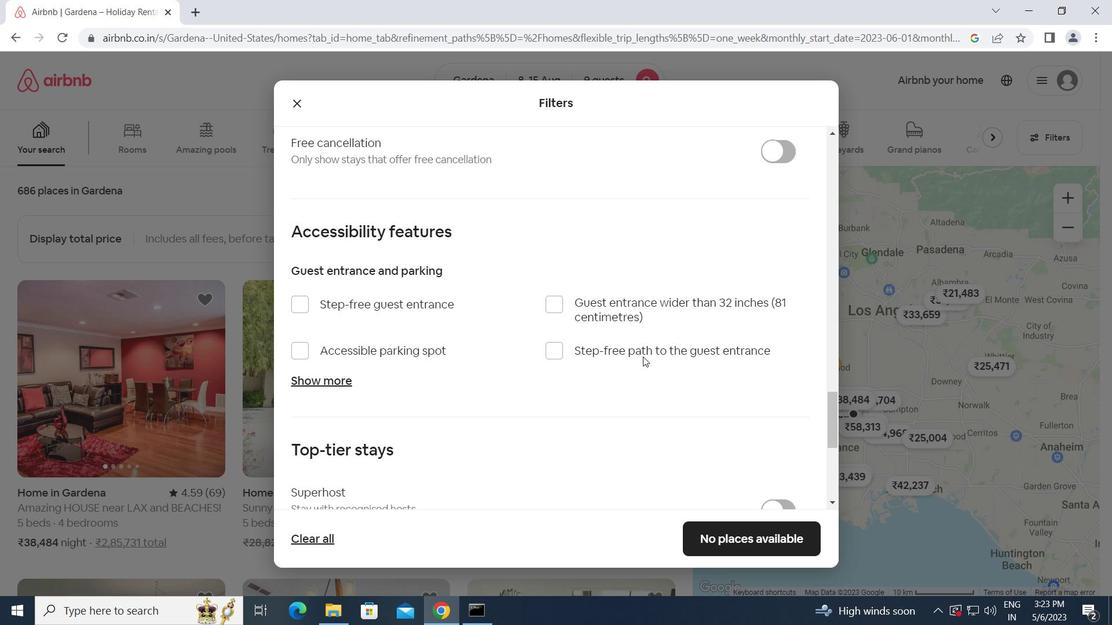 
Action: Mouse scrolled (643, 356) with delta (0, 0)
Screenshot: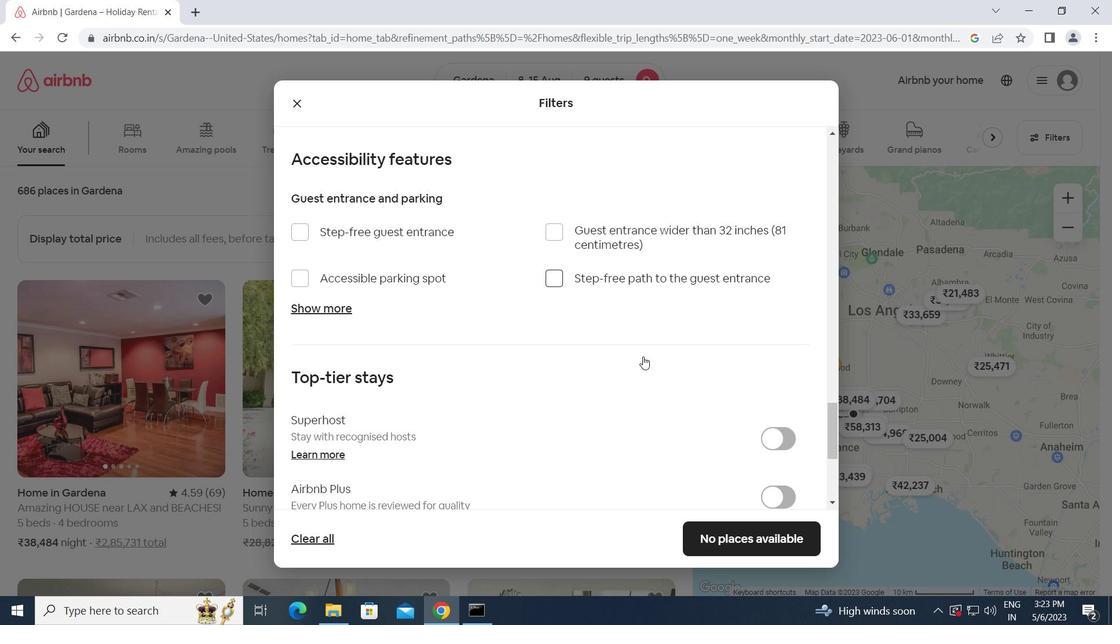 
Action: Mouse scrolled (643, 356) with delta (0, 0)
Screenshot: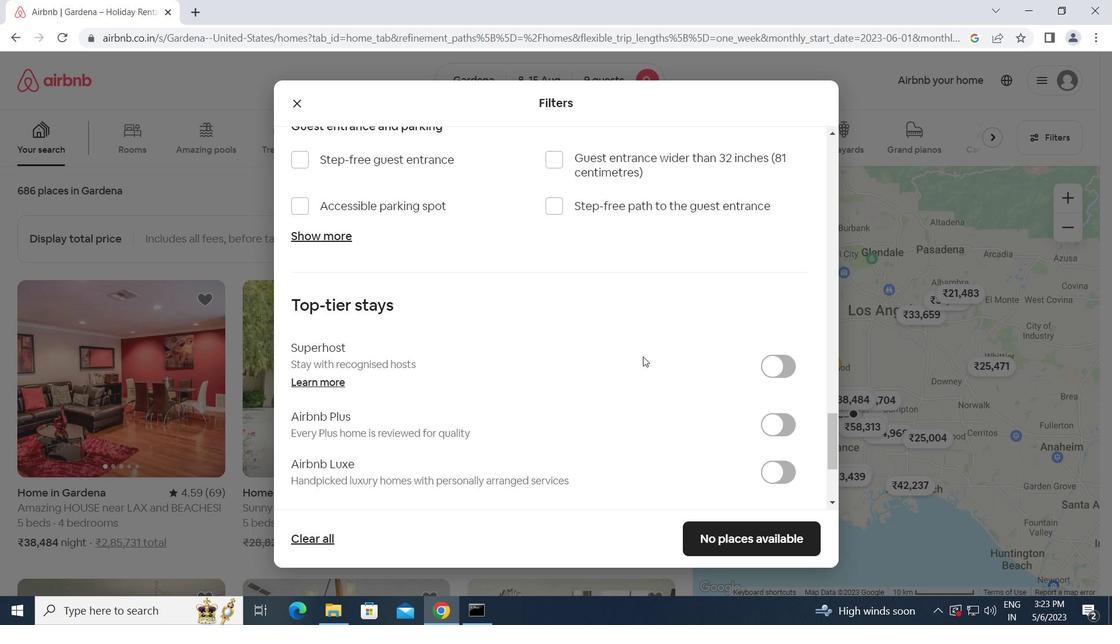 
Action: Mouse scrolled (643, 356) with delta (0, 0)
Screenshot: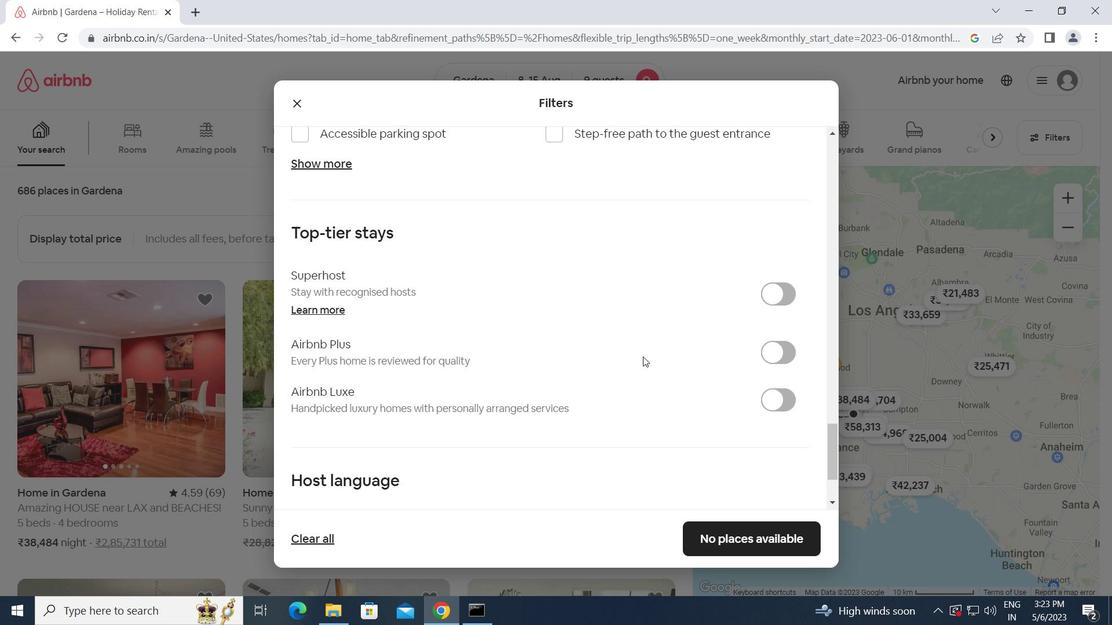 
Action: Mouse moved to (643, 356)
Screenshot: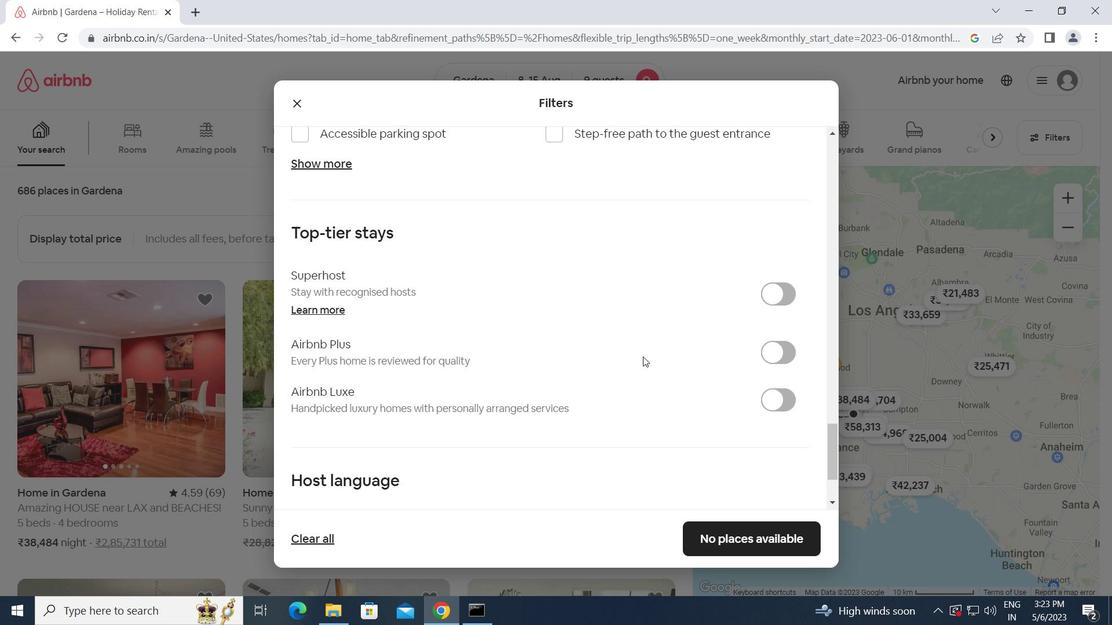 
Action: Mouse scrolled (643, 356) with delta (0, 0)
Screenshot: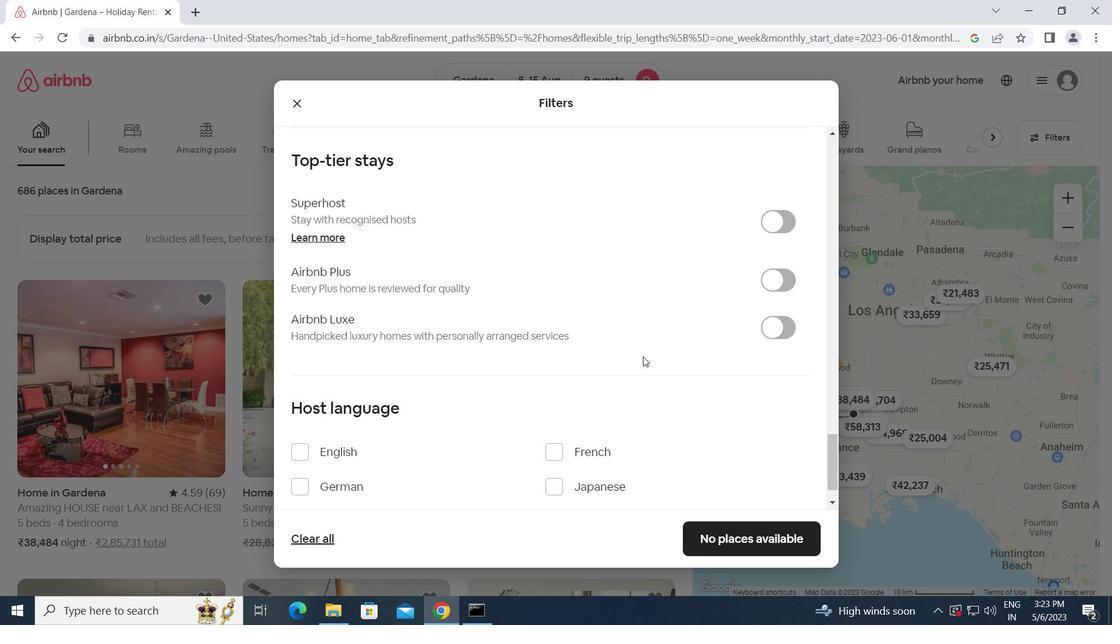 
Action: Mouse scrolled (643, 356) with delta (0, 0)
Screenshot: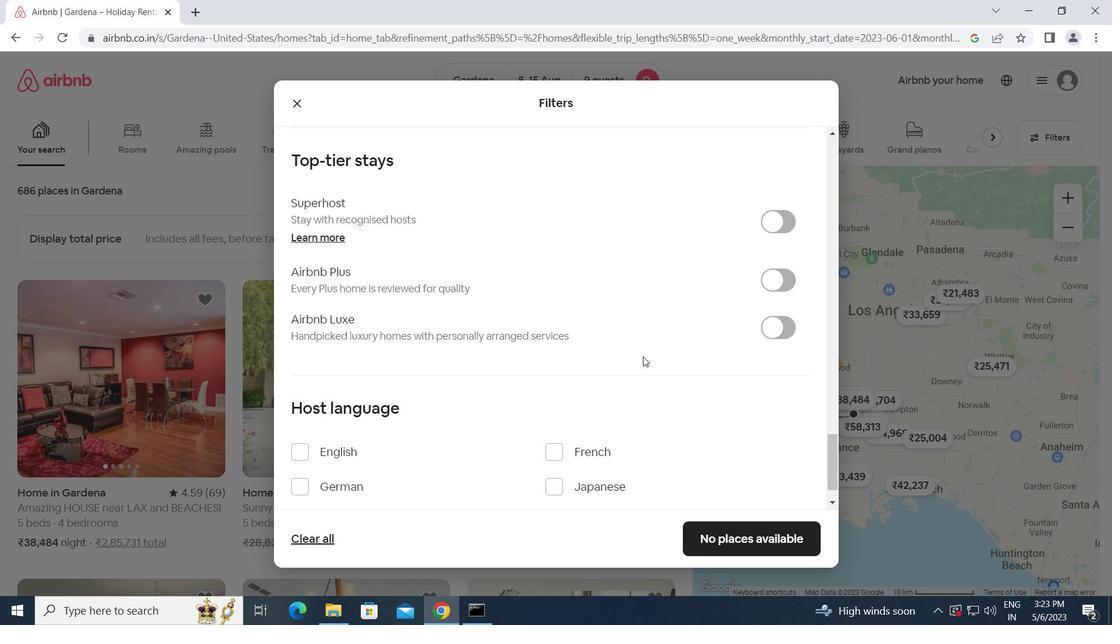 
Action: Mouse moved to (299, 402)
Screenshot: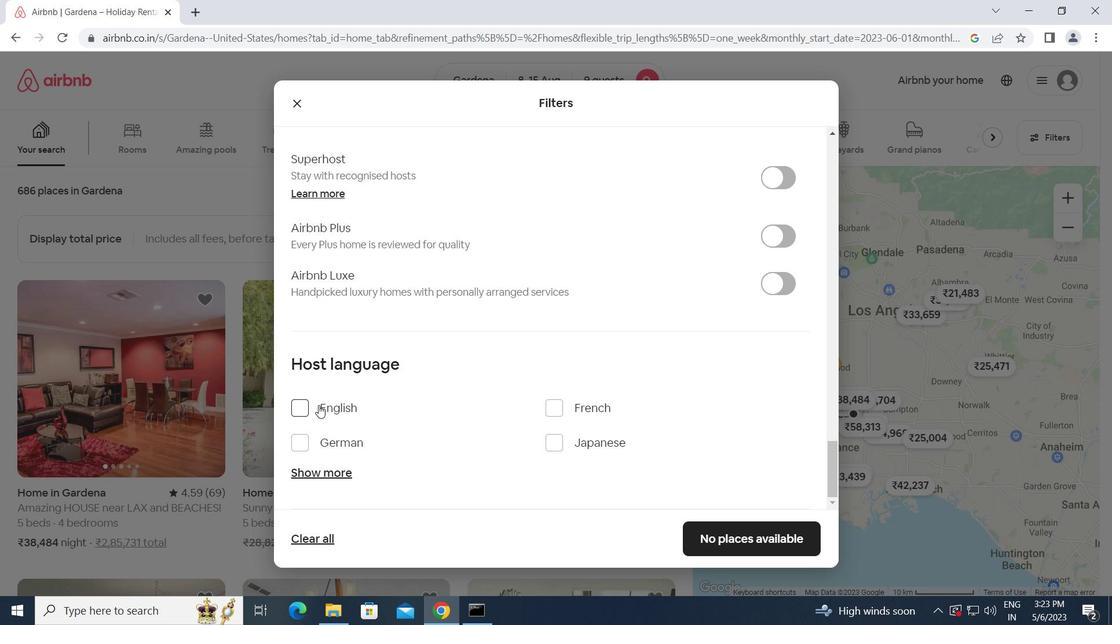 
Action: Mouse pressed left at (299, 402)
Screenshot: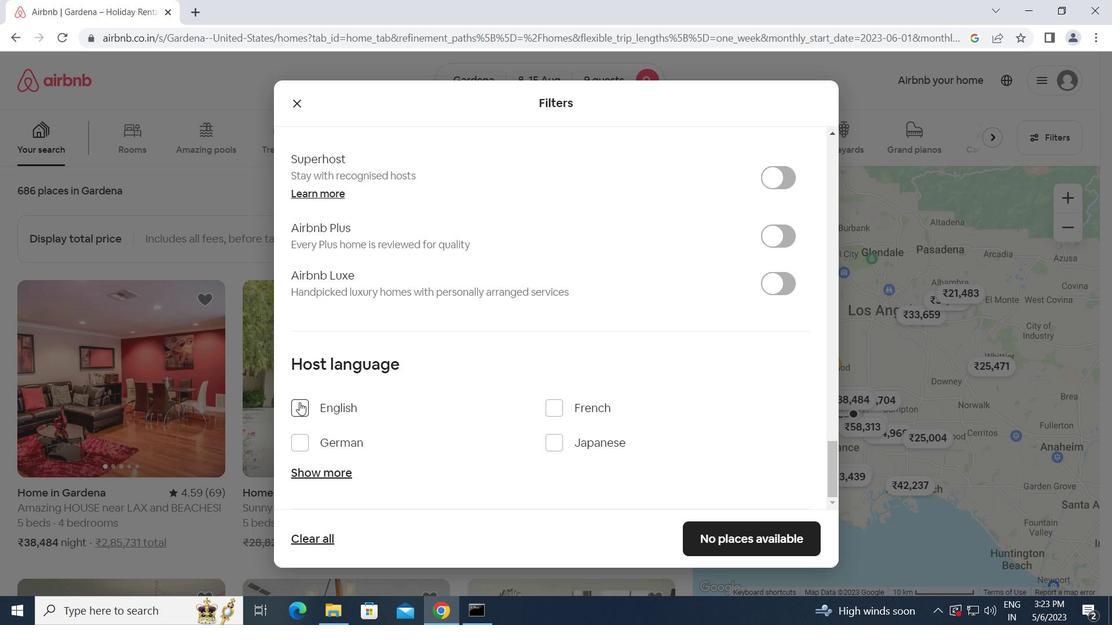 
Action: Mouse moved to (735, 530)
Screenshot: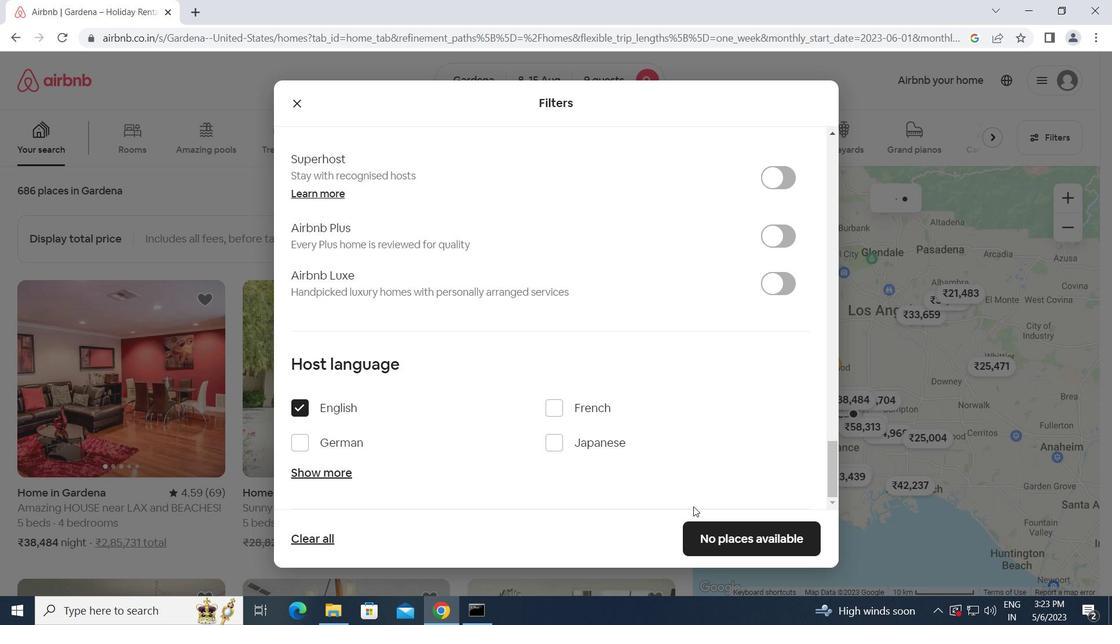 
Action: Mouse pressed left at (735, 530)
Screenshot: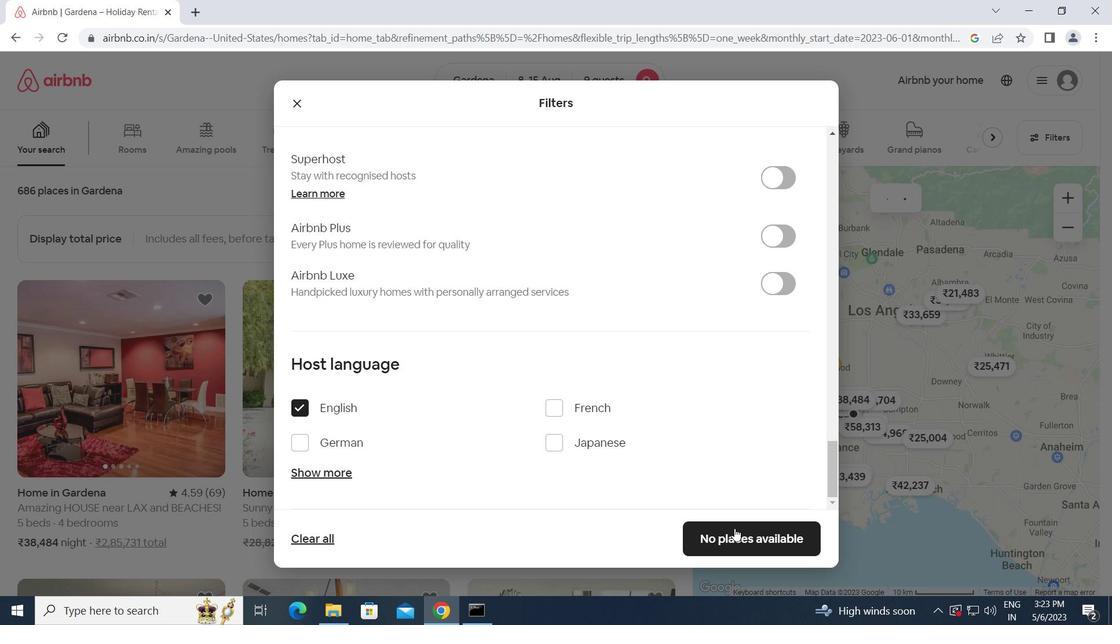
